 Task: Look for space in Menderes, Turkey from 14th June, 2023 to 30th June, 2023 for 5 adults in price range Rs.8000 to Rs.12000. Place can be entire place or private room with 5 bedrooms having 5 beds and 5 bathrooms. Property type can be house, flat, guest house. Amenities needed are: wifi, TV, free parkinig on premises, gym, breakfast. Booking option can be shelf check-in. Required host language is English.
Action: Mouse moved to (524, 140)
Screenshot: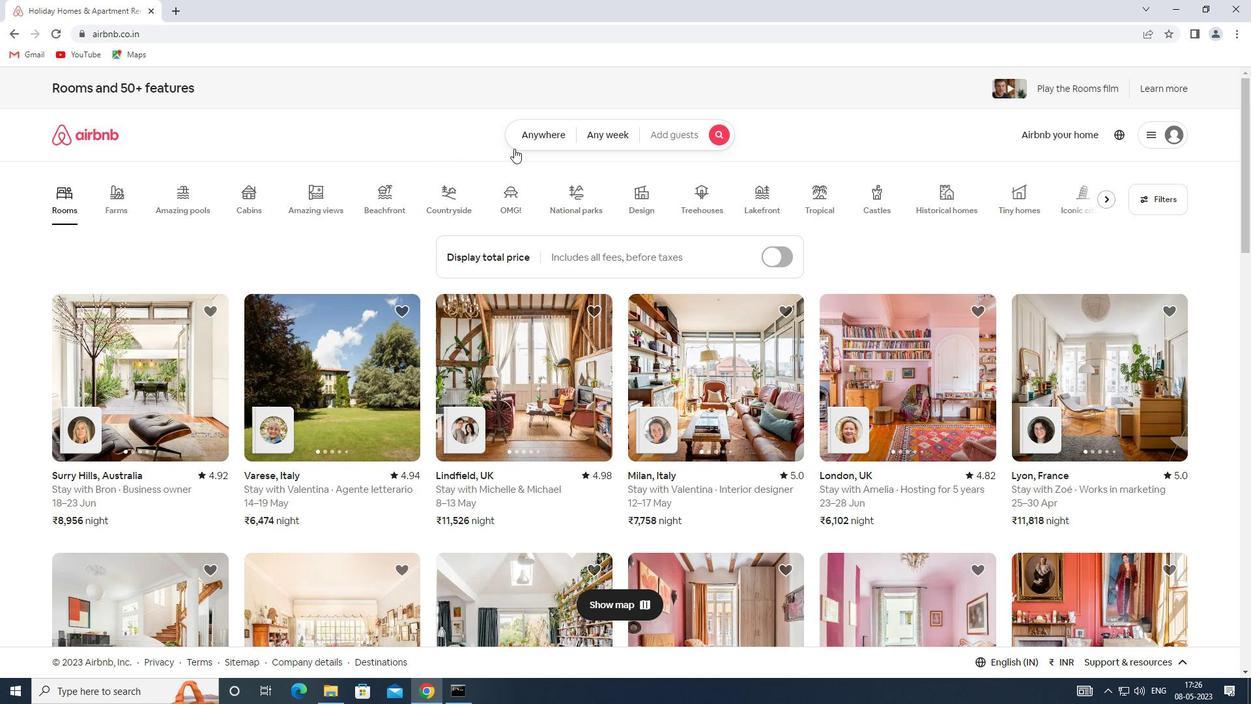 
Action: Mouse pressed left at (524, 140)
Screenshot: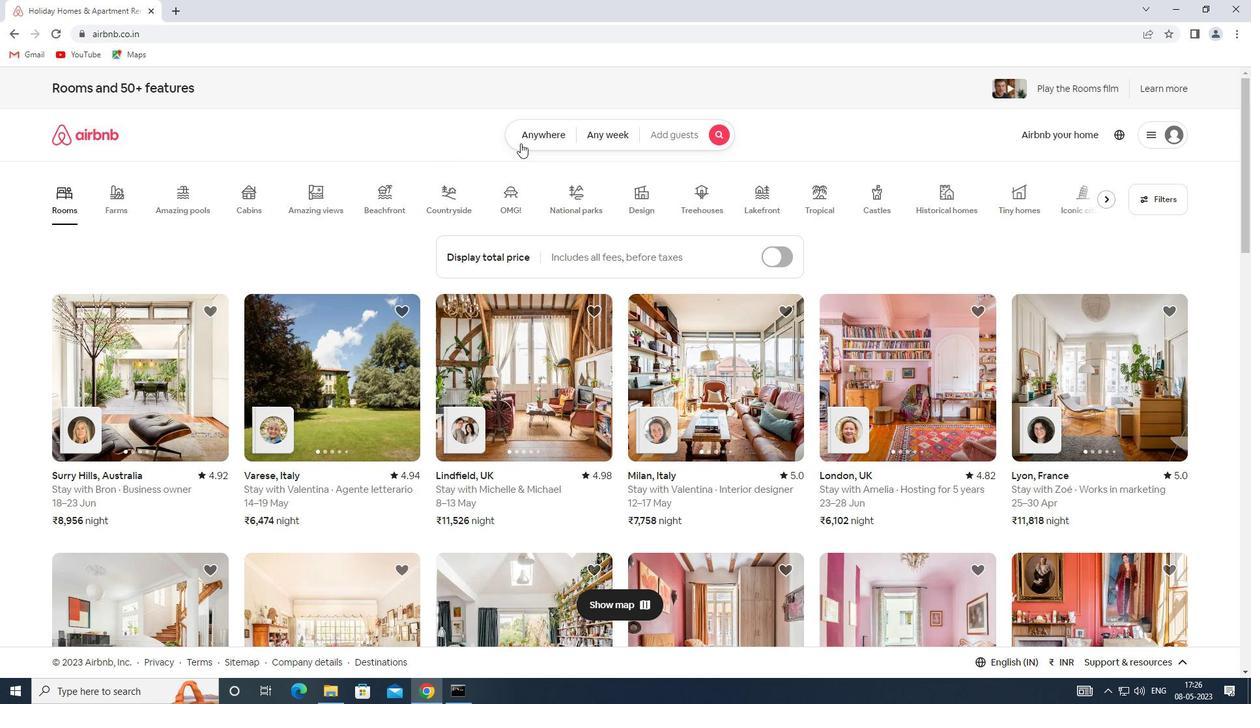 
Action: Mouse moved to (437, 182)
Screenshot: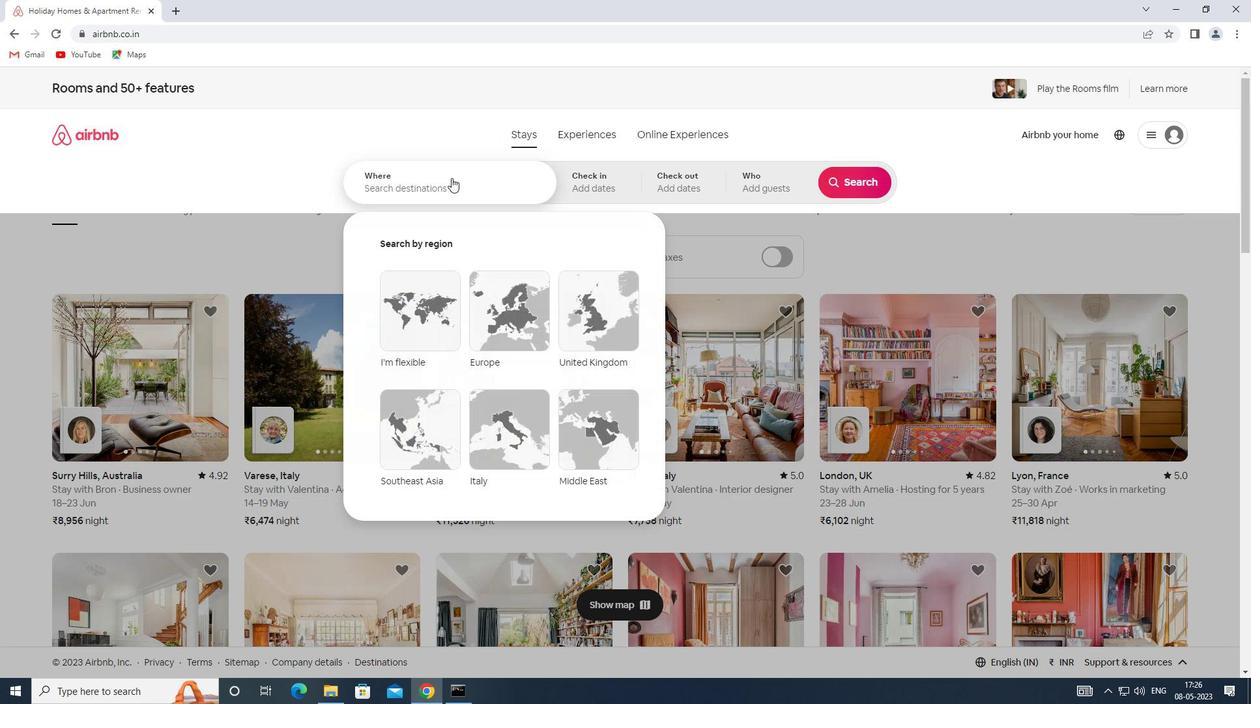 
Action: Mouse pressed left at (437, 182)
Screenshot: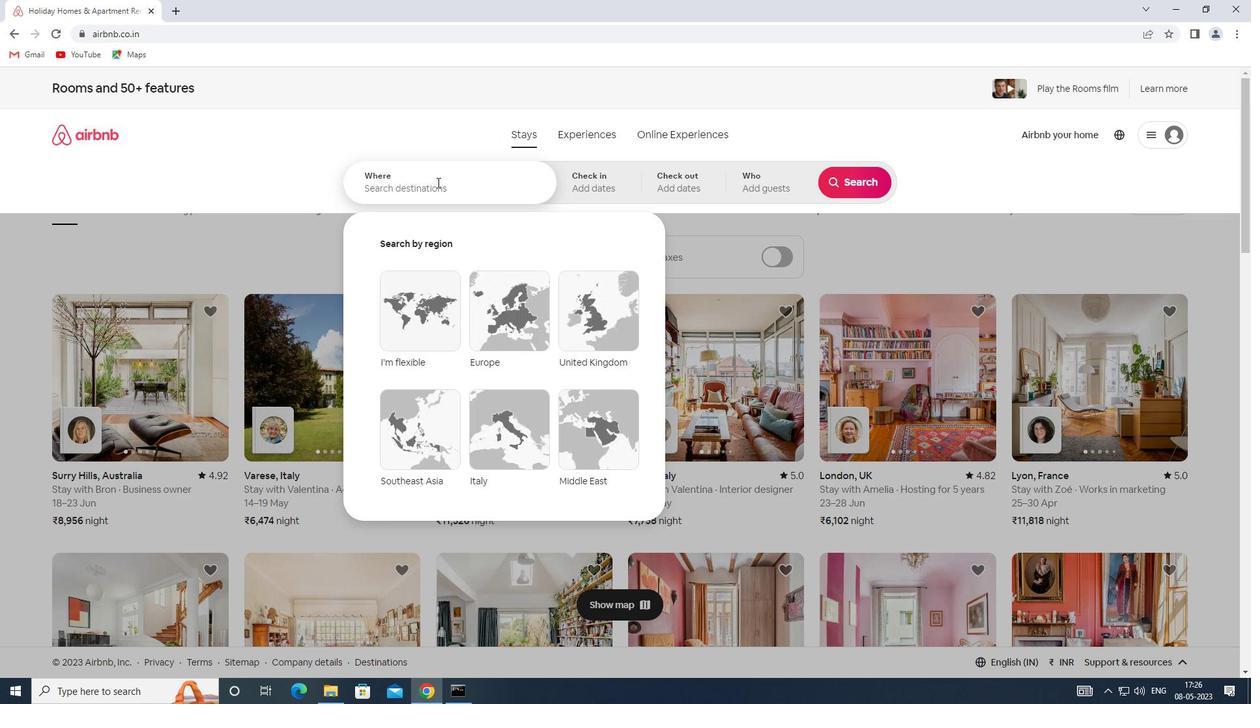 
Action: Key pressed <Key.shift>SPACE<Key.space>IN<Key.space><Key.shift><Key.shift><Key.shift><Key.shift><Key.shift><Key.shift><Key.shift><Key.shift><Key.shift><Key.shift><Key.shift><Key.shift><Key.shift><Key.shift><Key.shift><Key.shift><Key.shift><Key.shift><Key.shift>MENDERES,<Key.shift>TURKEY
Screenshot: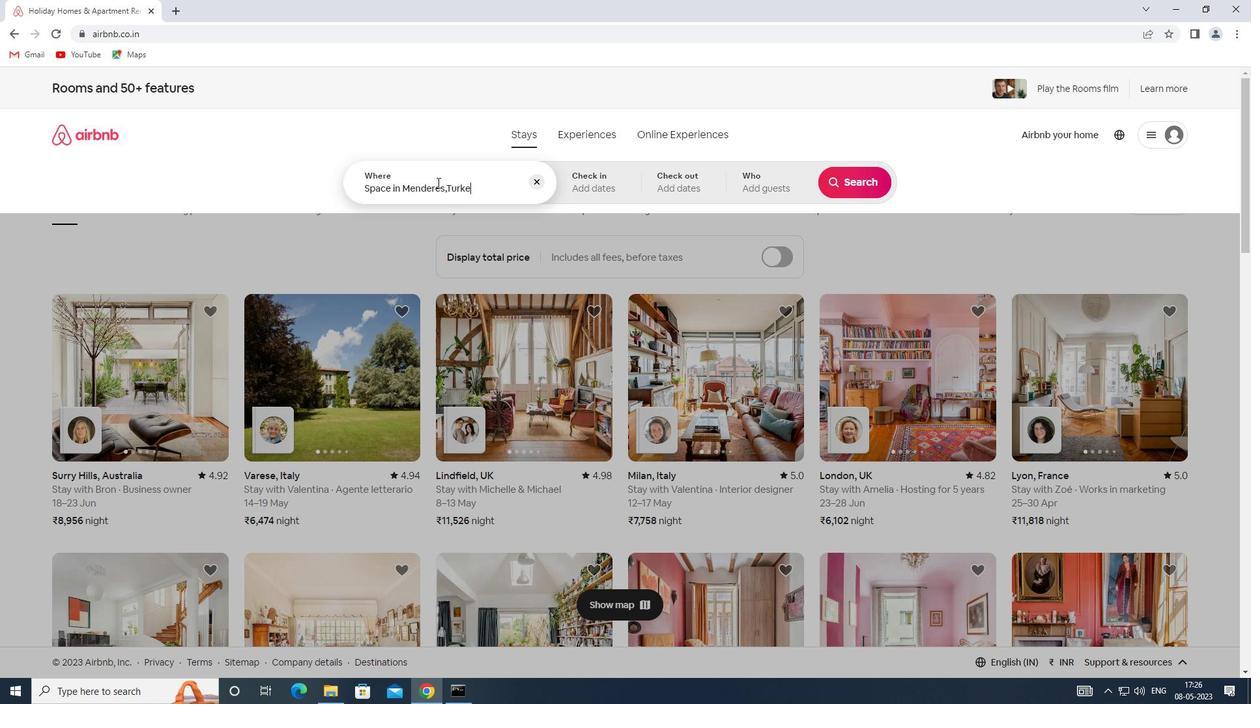 
Action: Mouse moved to (595, 183)
Screenshot: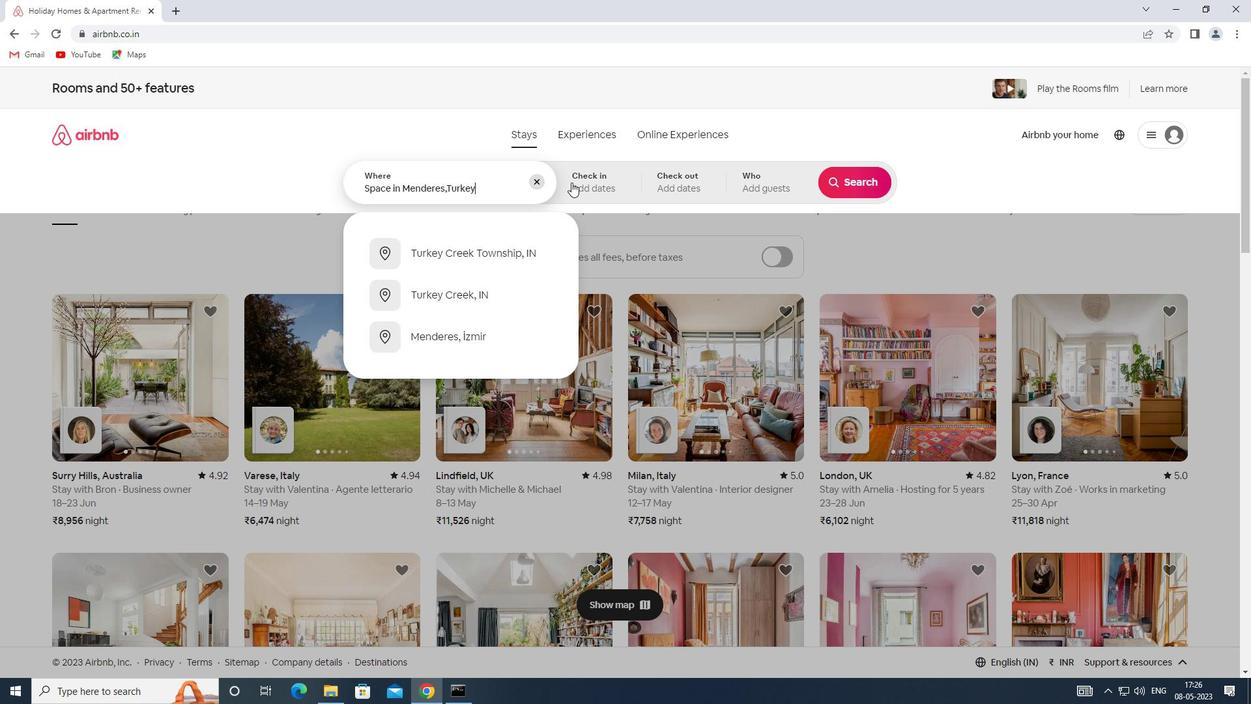 
Action: Mouse pressed left at (595, 183)
Screenshot: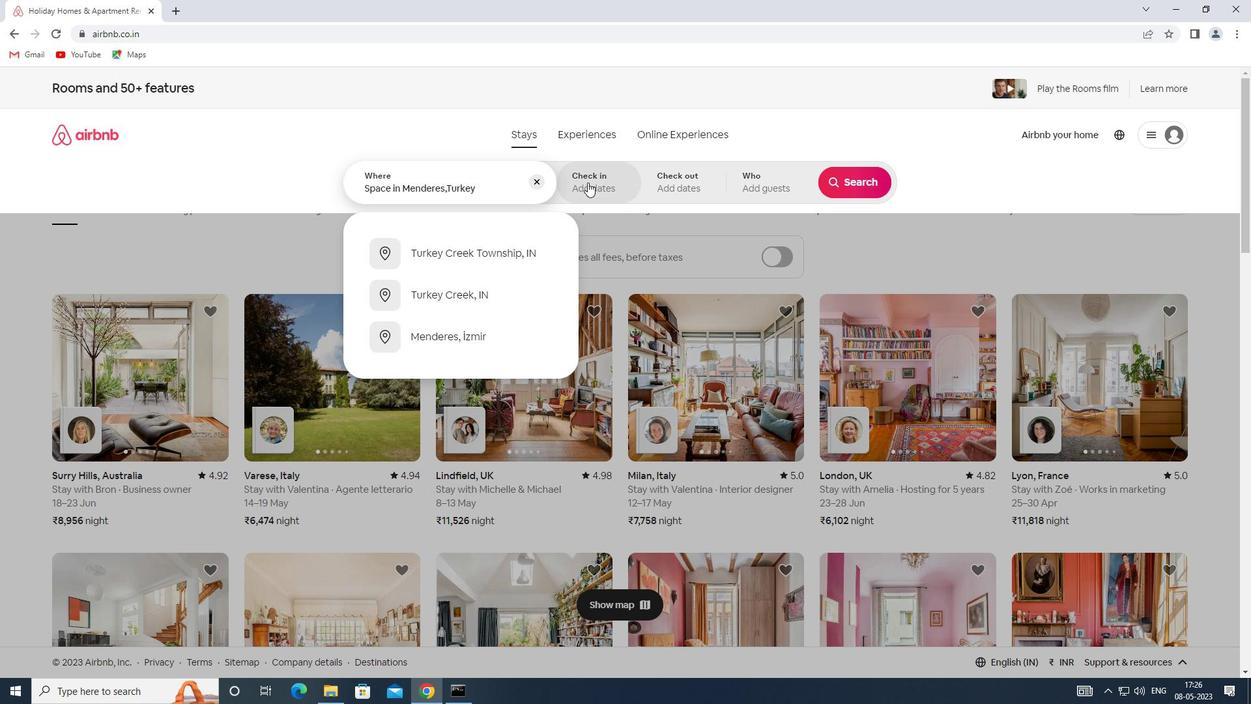 
Action: Mouse moved to (758, 404)
Screenshot: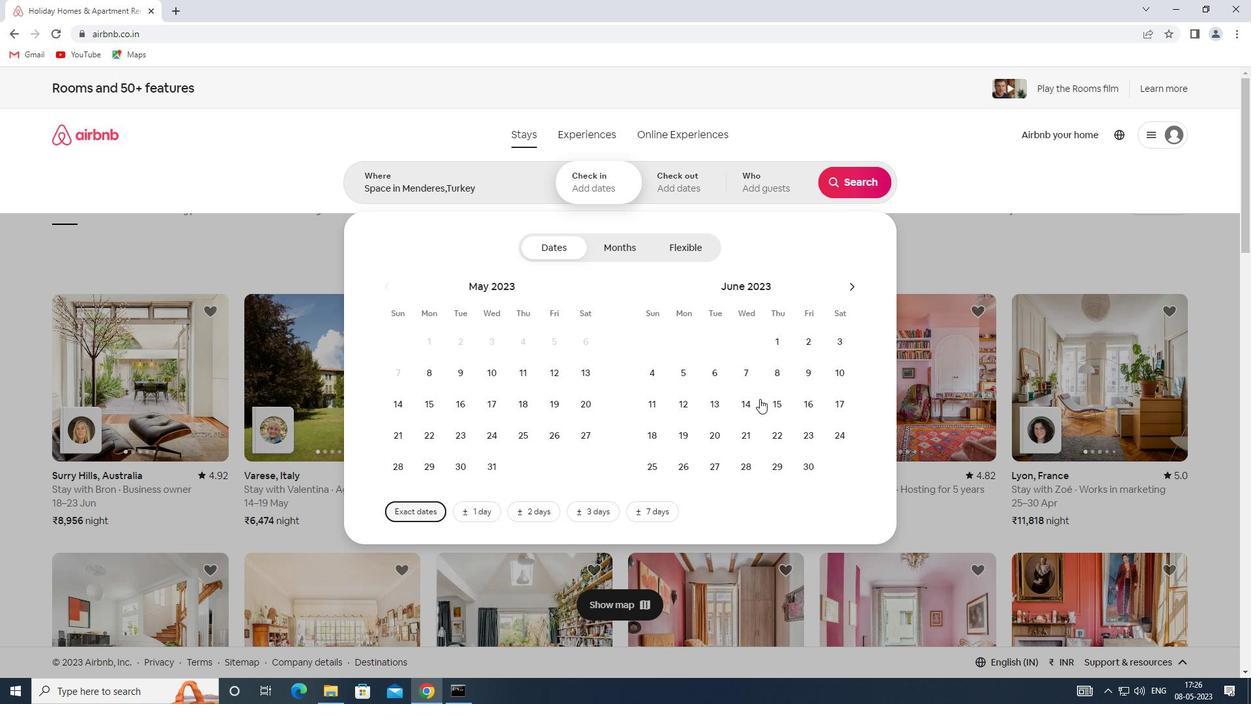 
Action: Mouse pressed left at (758, 404)
Screenshot: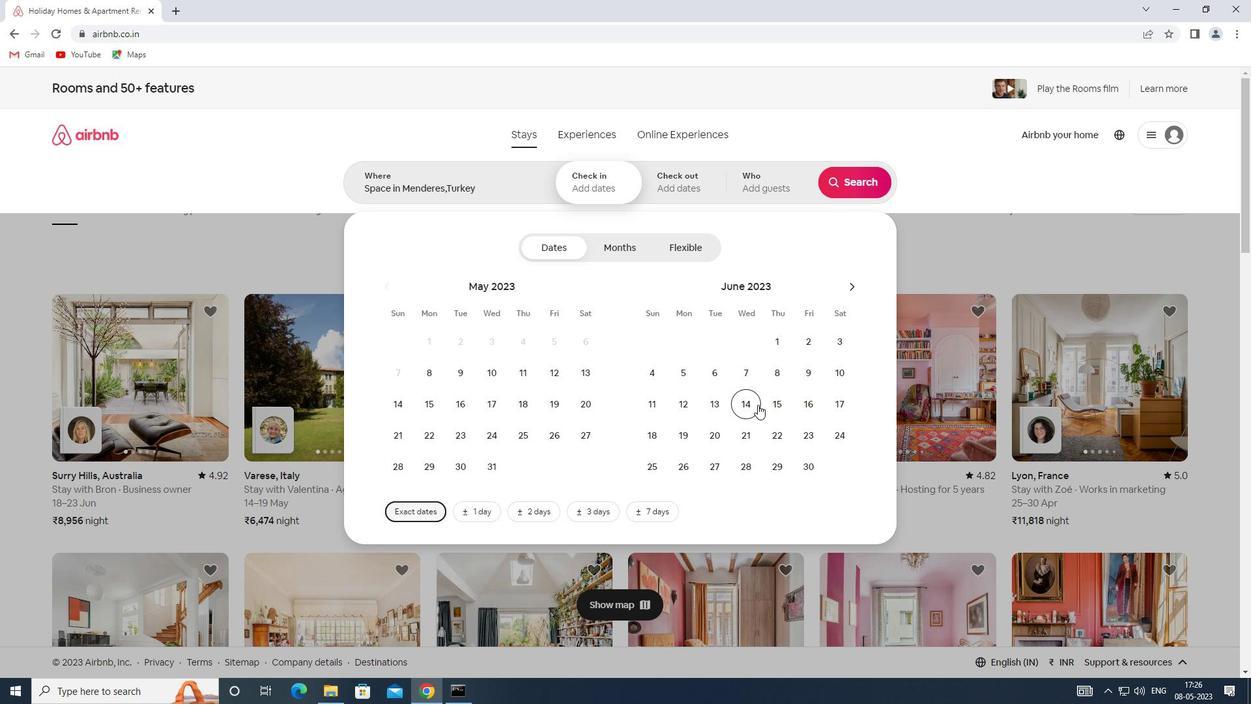 
Action: Mouse moved to (814, 461)
Screenshot: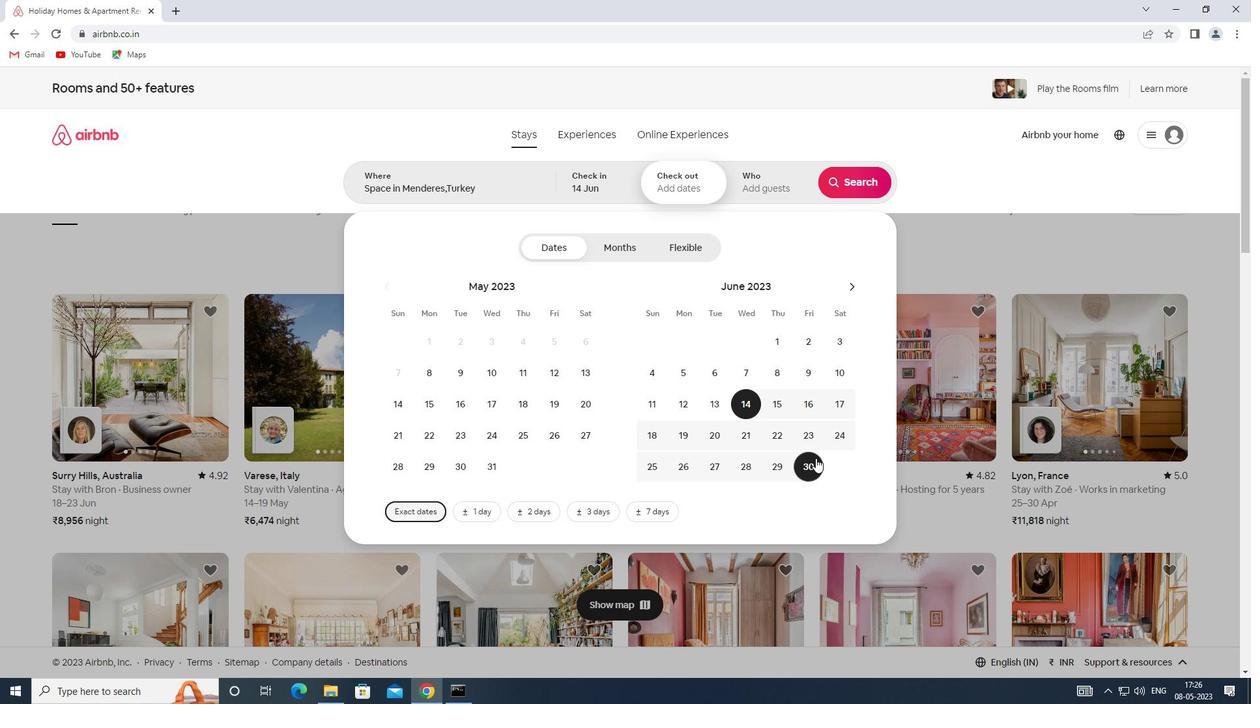 
Action: Mouse pressed left at (814, 461)
Screenshot: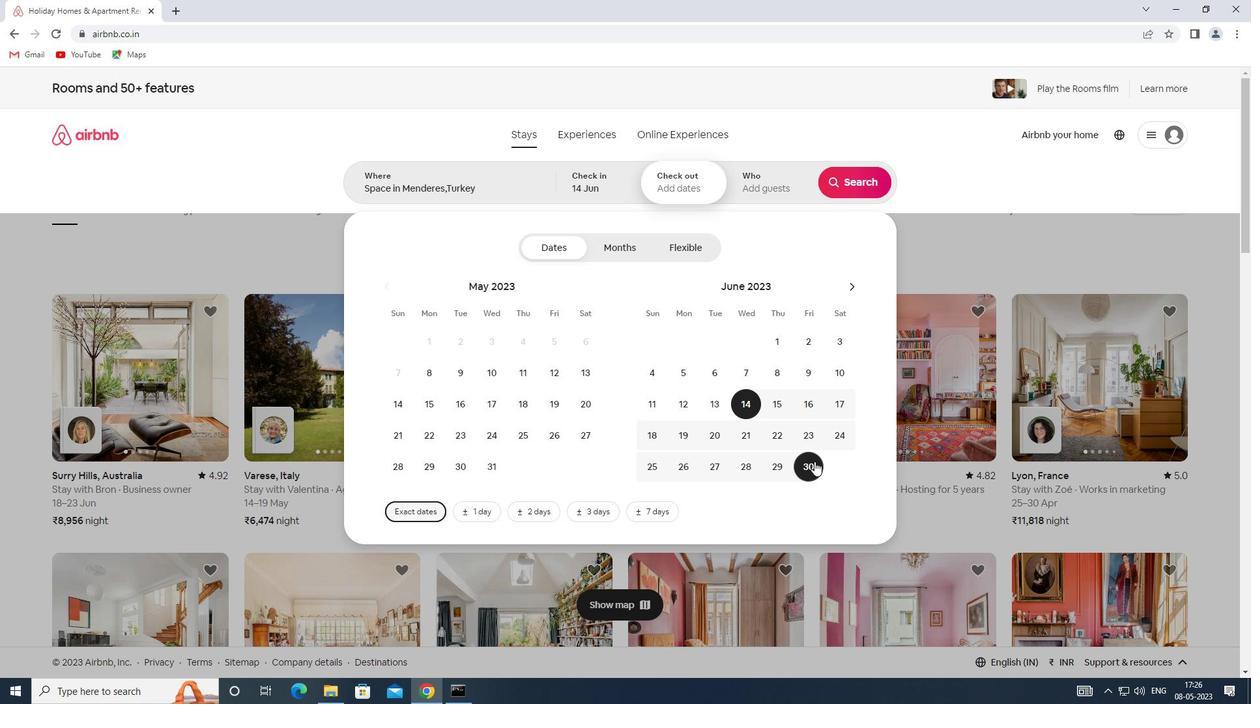 
Action: Mouse moved to (760, 200)
Screenshot: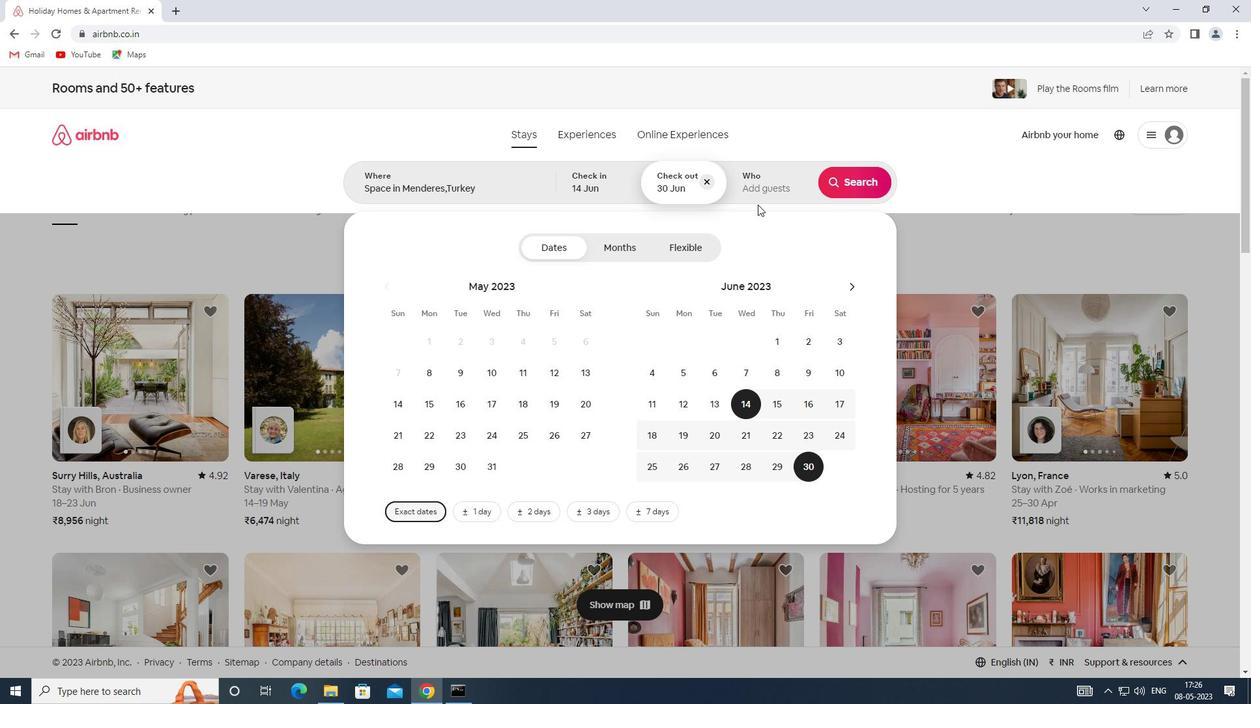 
Action: Mouse pressed left at (760, 200)
Screenshot: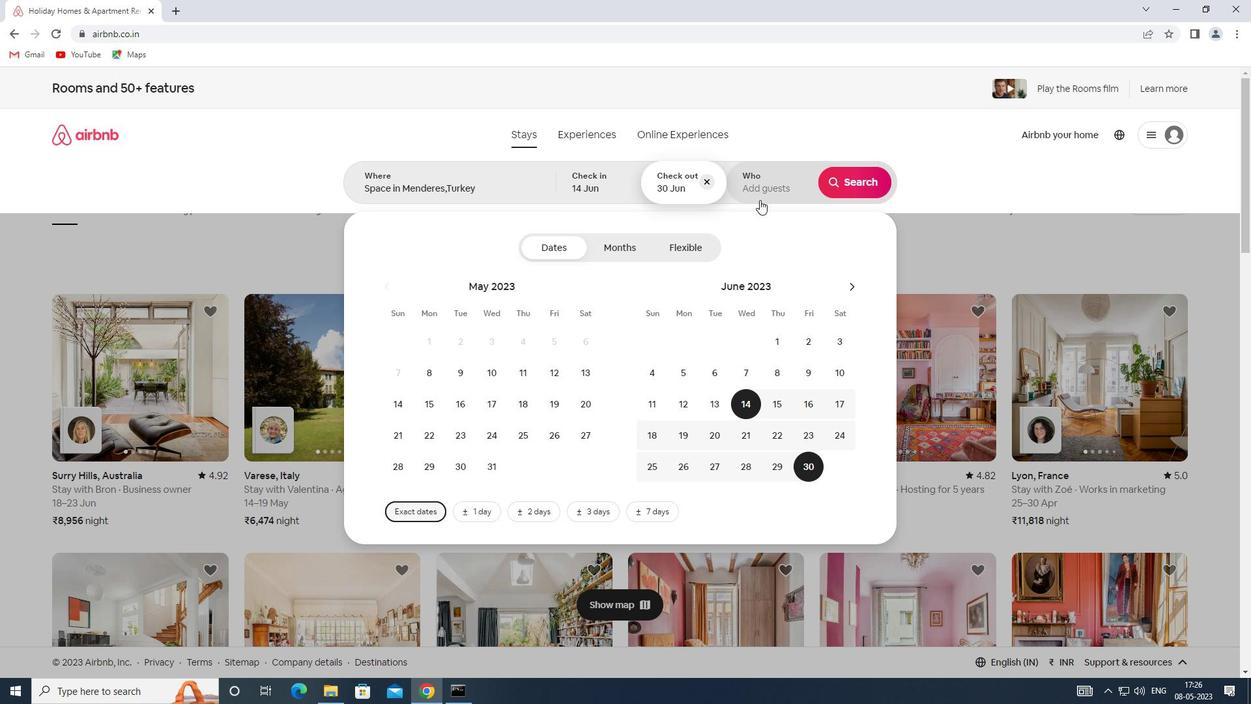 
Action: Mouse moved to (859, 248)
Screenshot: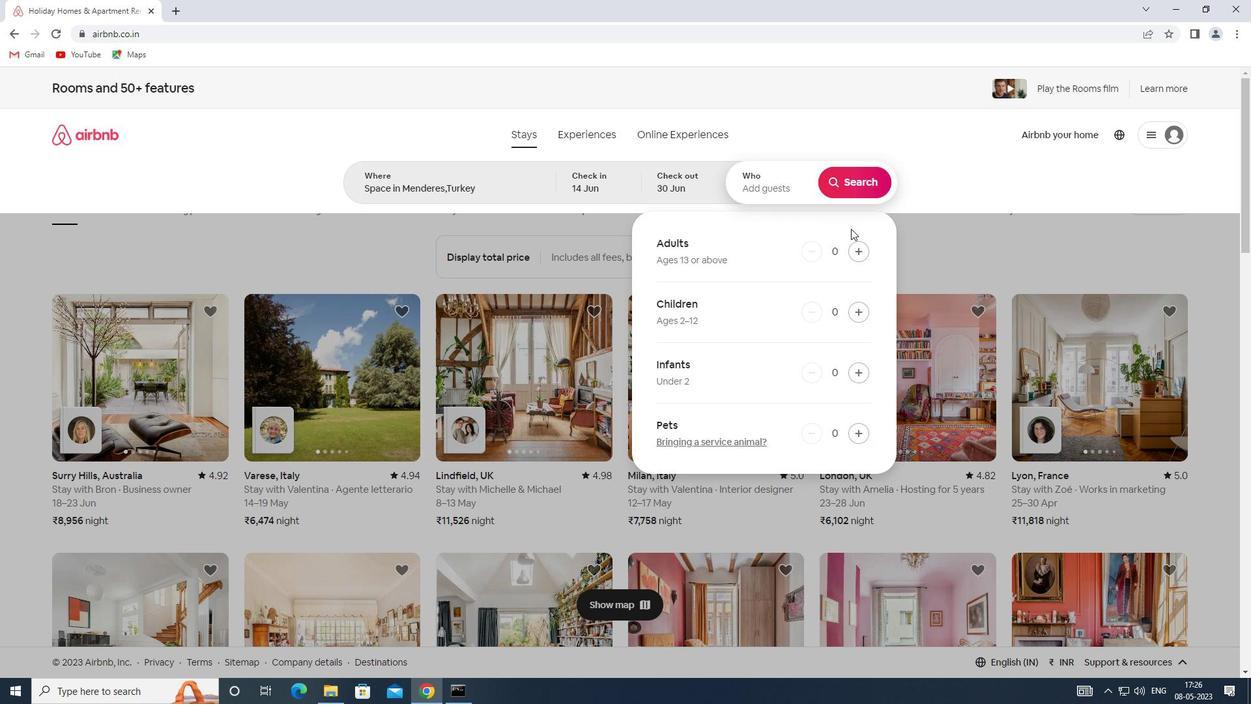 
Action: Mouse pressed left at (859, 248)
Screenshot: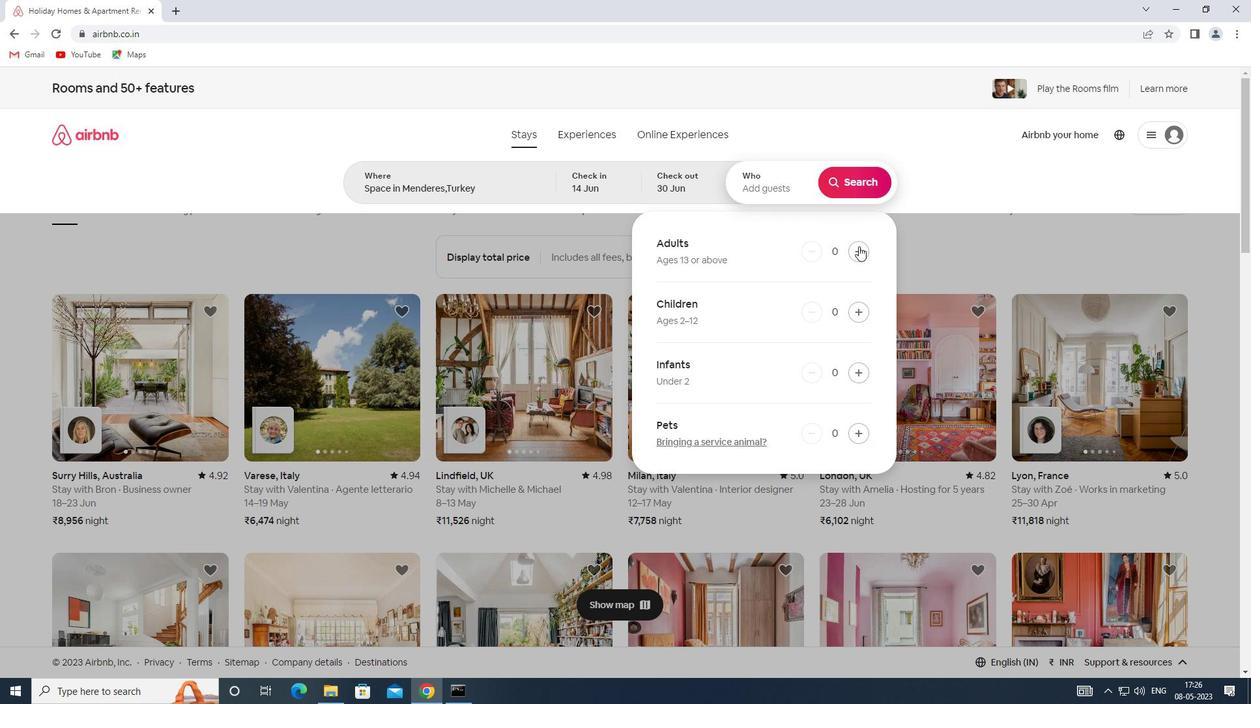 
Action: Mouse pressed left at (859, 248)
Screenshot: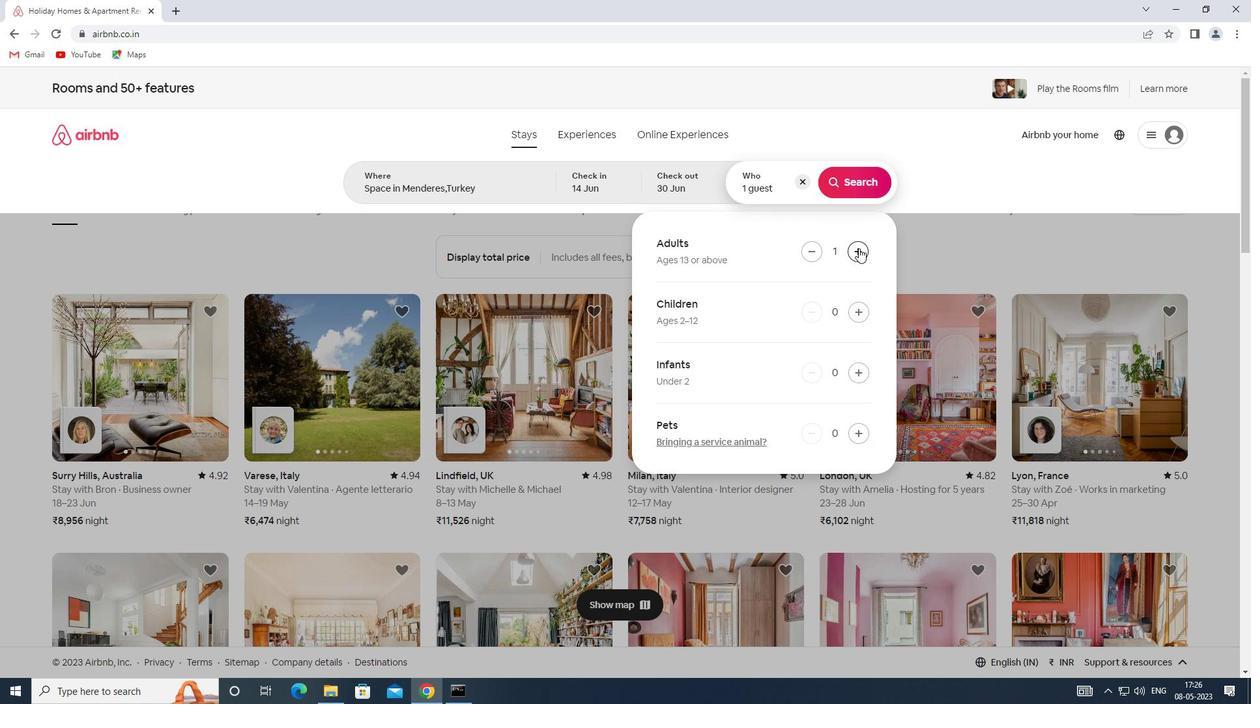 
Action: Mouse pressed left at (859, 248)
Screenshot: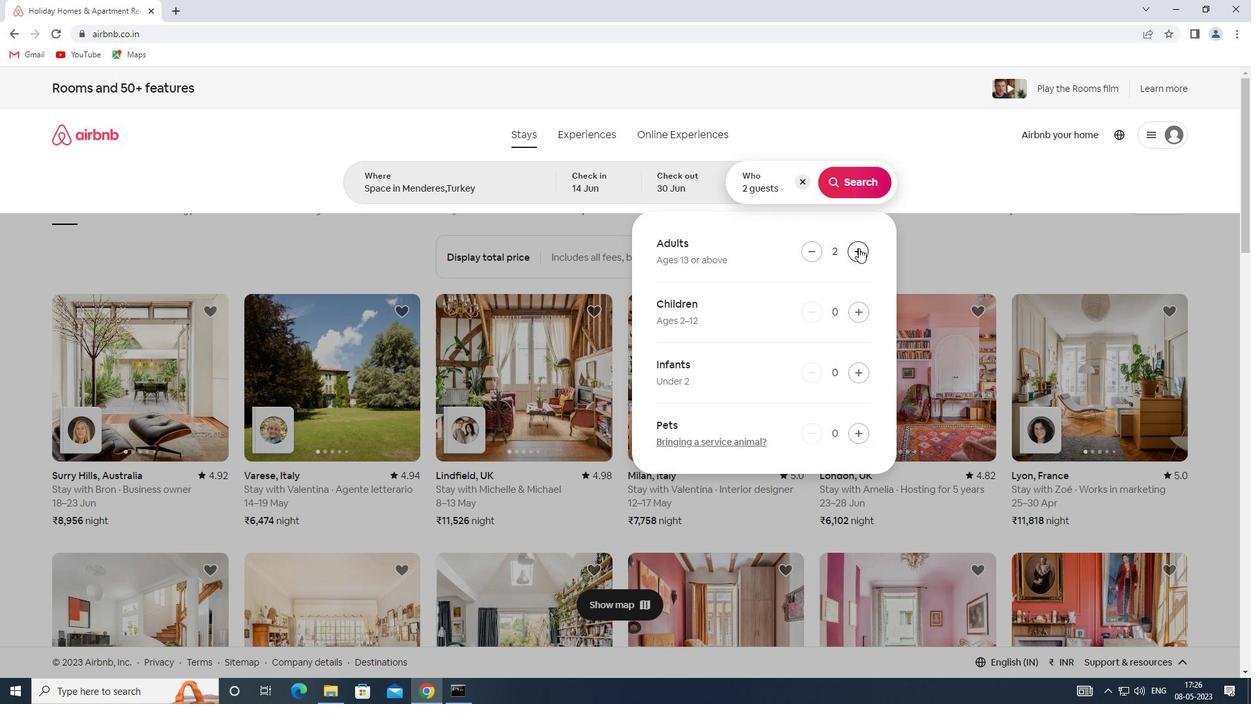
Action: Mouse pressed left at (859, 248)
Screenshot: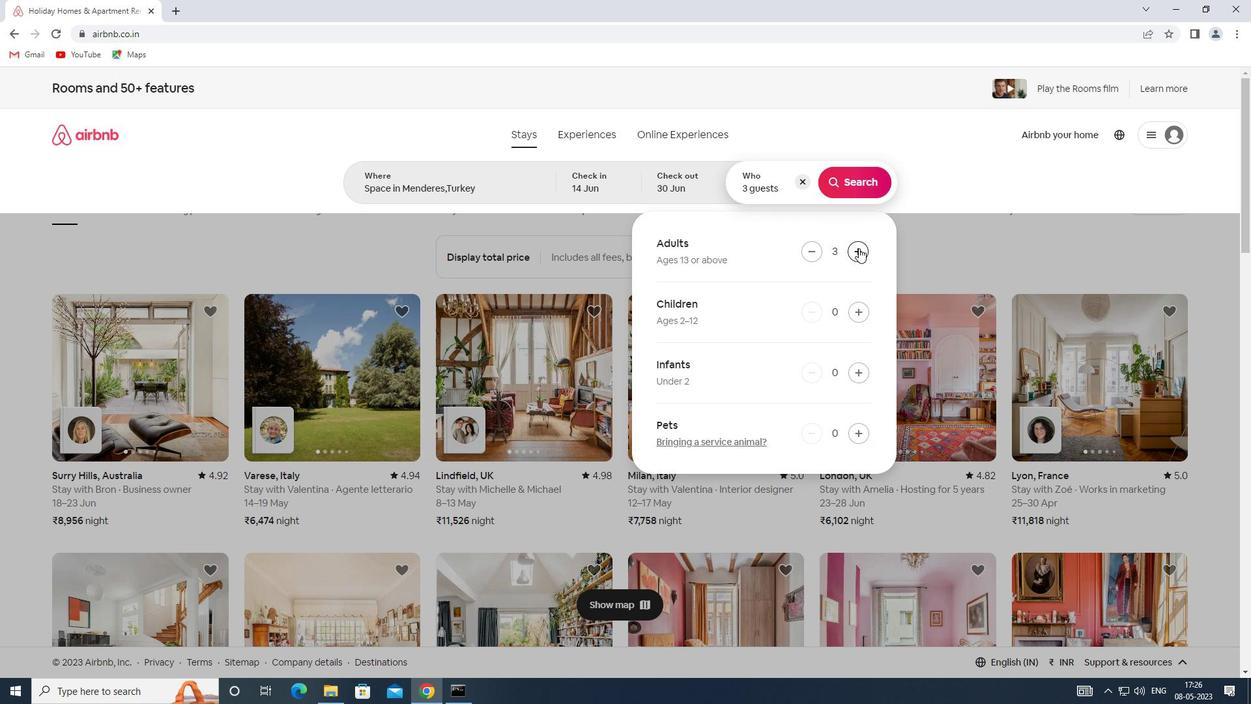 
Action: Mouse pressed left at (859, 248)
Screenshot: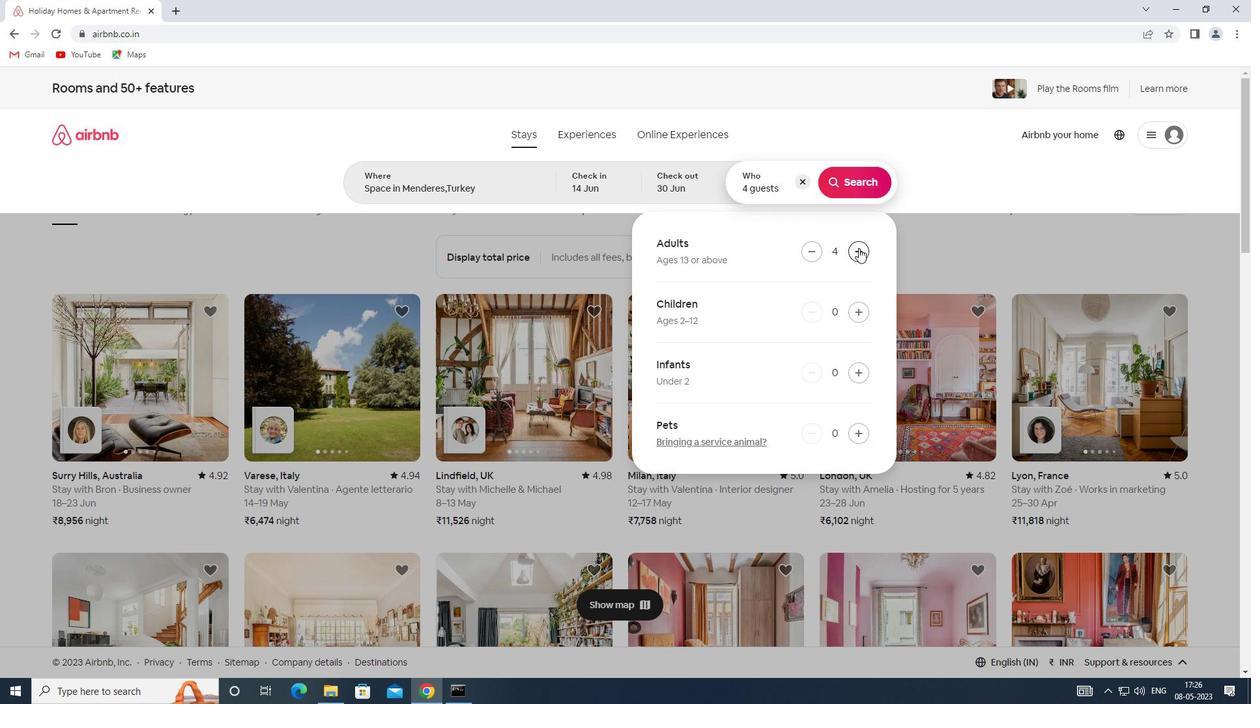 
Action: Mouse moved to (852, 181)
Screenshot: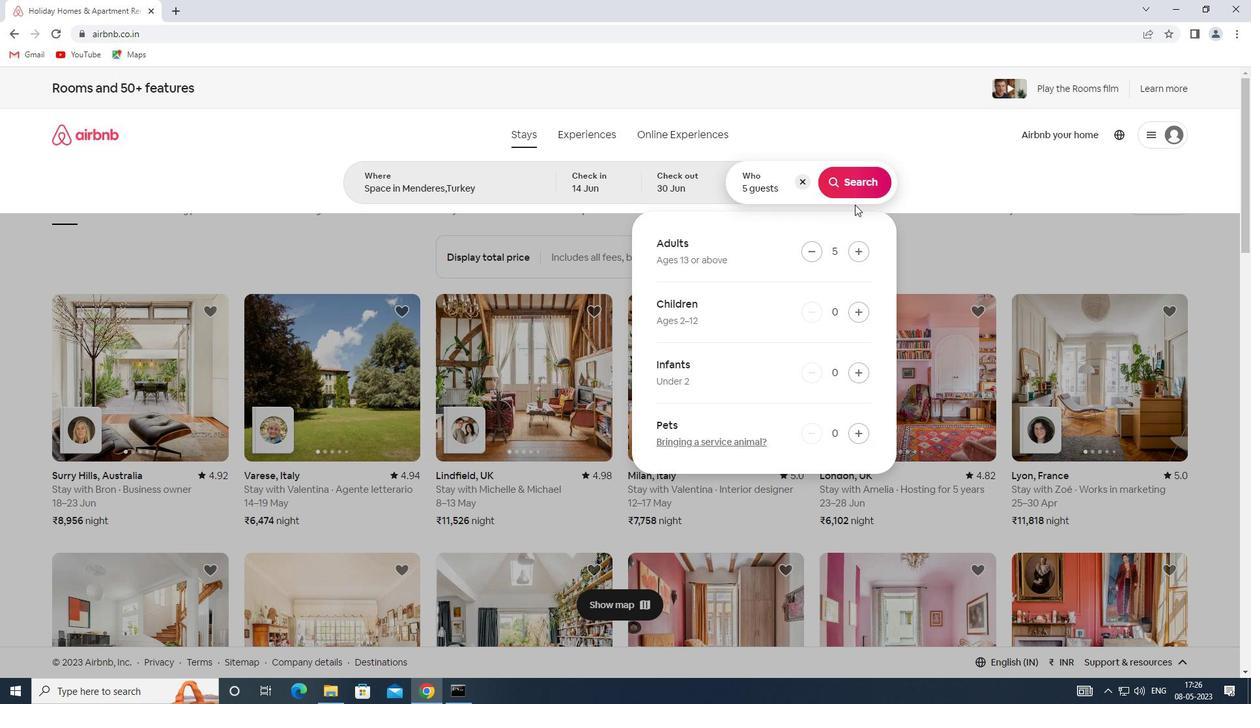 
Action: Mouse pressed left at (852, 181)
Screenshot: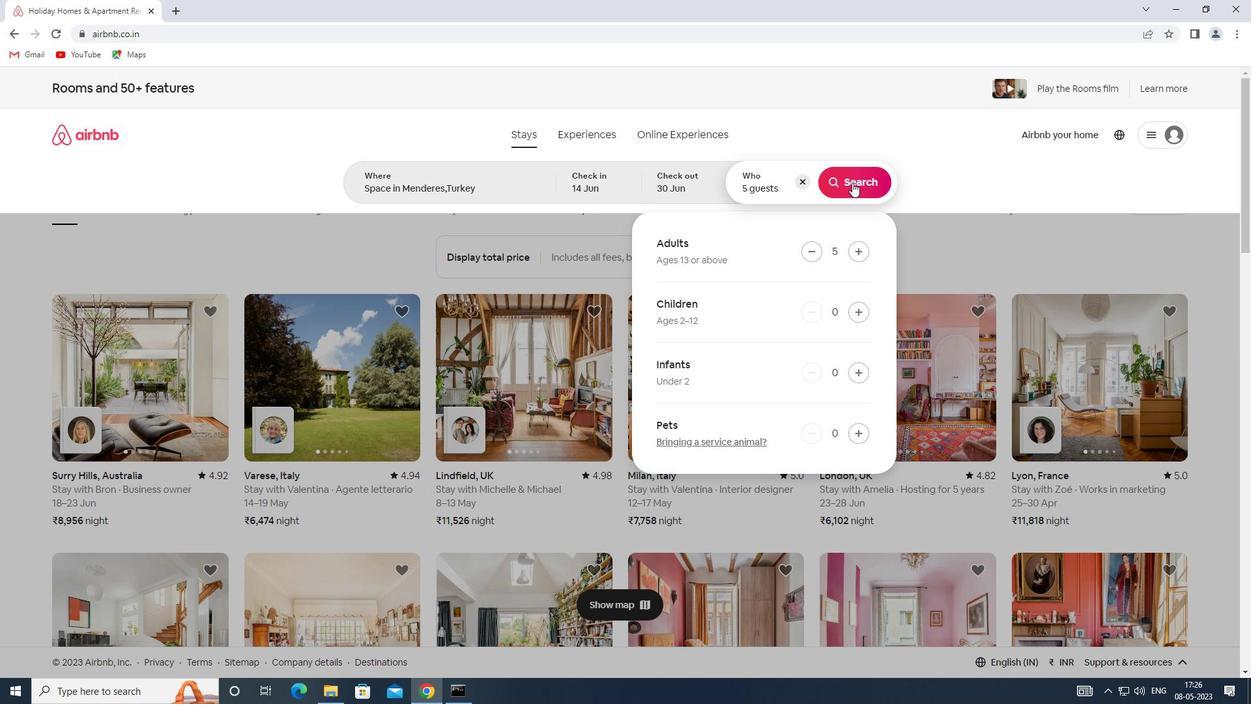 
Action: Mouse moved to (1207, 144)
Screenshot: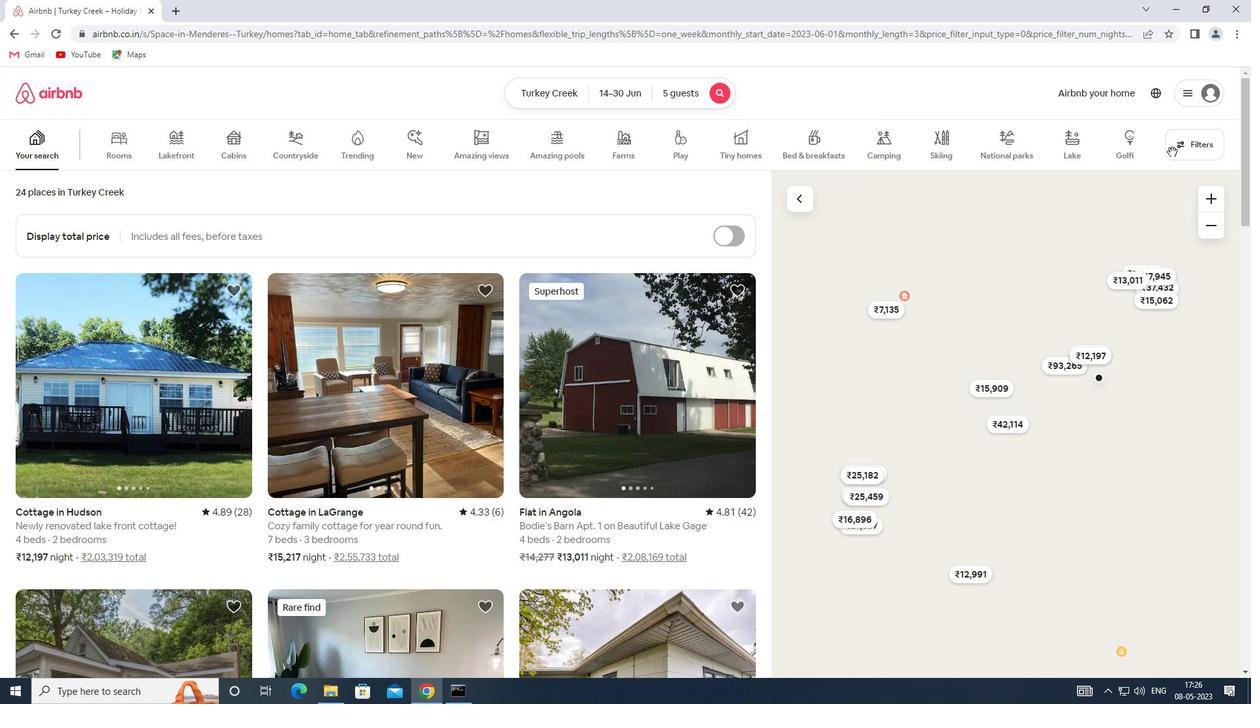 
Action: Mouse pressed left at (1207, 144)
Screenshot: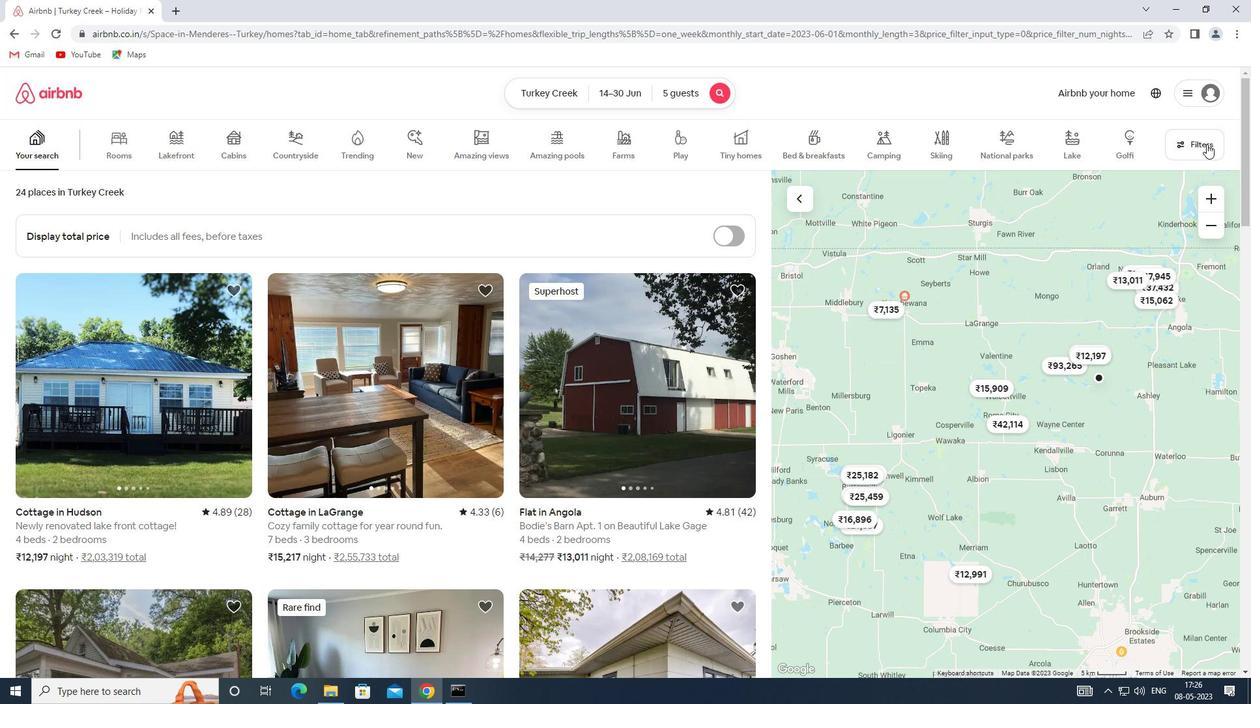 
Action: Mouse moved to (447, 466)
Screenshot: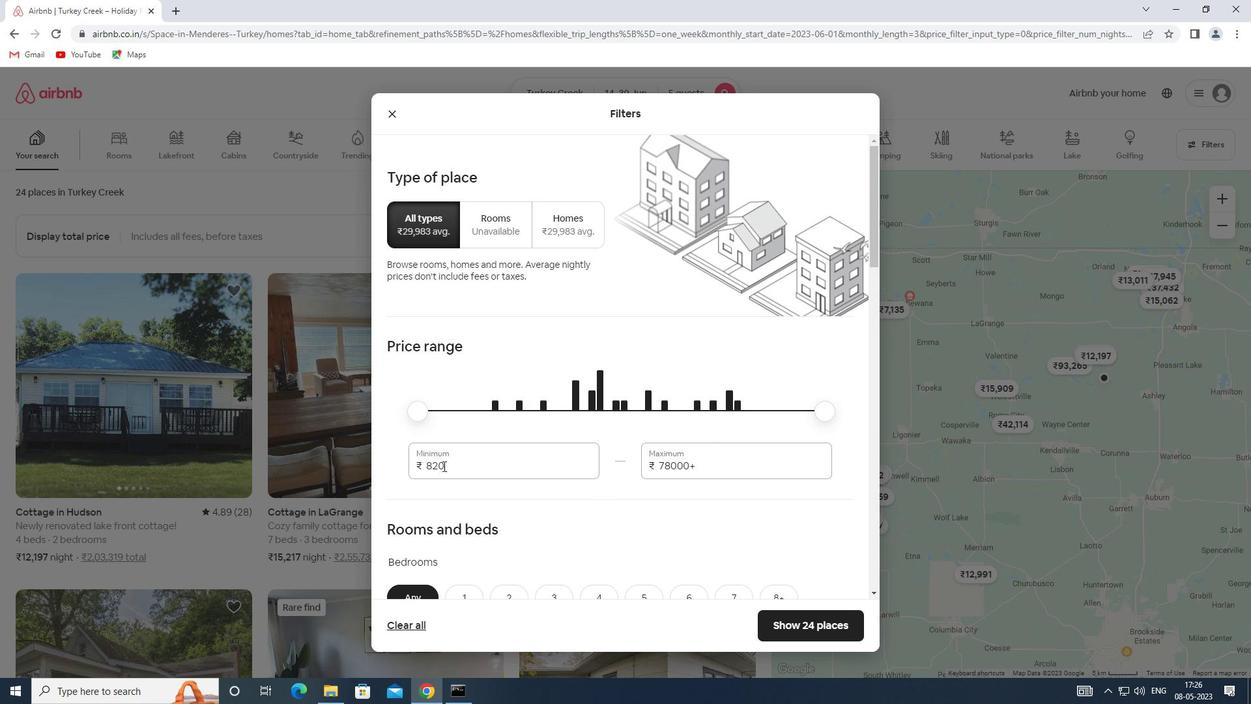
Action: Mouse pressed left at (447, 466)
Screenshot: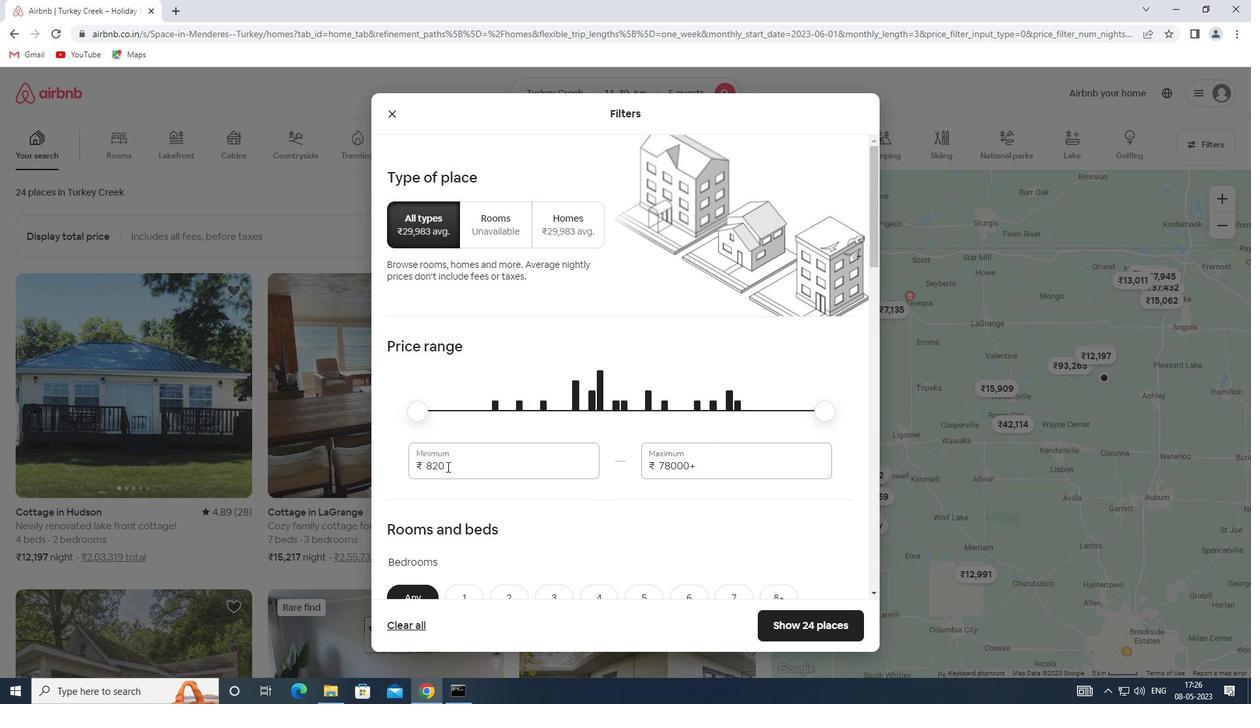 
Action: Mouse moved to (394, 466)
Screenshot: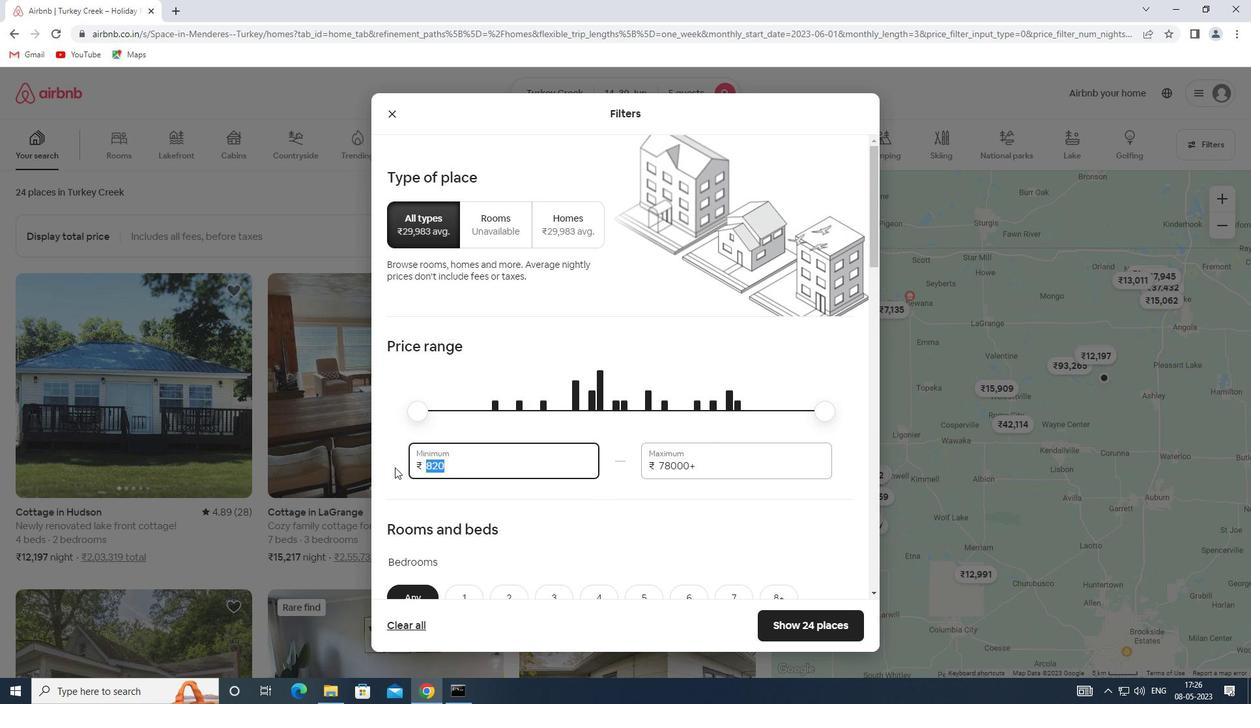 
Action: Key pressed 8000
Screenshot: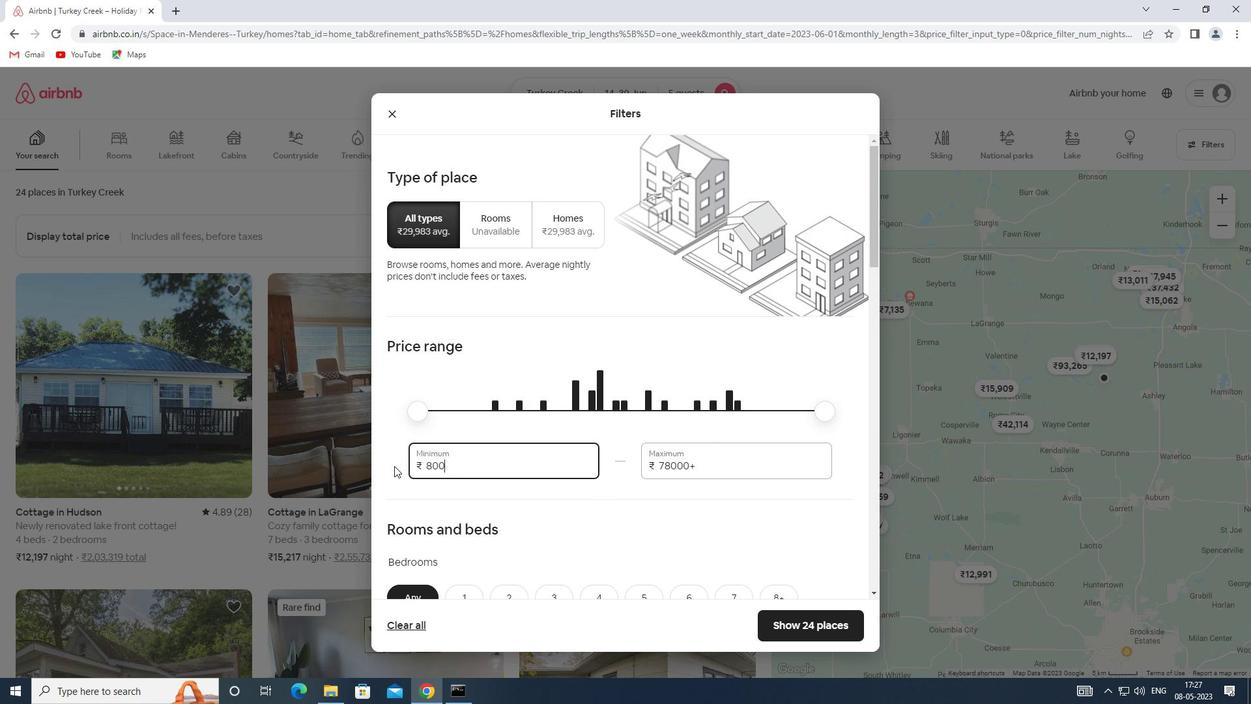 
Action: Mouse moved to (708, 469)
Screenshot: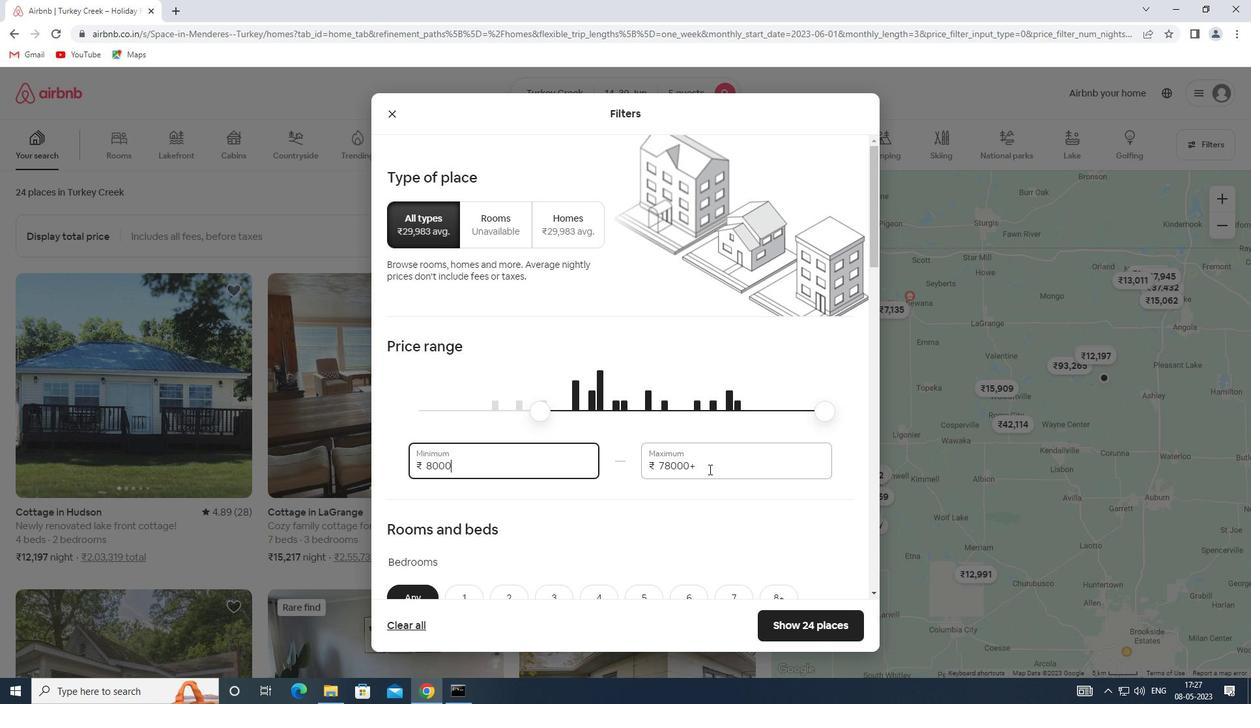
Action: Mouse pressed left at (708, 469)
Screenshot: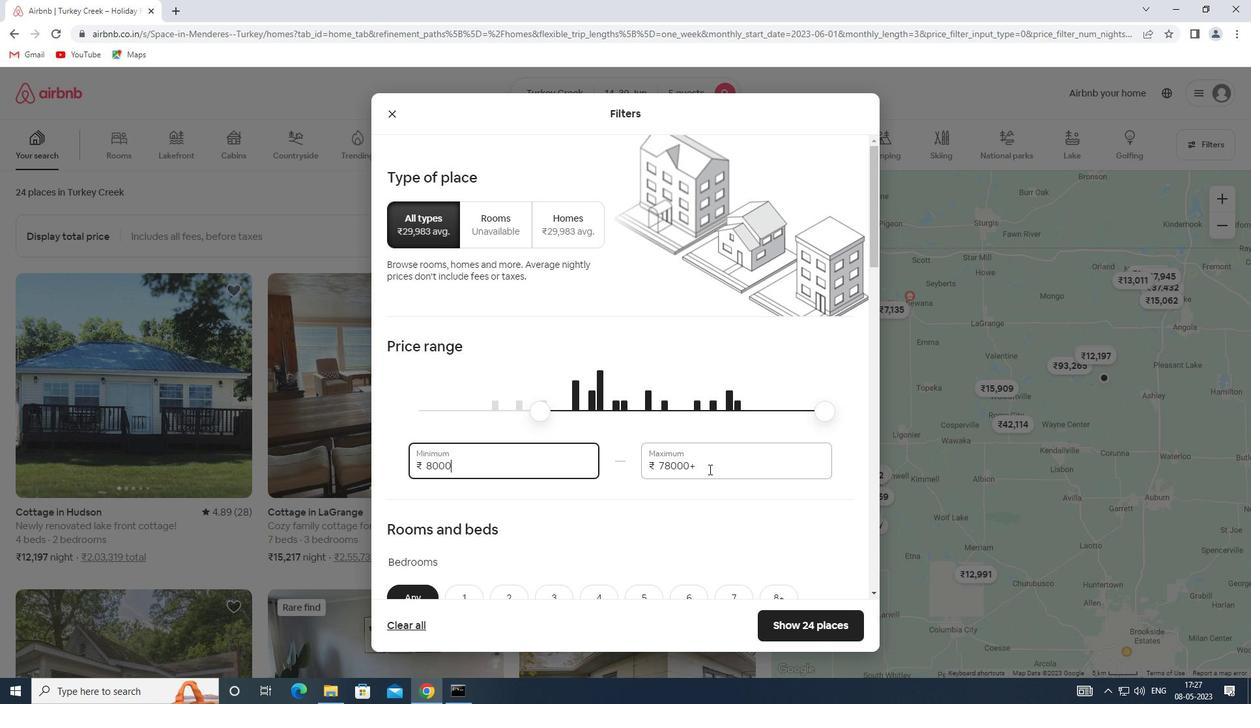 
Action: Mouse moved to (600, 468)
Screenshot: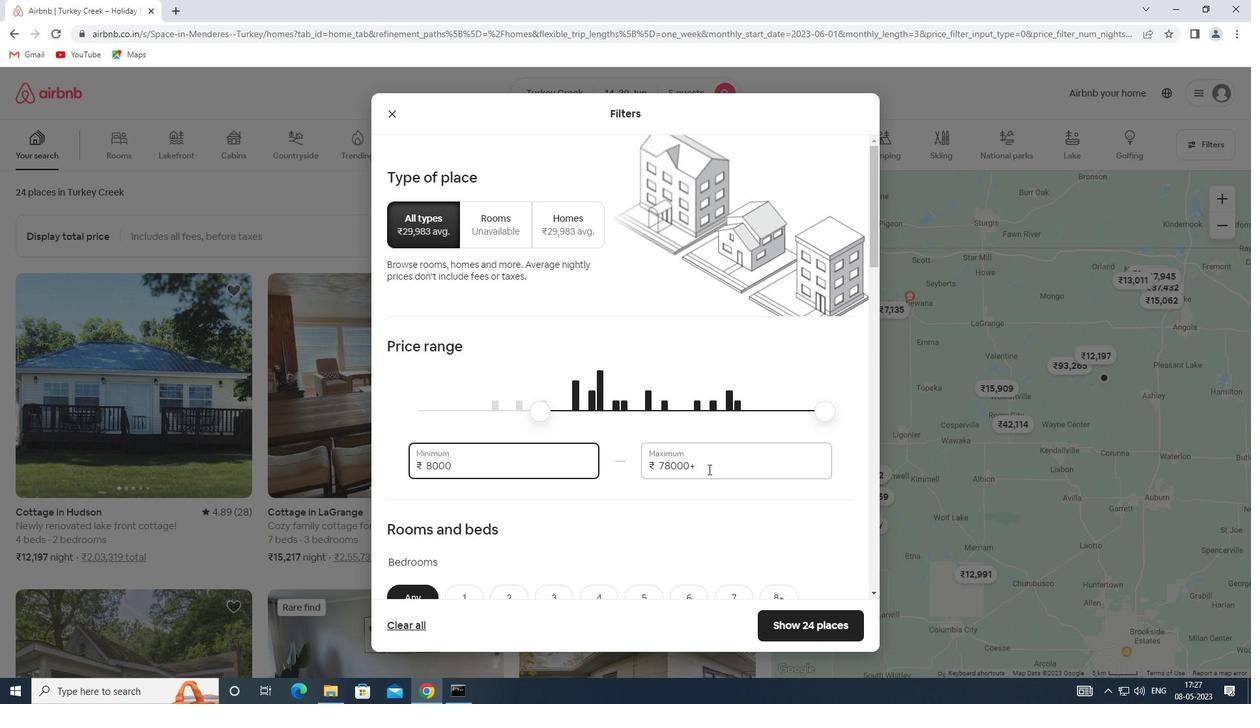 
Action: Key pressed 12000
Screenshot: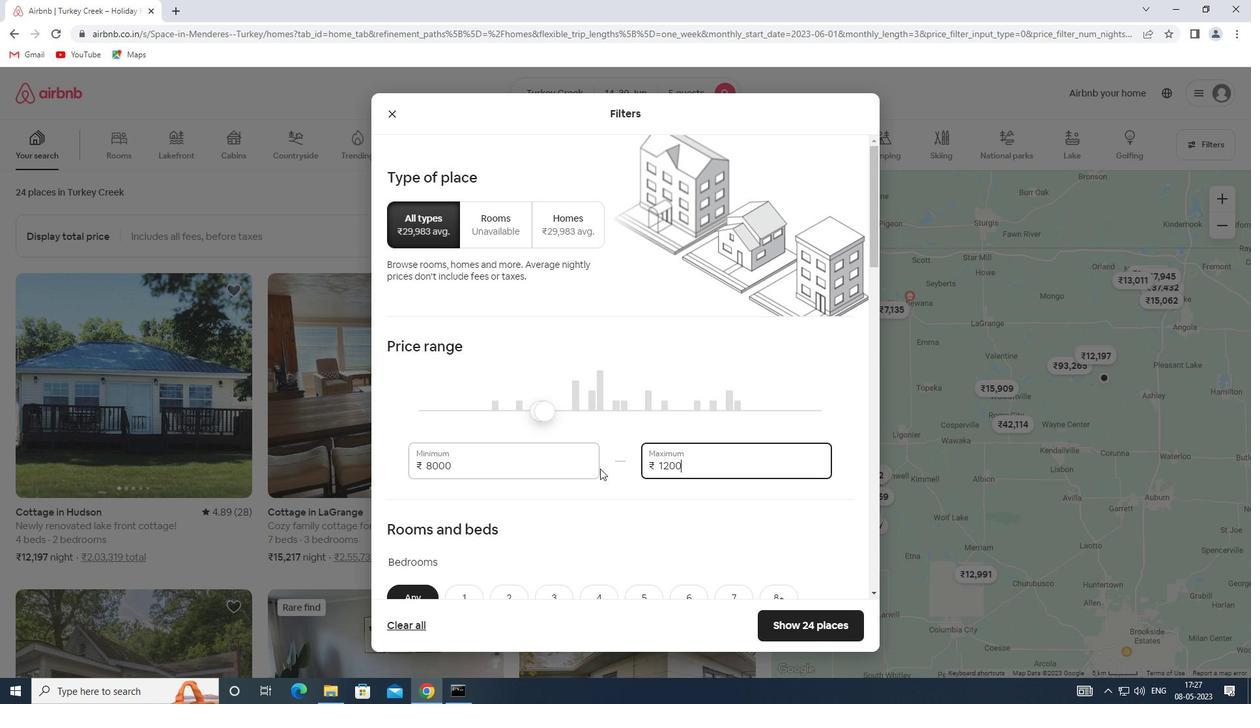 
Action: Mouse moved to (598, 468)
Screenshot: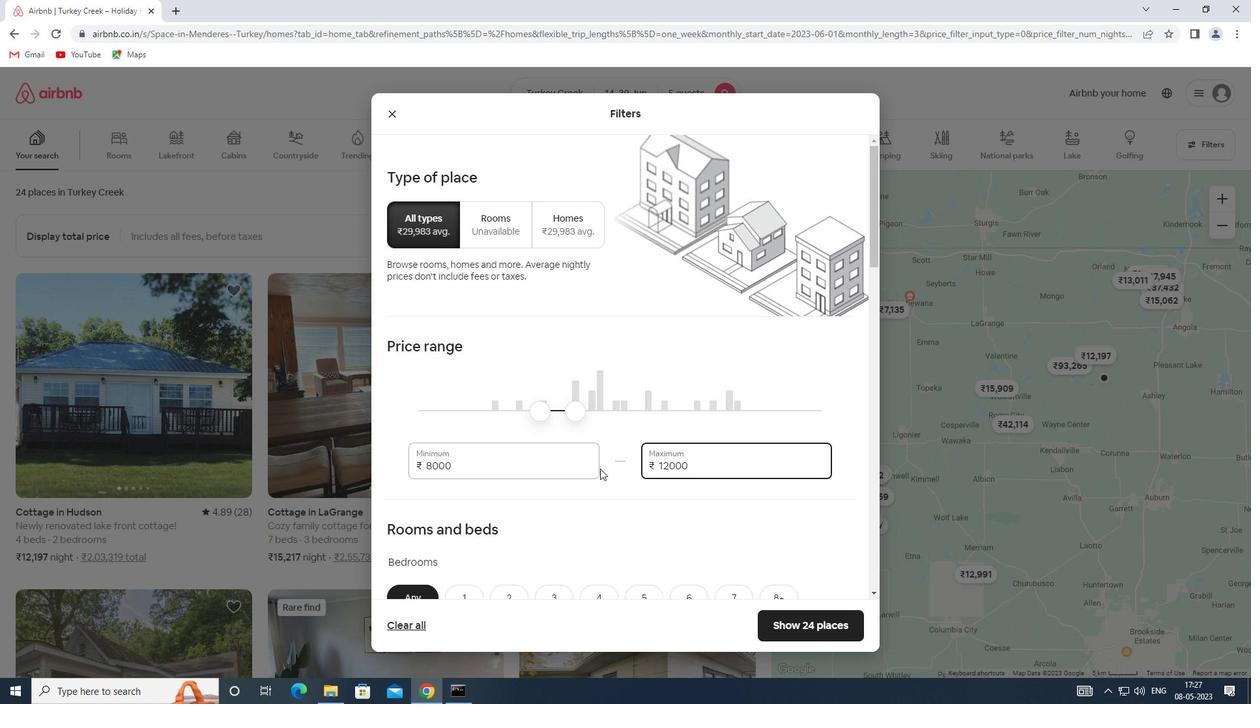 
Action: Mouse scrolled (598, 468) with delta (0, 0)
Screenshot: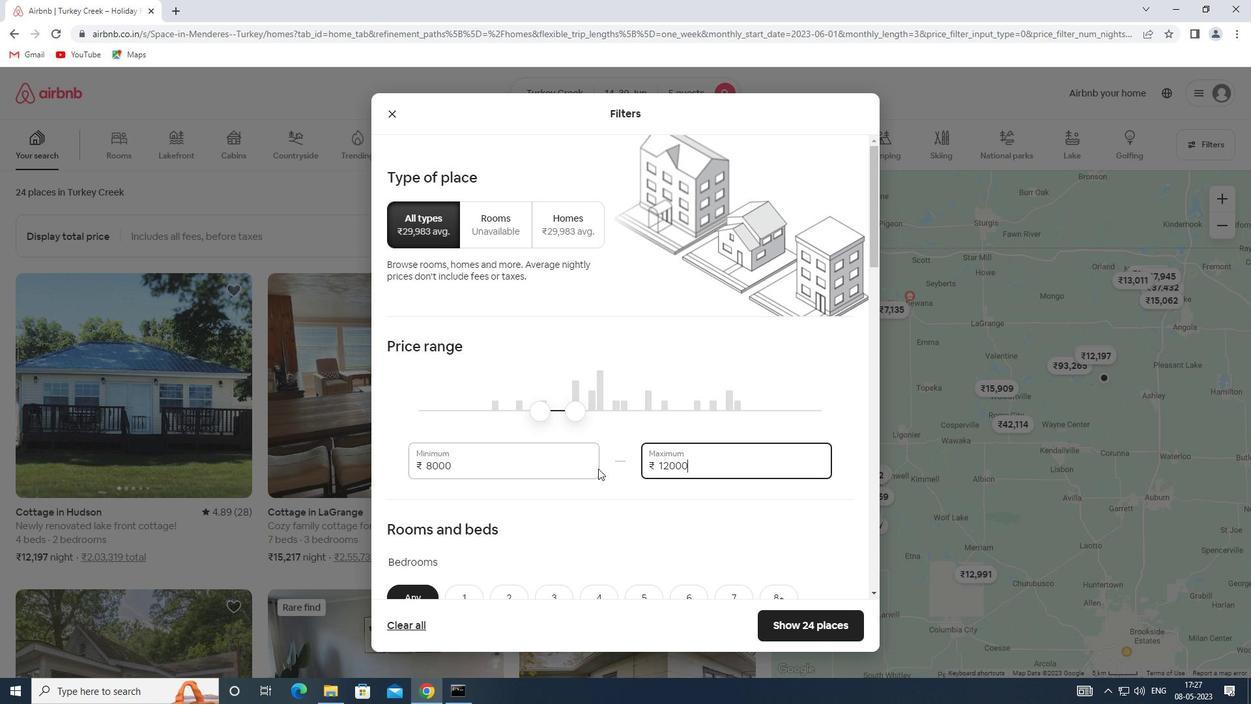 
Action: Mouse moved to (587, 464)
Screenshot: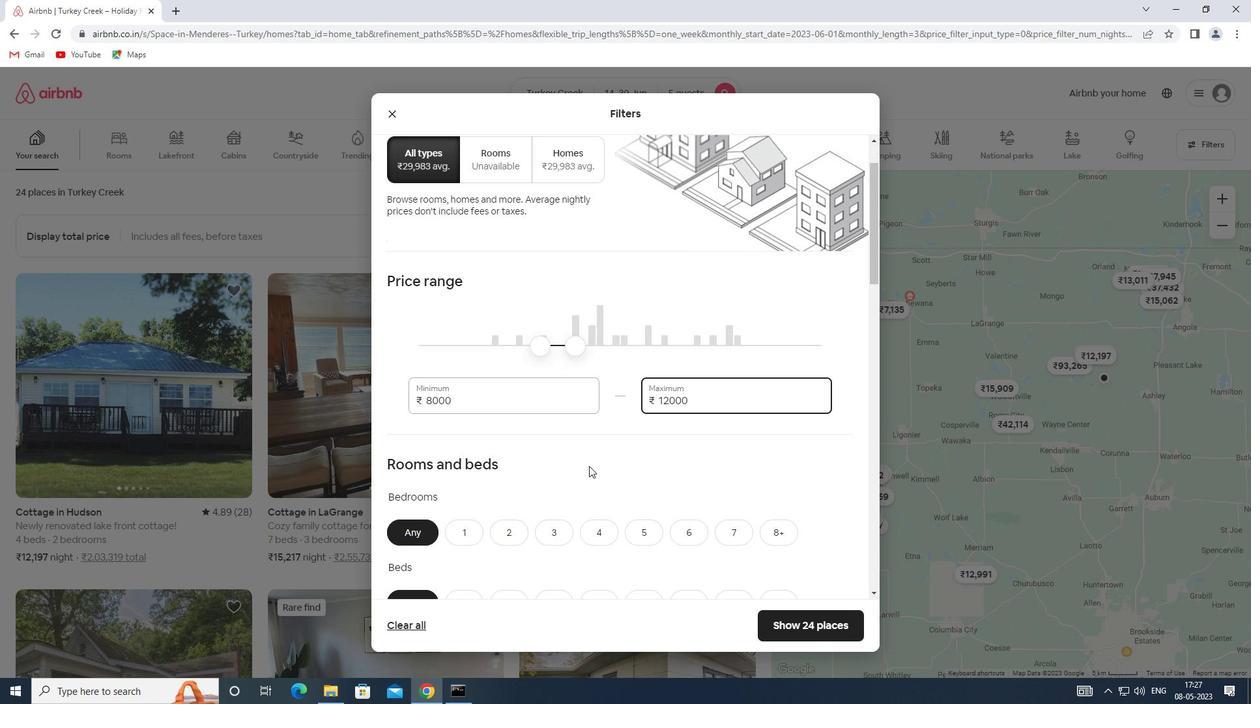 
Action: Mouse scrolled (587, 464) with delta (0, 0)
Screenshot: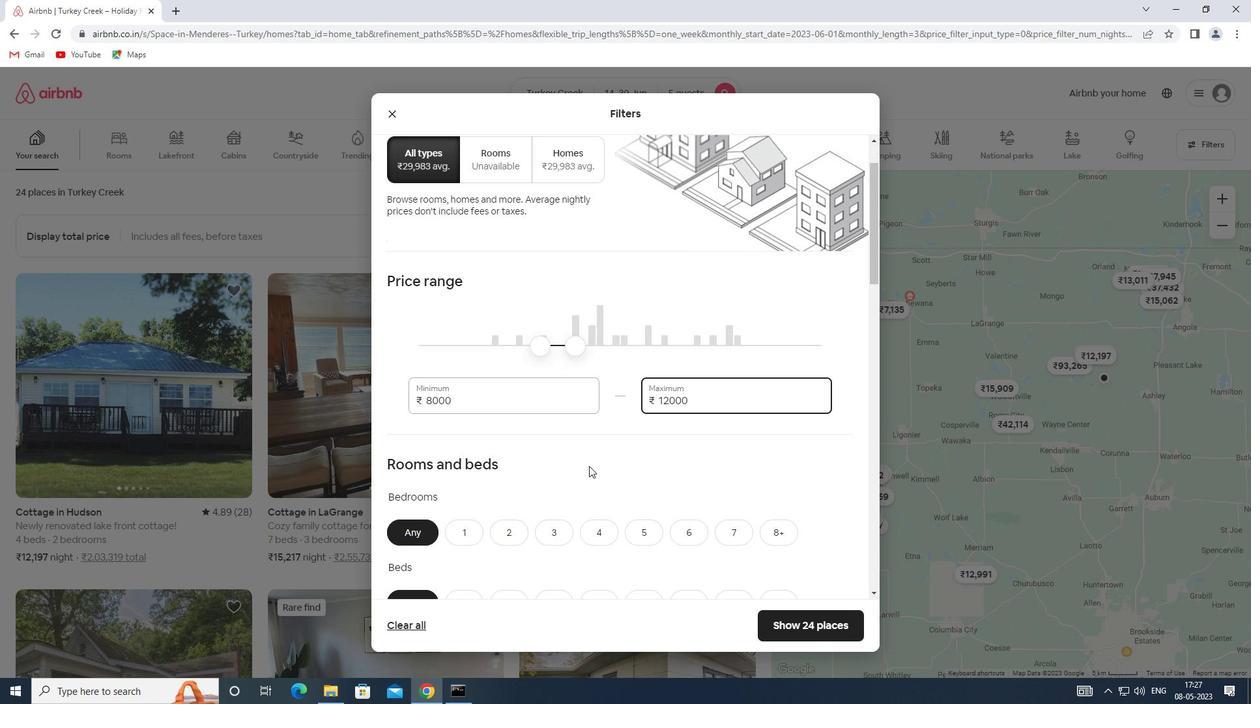 
Action: Mouse moved to (572, 460)
Screenshot: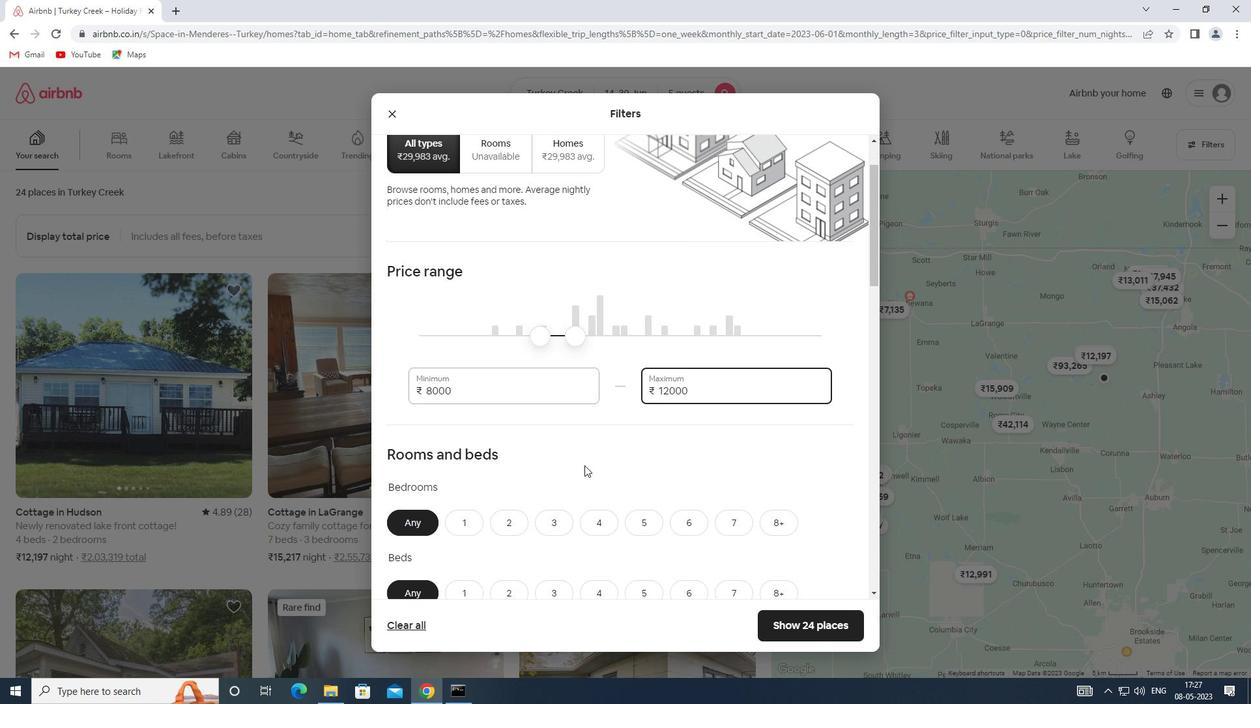 
Action: Mouse scrolled (572, 459) with delta (0, 0)
Screenshot: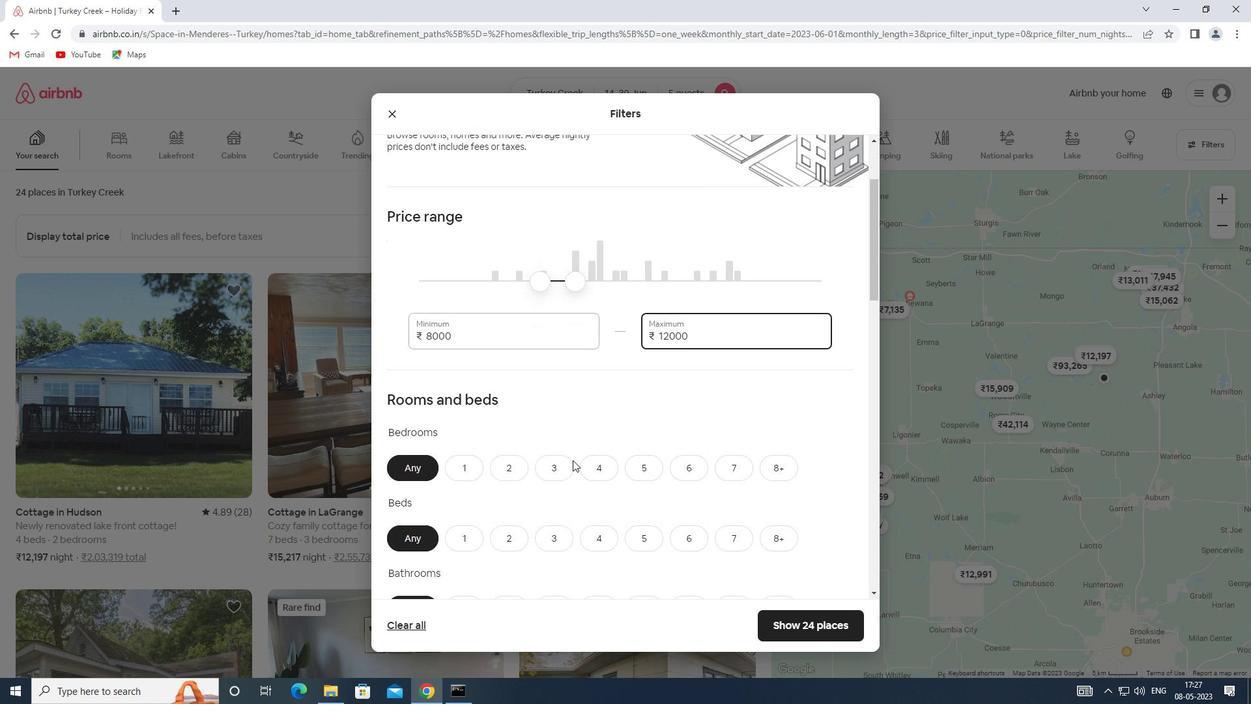 
Action: Mouse moved to (571, 458)
Screenshot: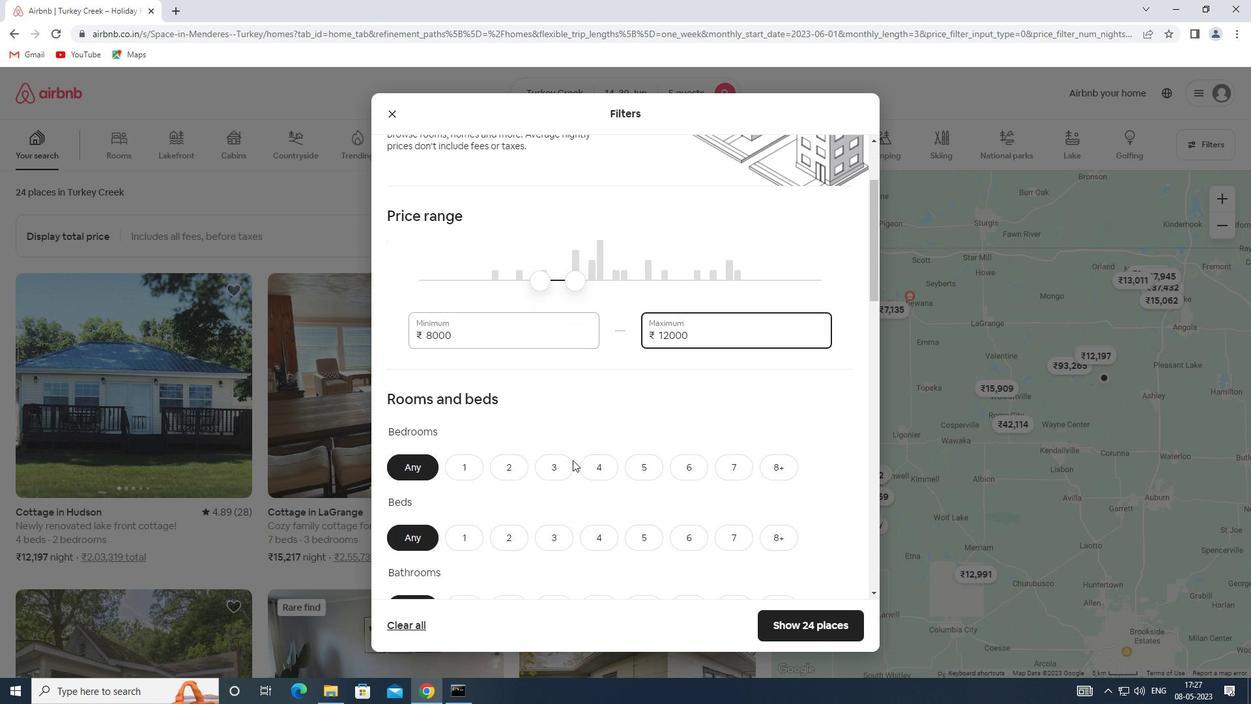 
Action: Mouse scrolled (571, 458) with delta (0, 0)
Screenshot: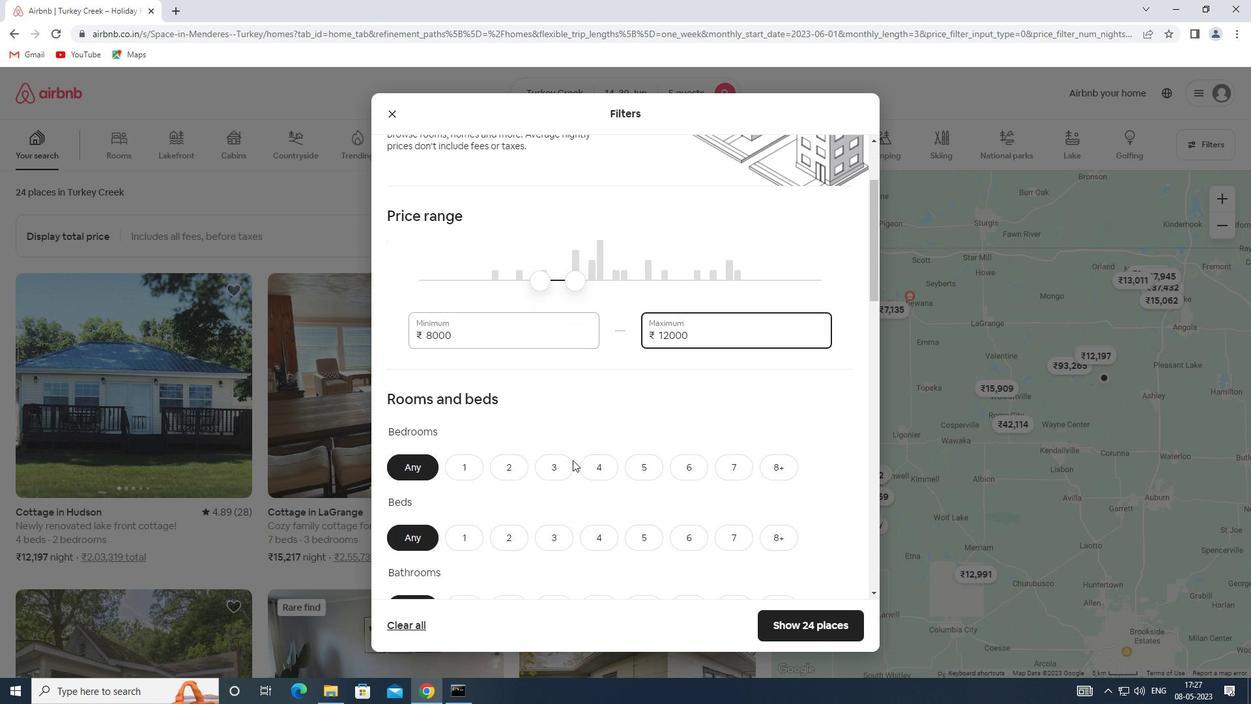 
Action: Mouse moved to (641, 338)
Screenshot: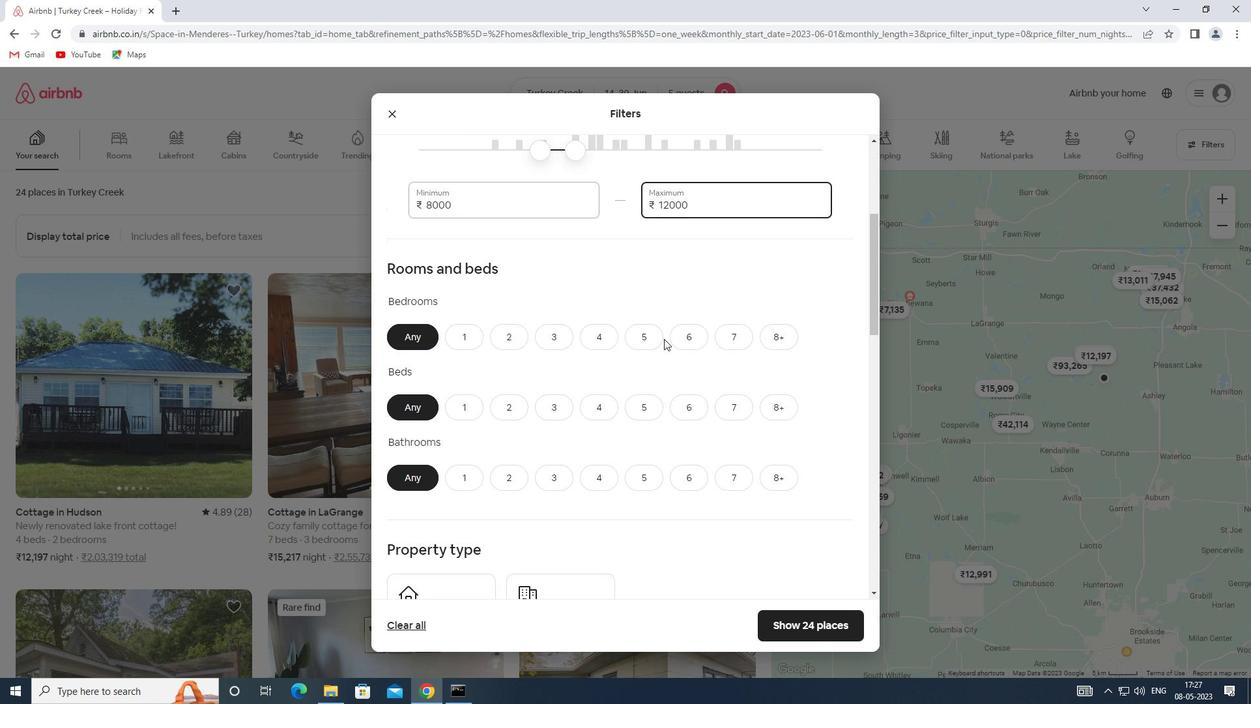 
Action: Mouse pressed left at (641, 338)
Screenshot: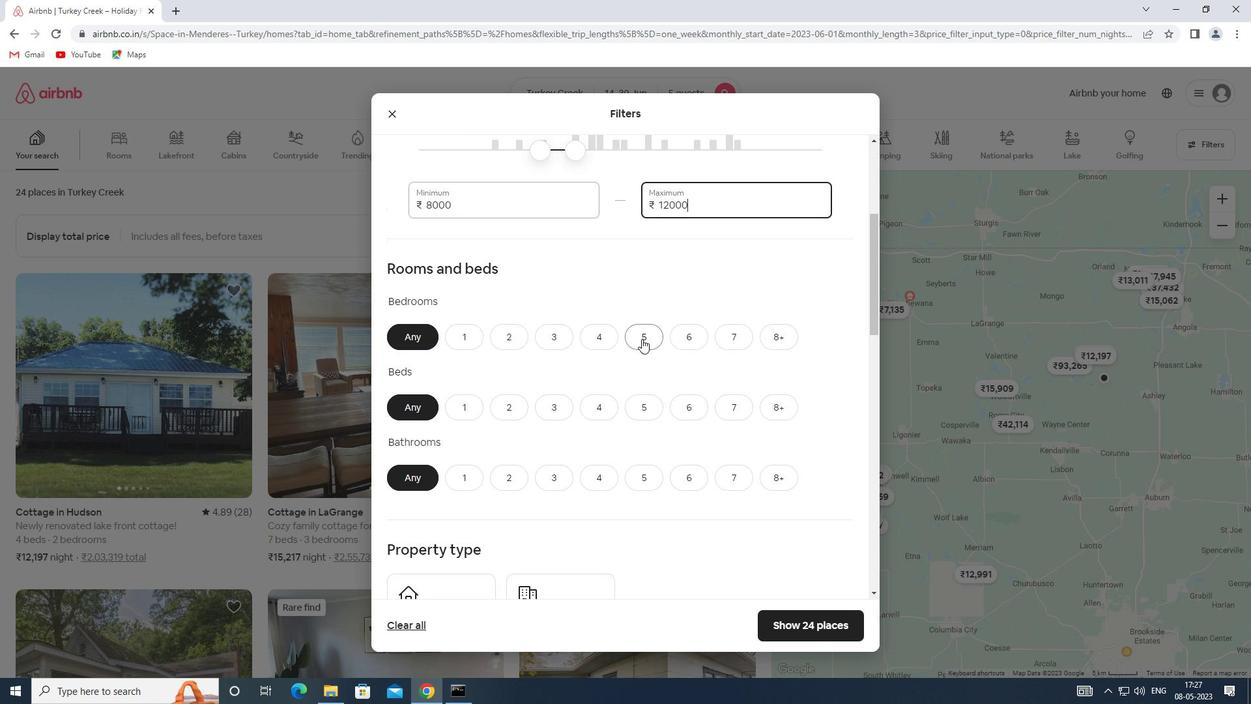 
Action: Mouse moved to (640, 400)
Screenshot: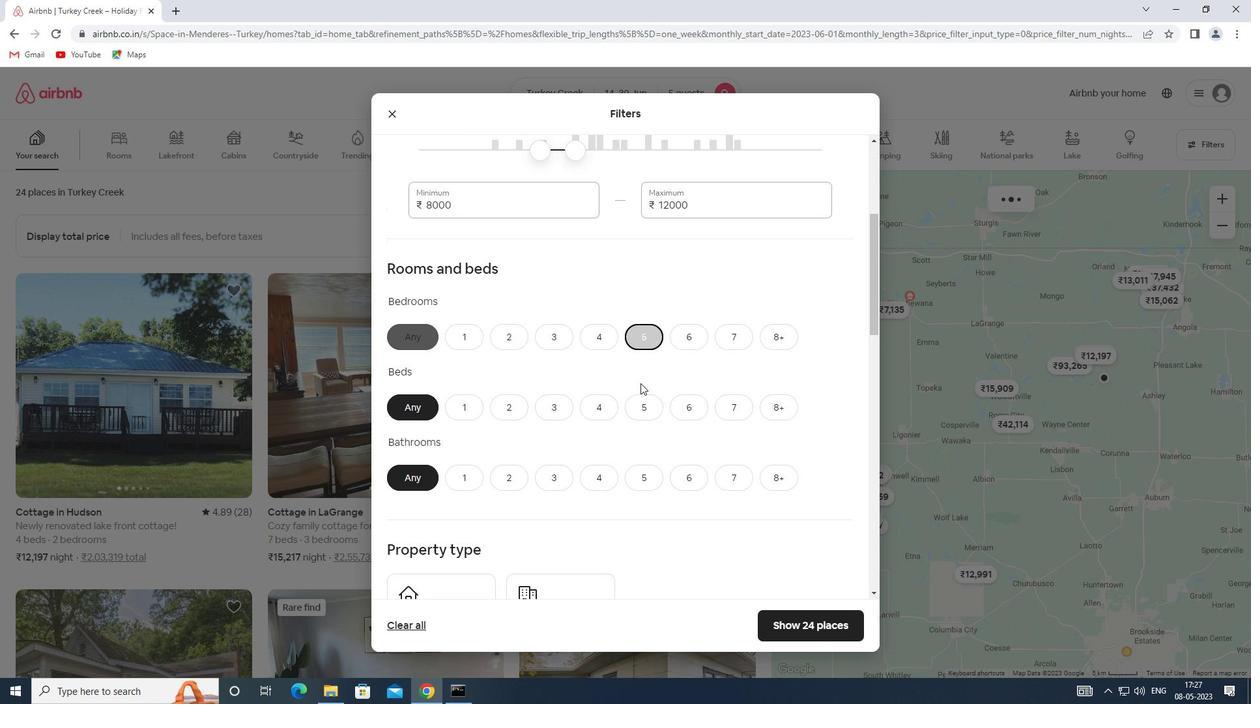 
Action: Mouse pressed left at (640, 400)
Screenshot: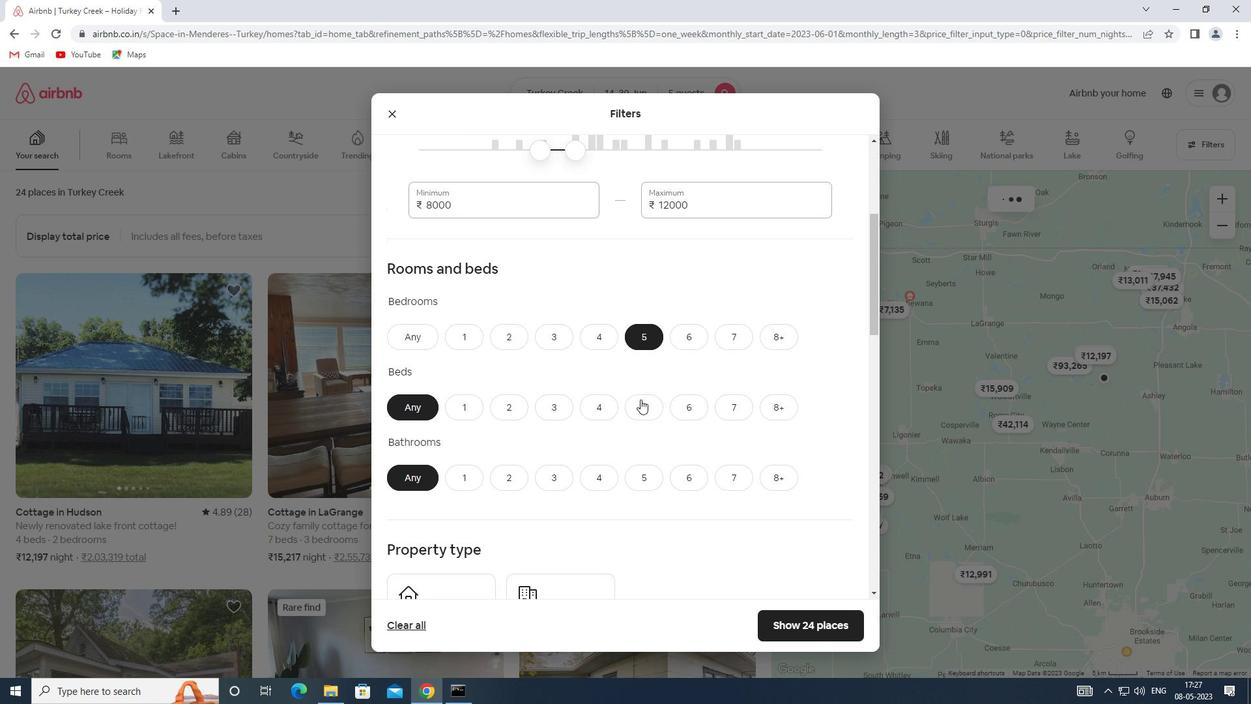 
Action: Mouse moved to (640, 480)
Screenshot: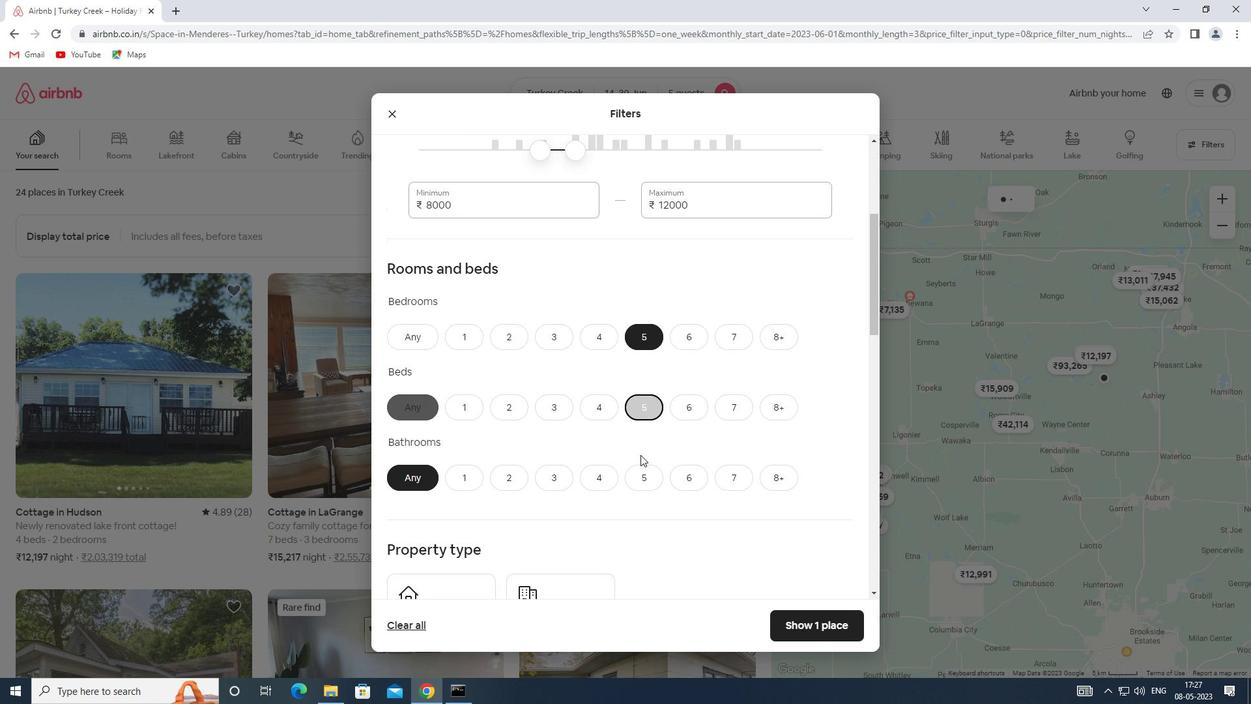 
Action: Mouse pressed left at (640, 480)
Screenshot: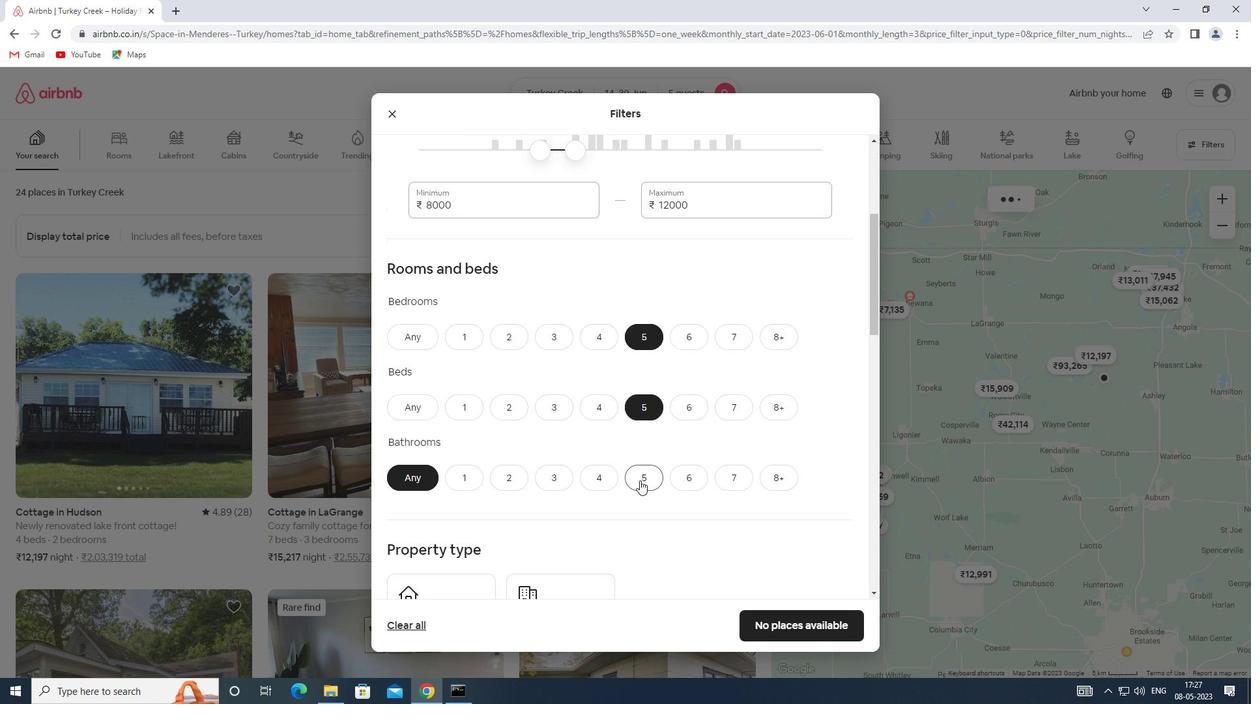 
Action: Mouse moved to (629, 456)
Screenshot: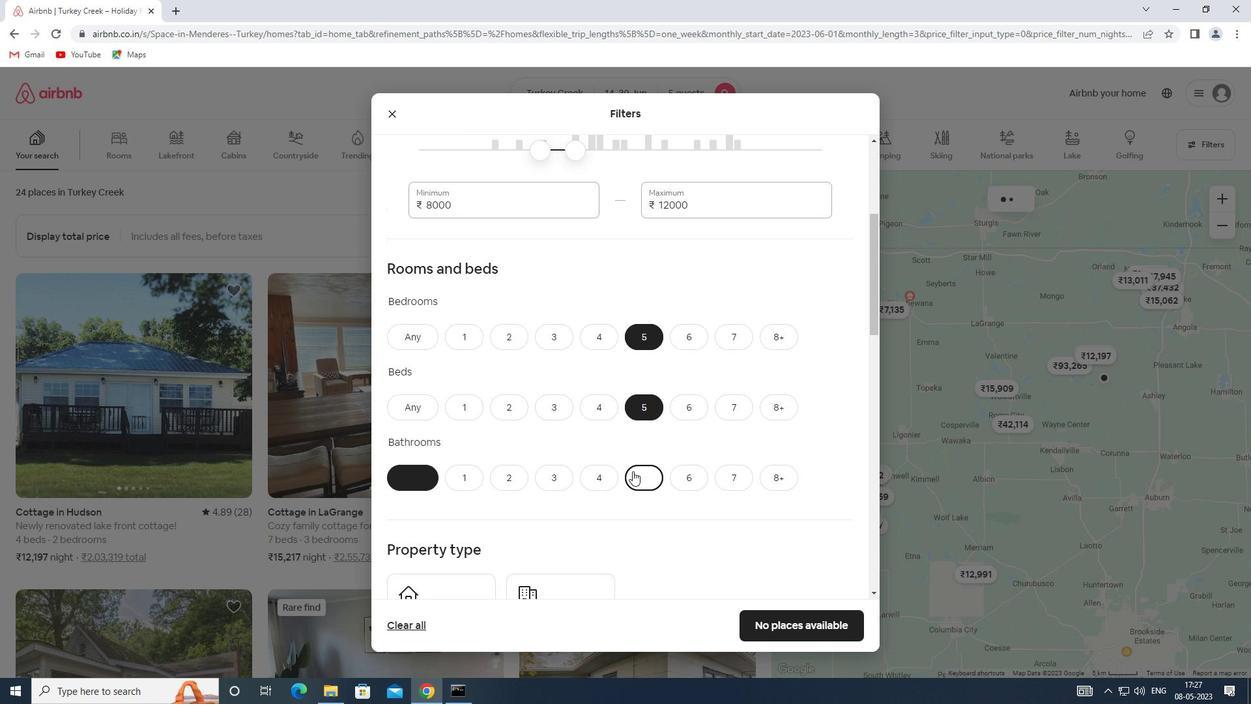 
Action: Mouse scrolled (629, 455) with delta (0, 0)
Screenshot: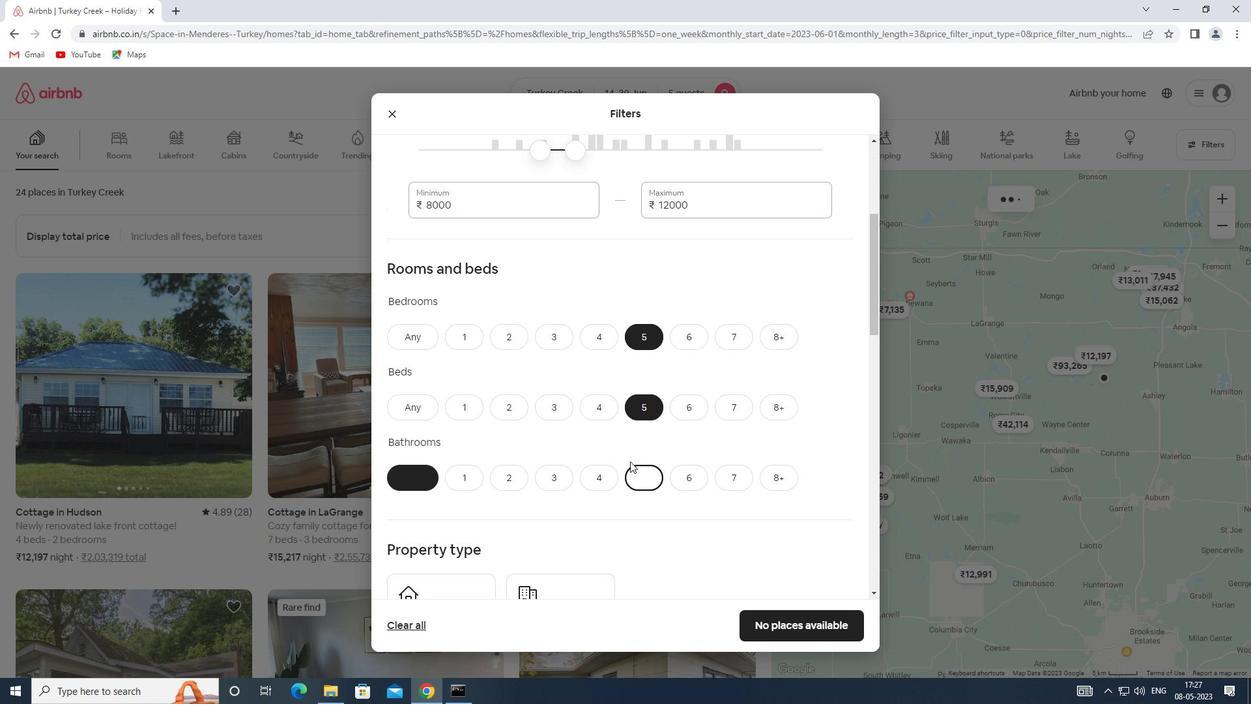 
Action: Mouse scrolled (629, 455) with delta (0, 0)
Screenshot: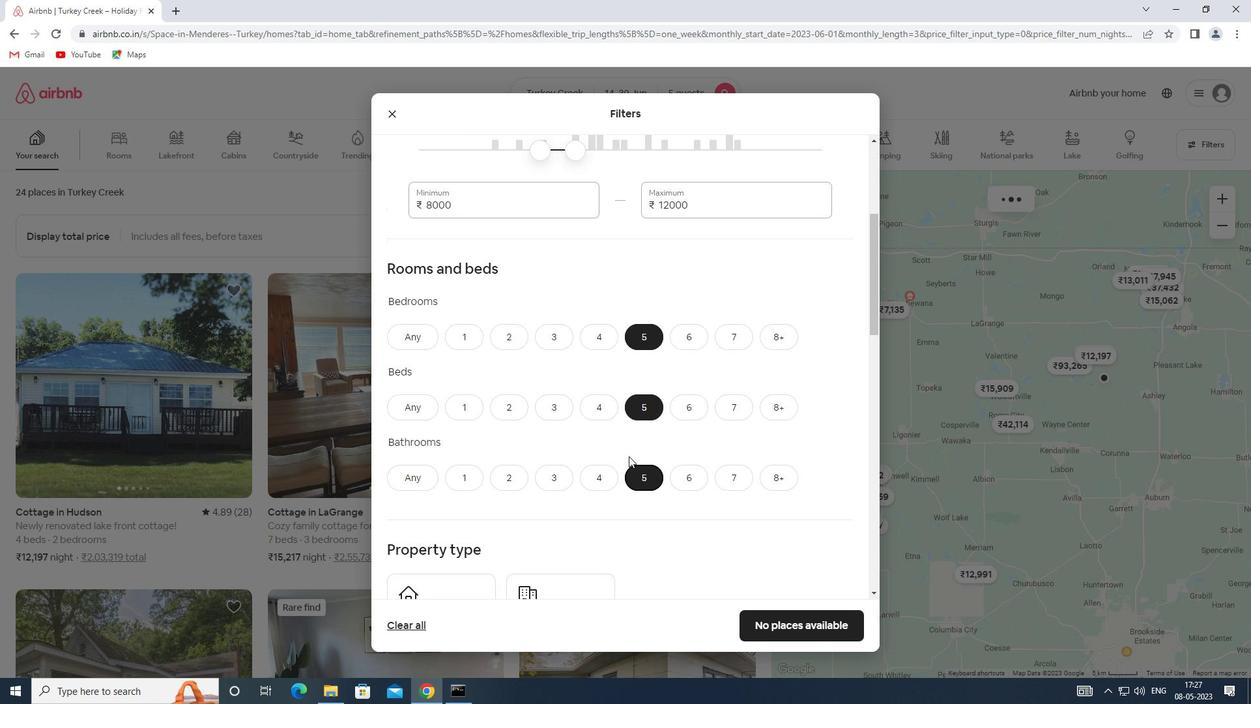 
Action: Mouse moved to (619, 452)
Screenshot: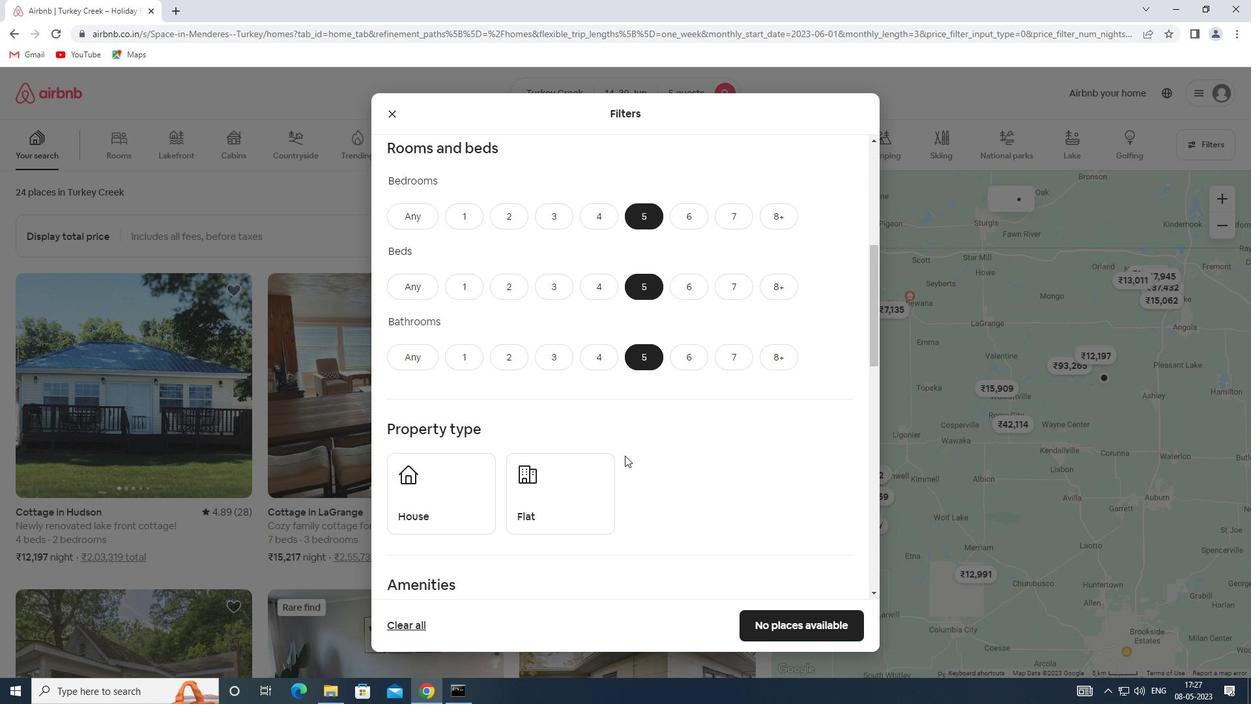 
Action: Mouse scrolled (619, 451) with delta (0, 0)
Screenshot: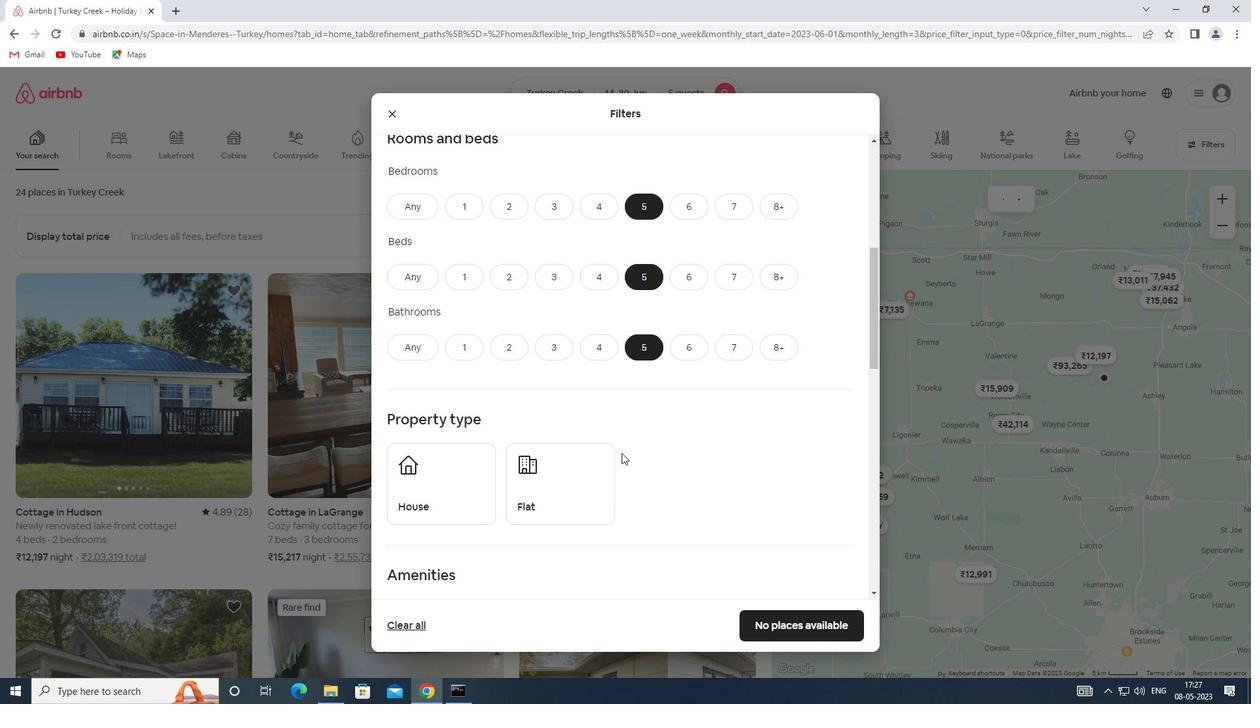 
Action: Mouse scrolled (619, 451) with delta (0, 0)
Screenshot: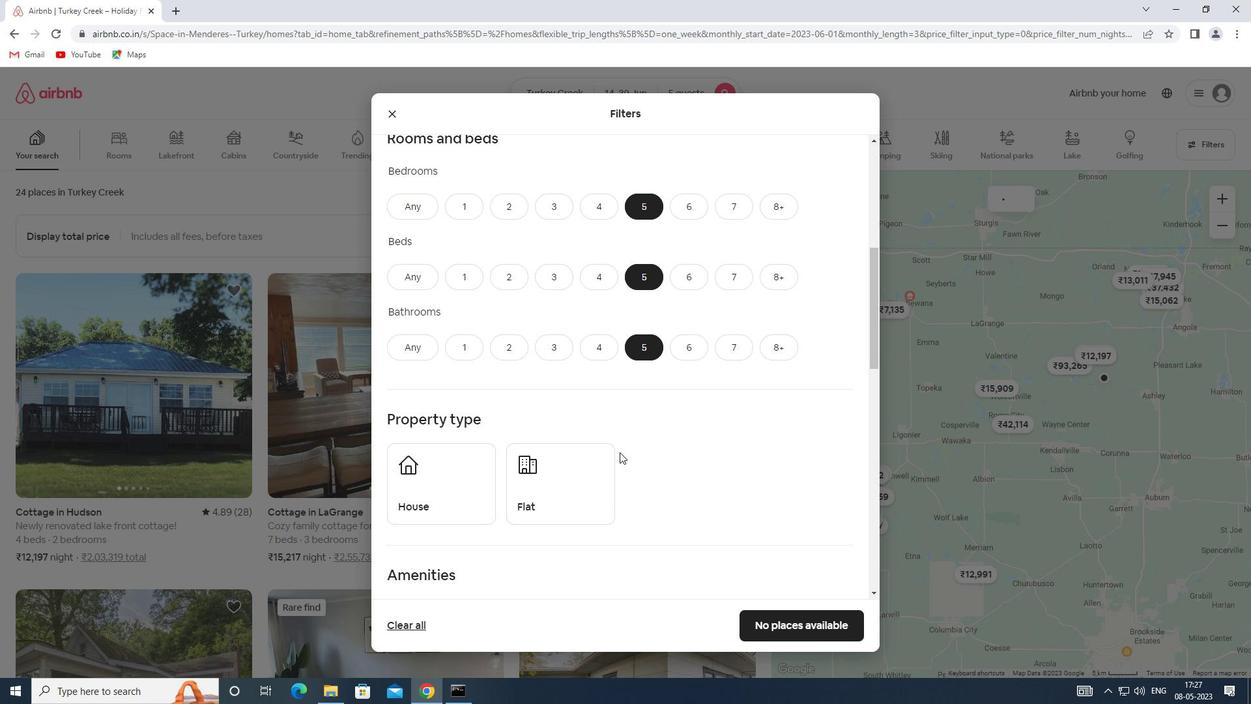 
Action: Mouse moved to (463, 376)
Screenshot: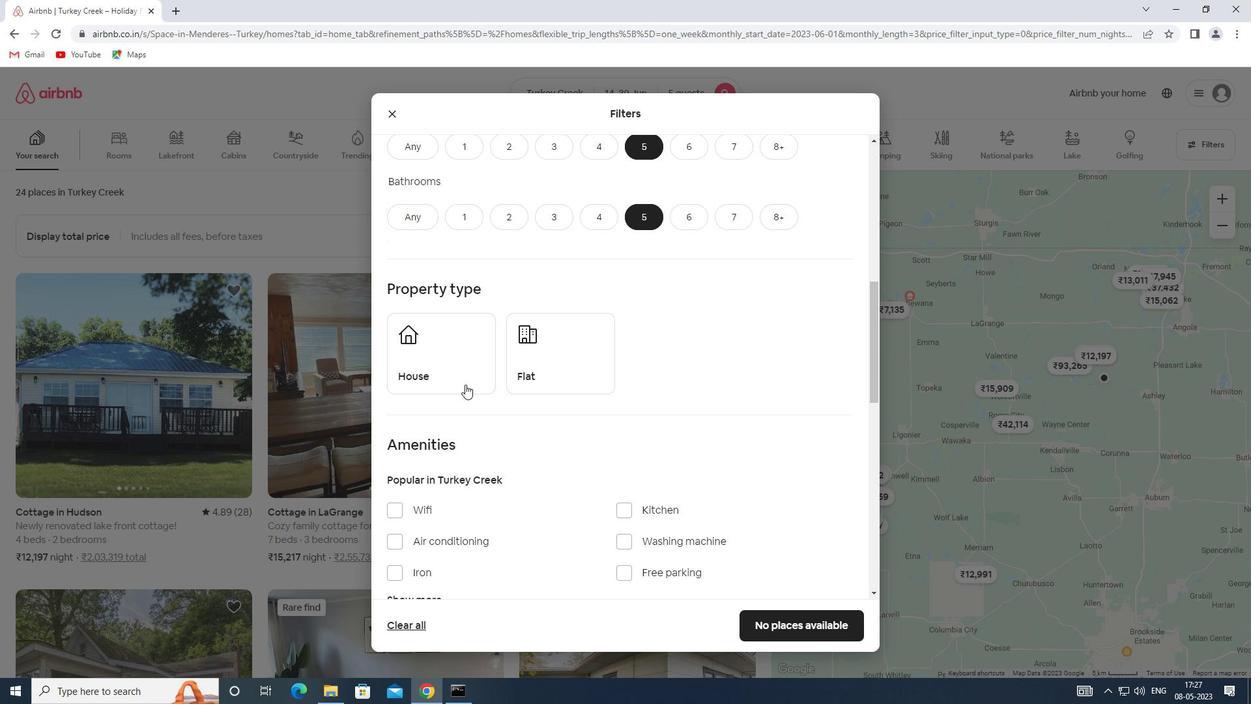 
Action: Mouse pressed left at (463, 376)
Screenshot: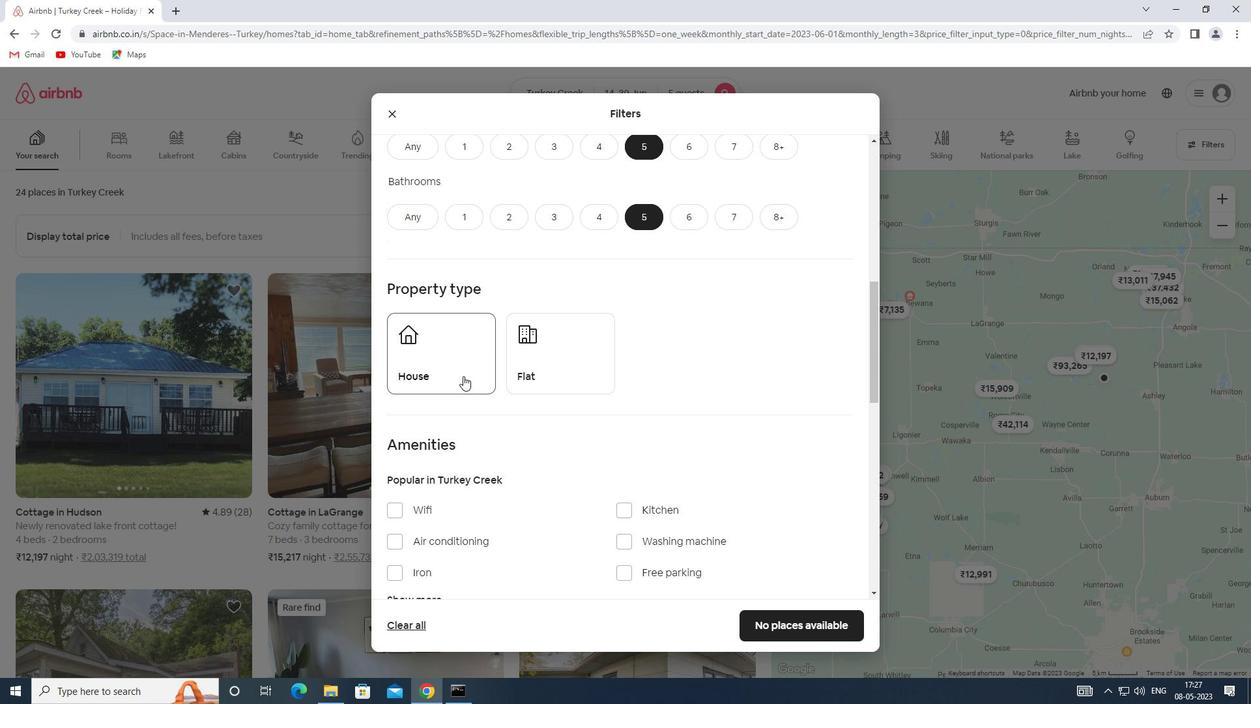 
Action: Mouse moved to (544, 370)
Screenshot: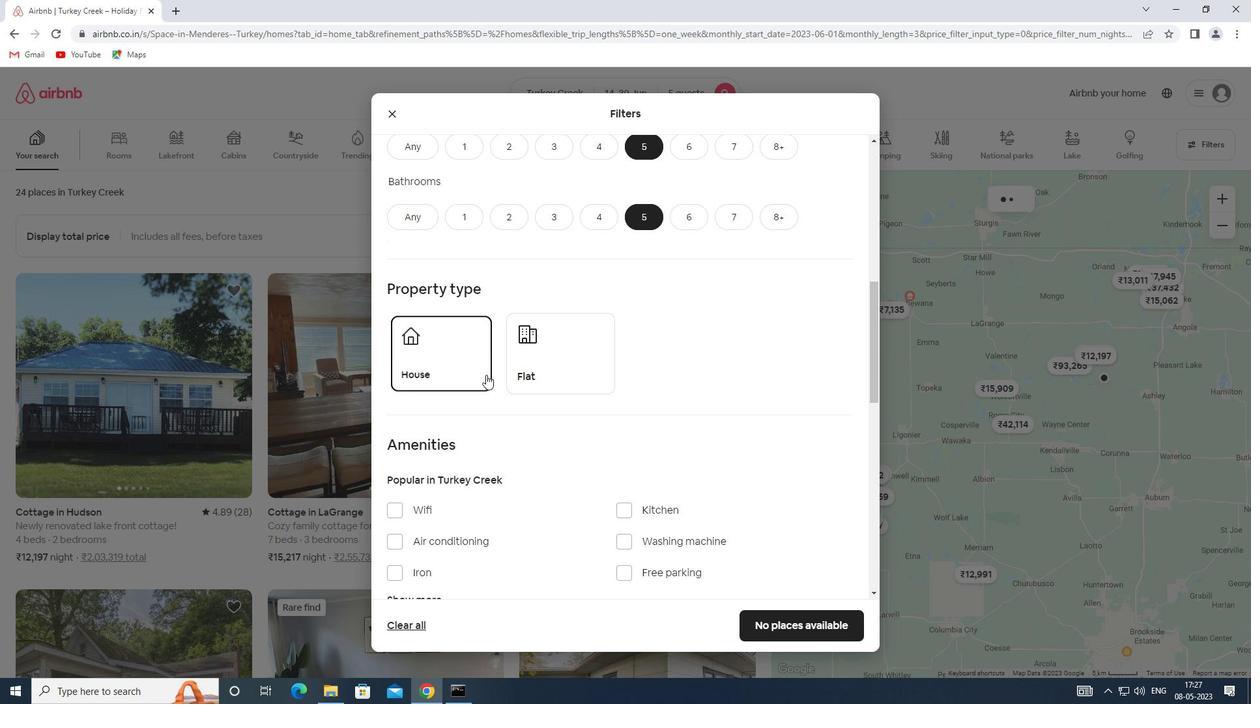 
Action: Mouse pressed left at (544, 370)
Screenshot: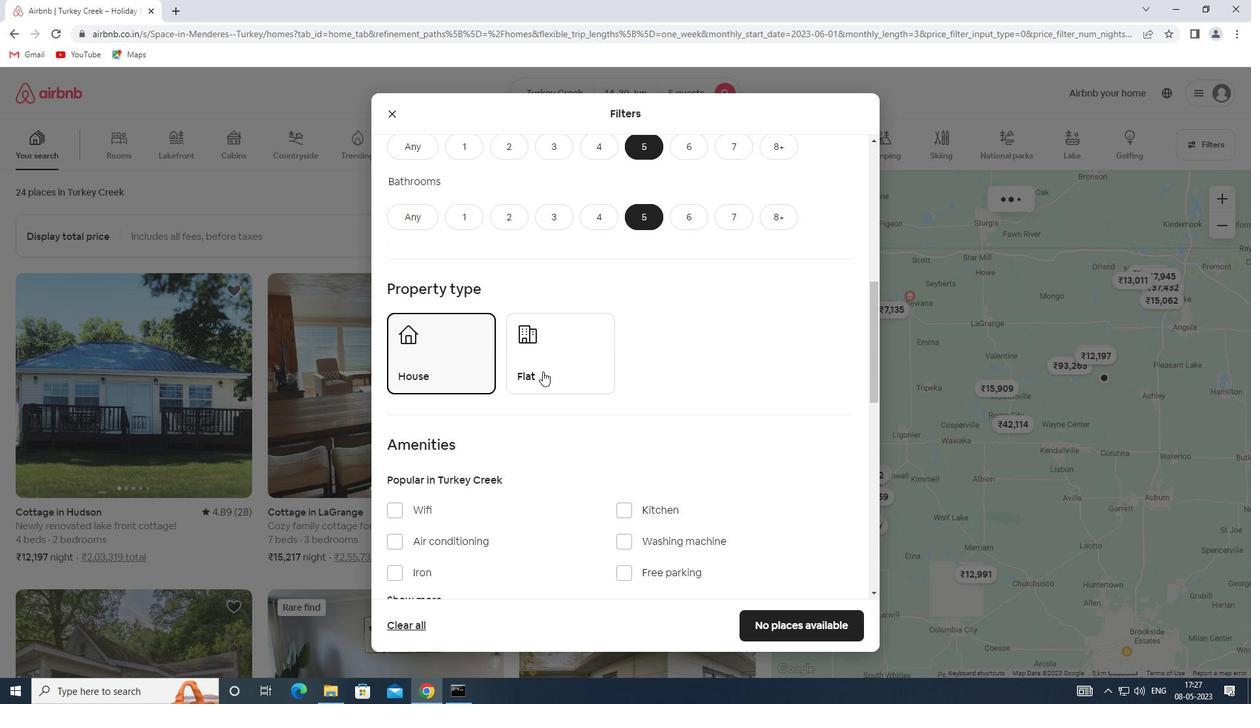 
Action: Mouse moved to (544, 370)
Screenshot: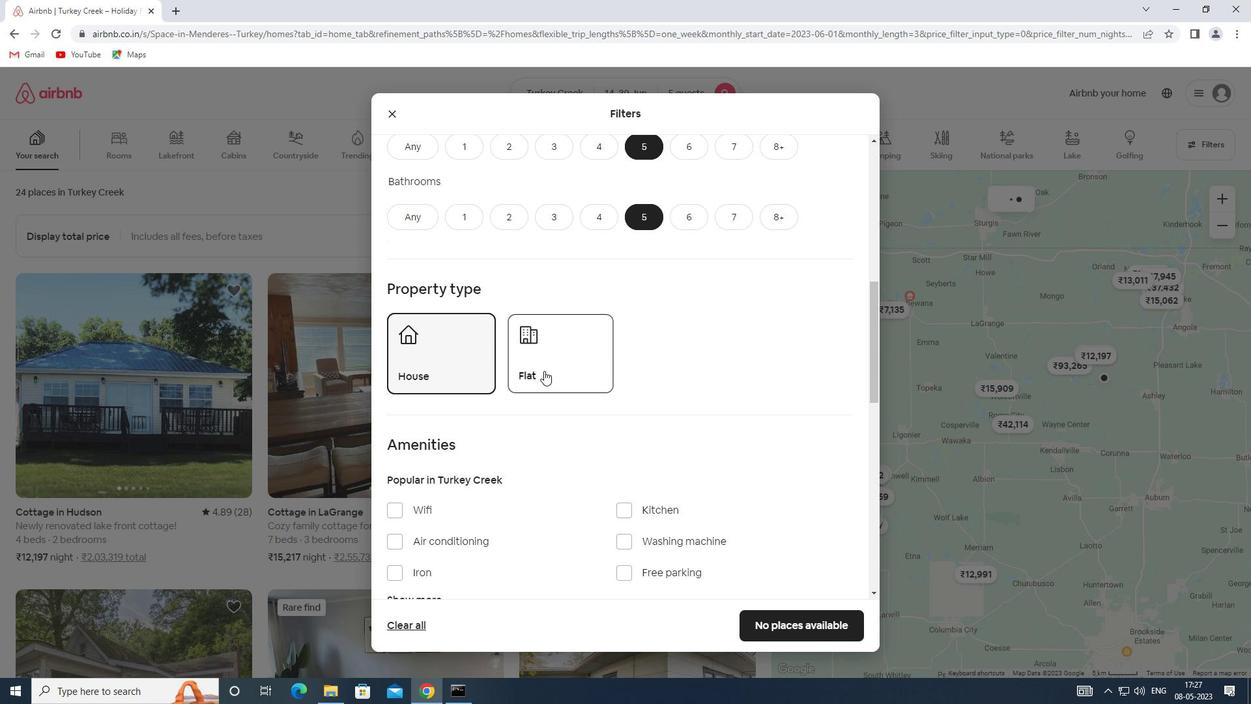 
Action: Mouse scrolled (544, 370) with delta (0, 0)
Screenshot: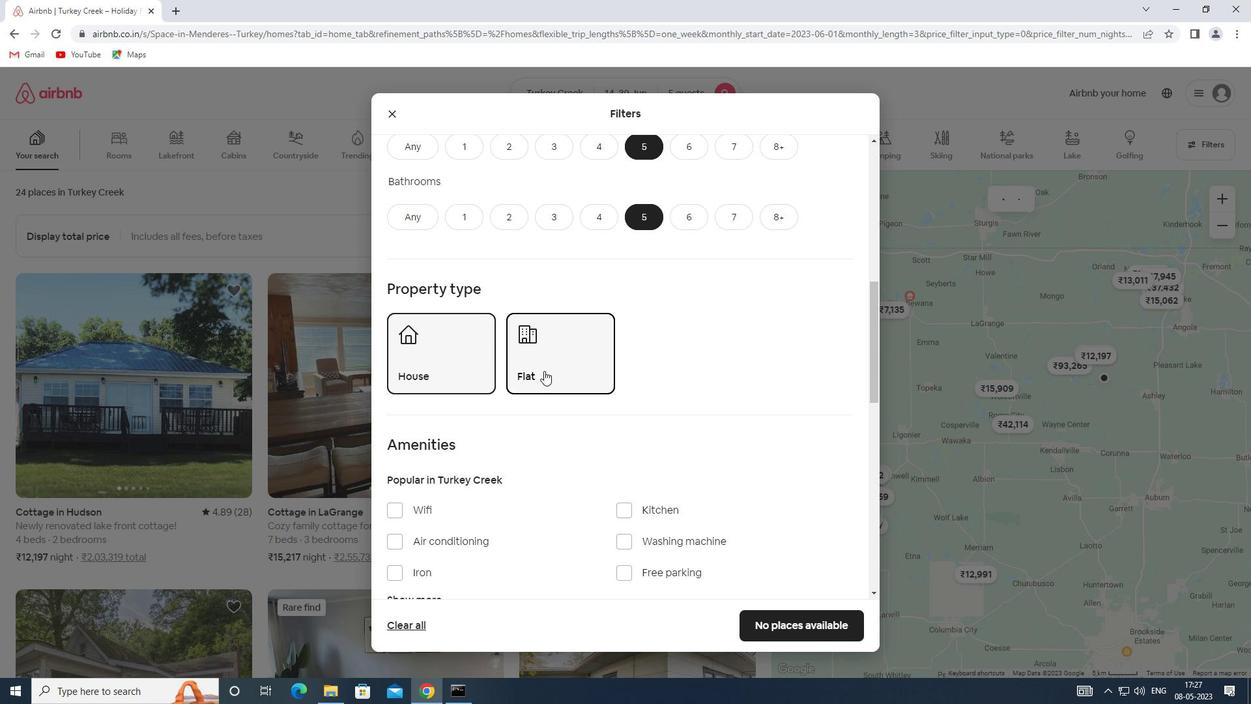 
Action: Mouse scrolled (544, 370) with delta (0, 0)
Screenshot: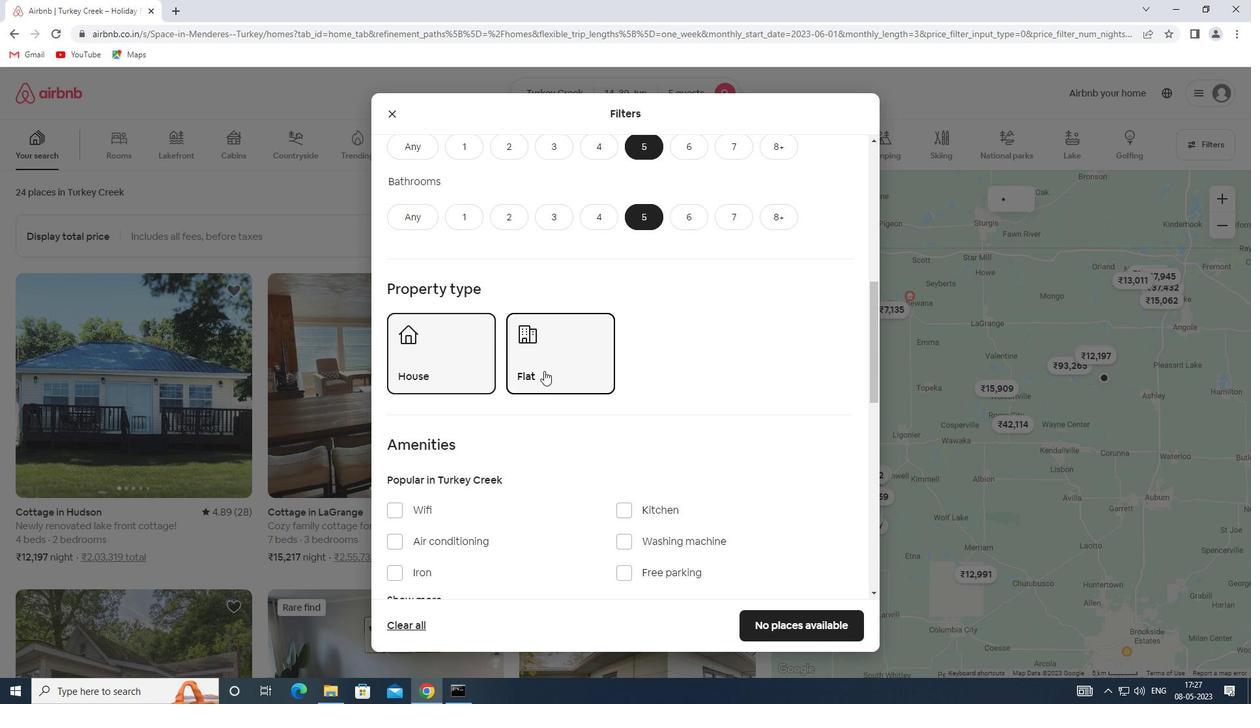 
Action: Mouse moved to (417, 467)
Screenshot: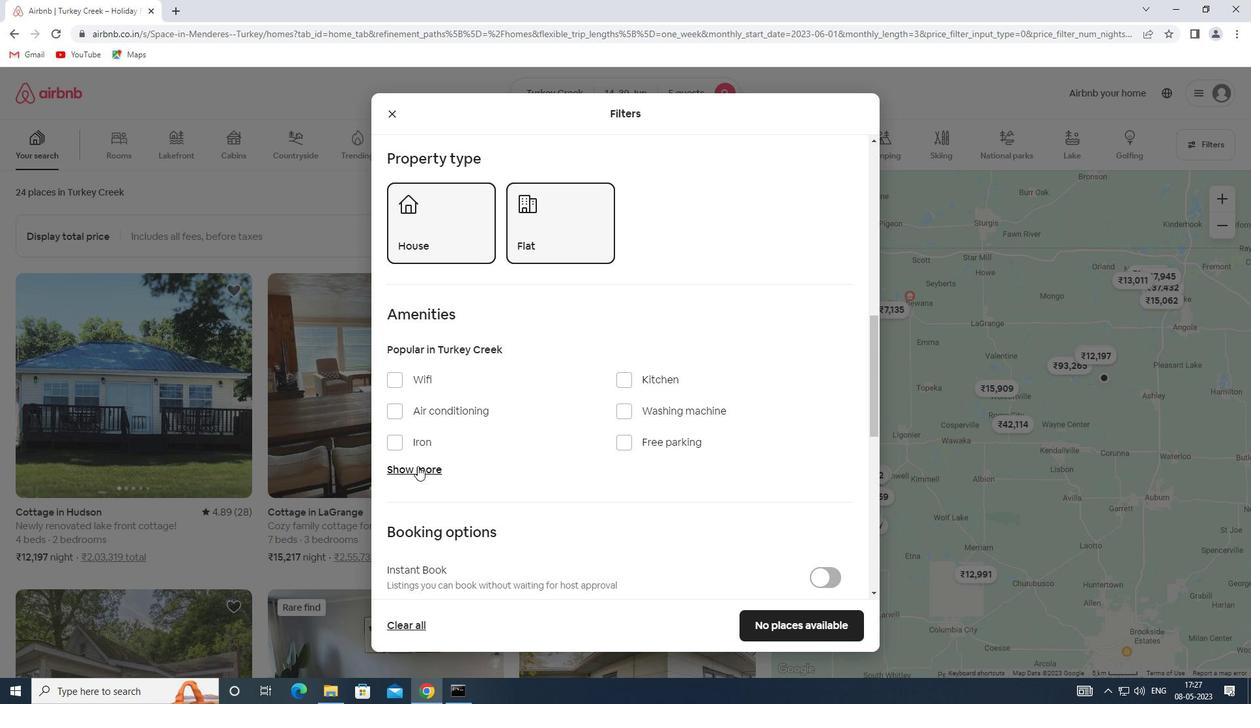 
Action: Mouse pressed left at (417, 467)
Screenshot: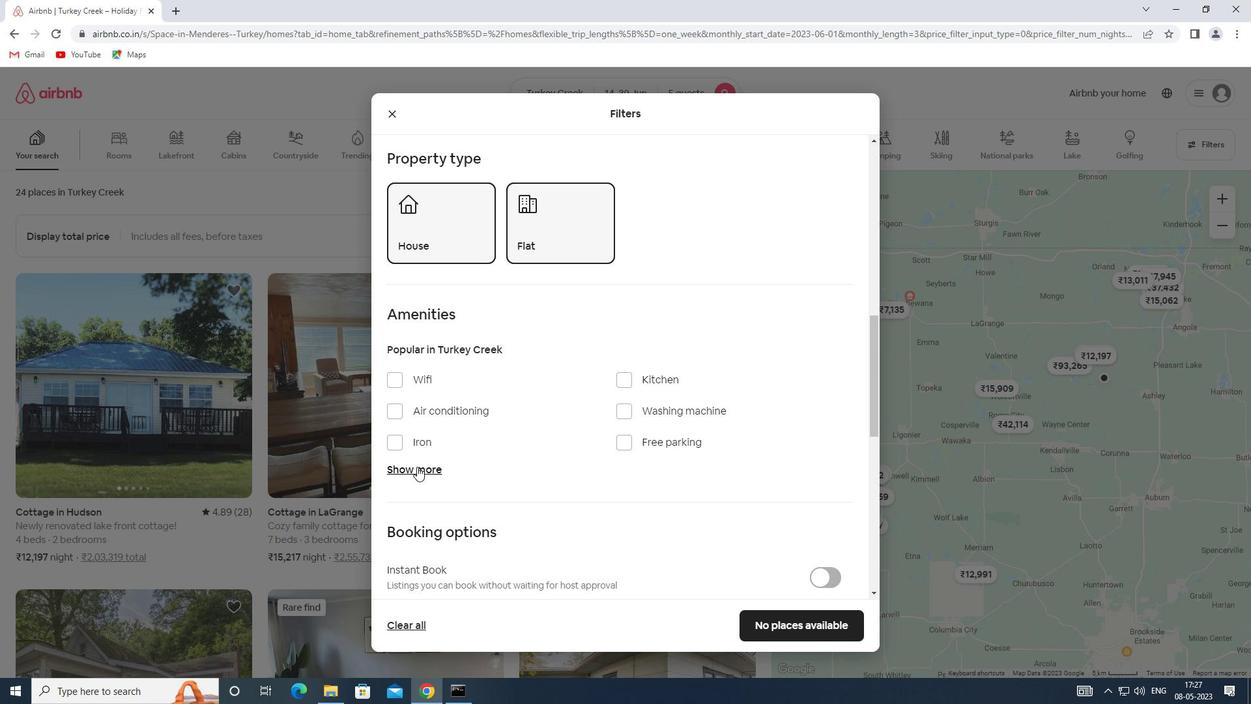 
Action: Mouse moved to (395, 380)
Screenshot: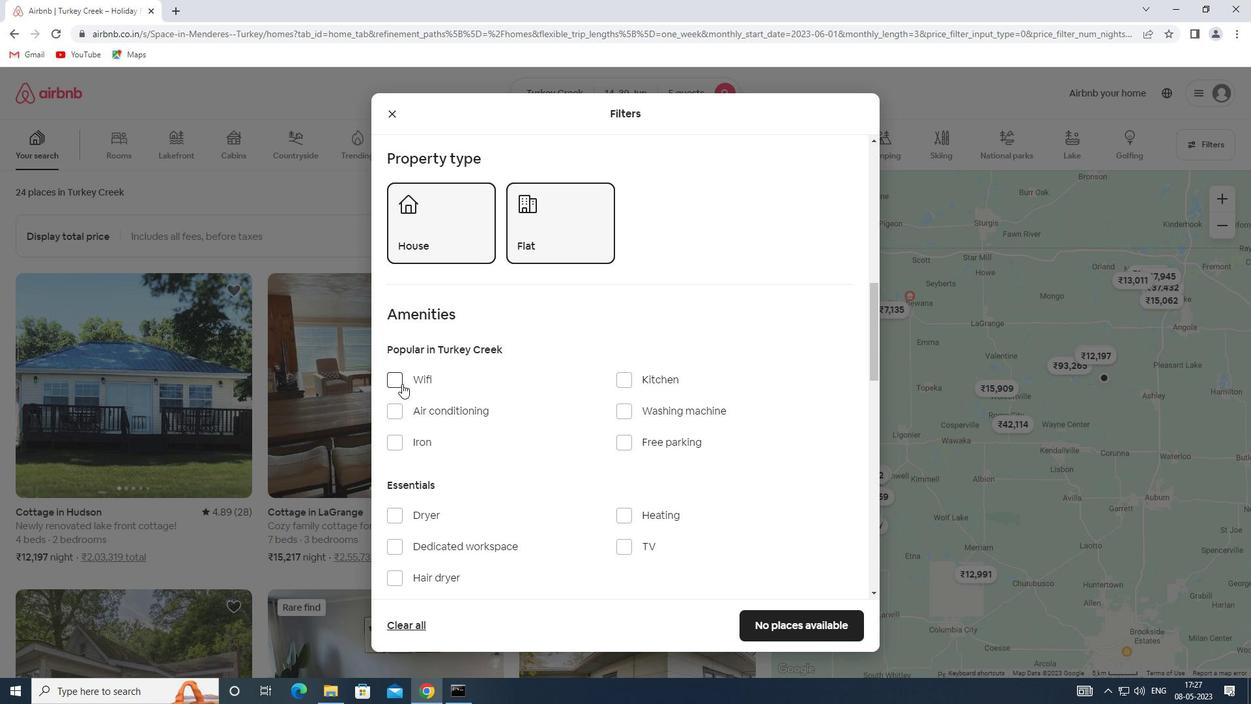 
Action: Mouse pressed left at (395, 380)
Screenshot: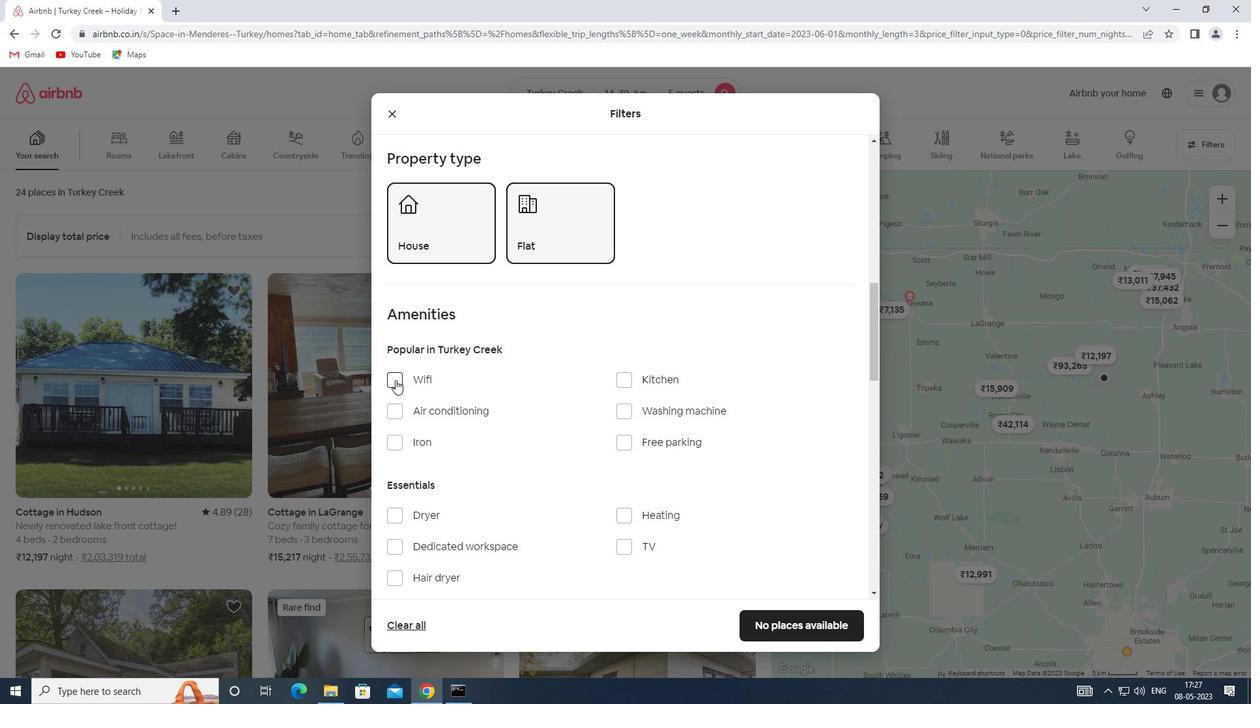 
Action: Mouse moved to (622, 544)
Screenshot: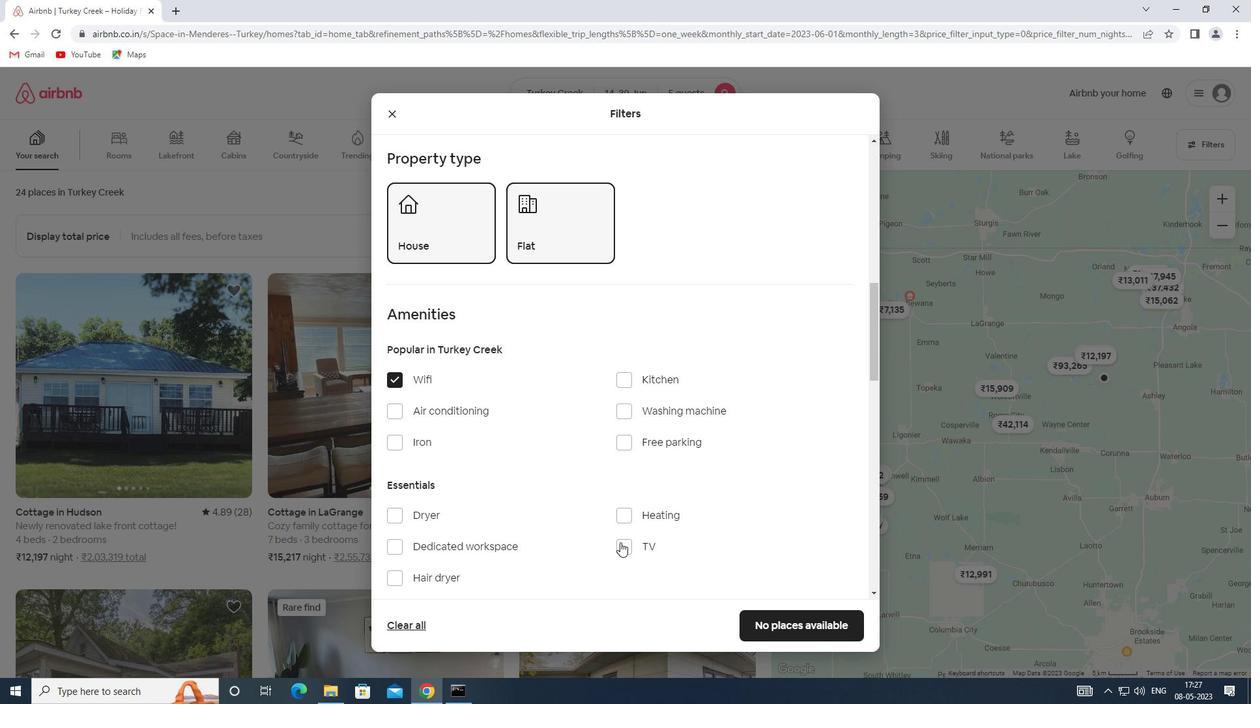 
Action: Mouse pressed left at (622, 544)
Screenshot: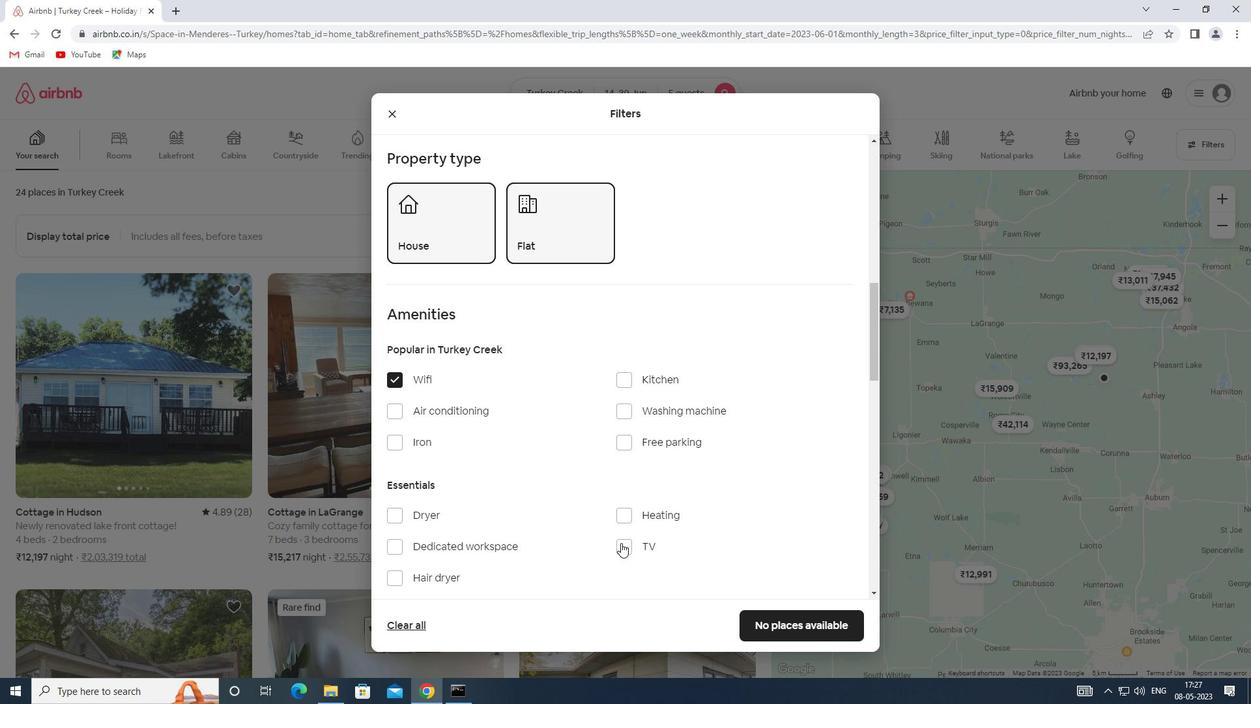 
Action: Mouse moved to (620, 442)
Screenshot: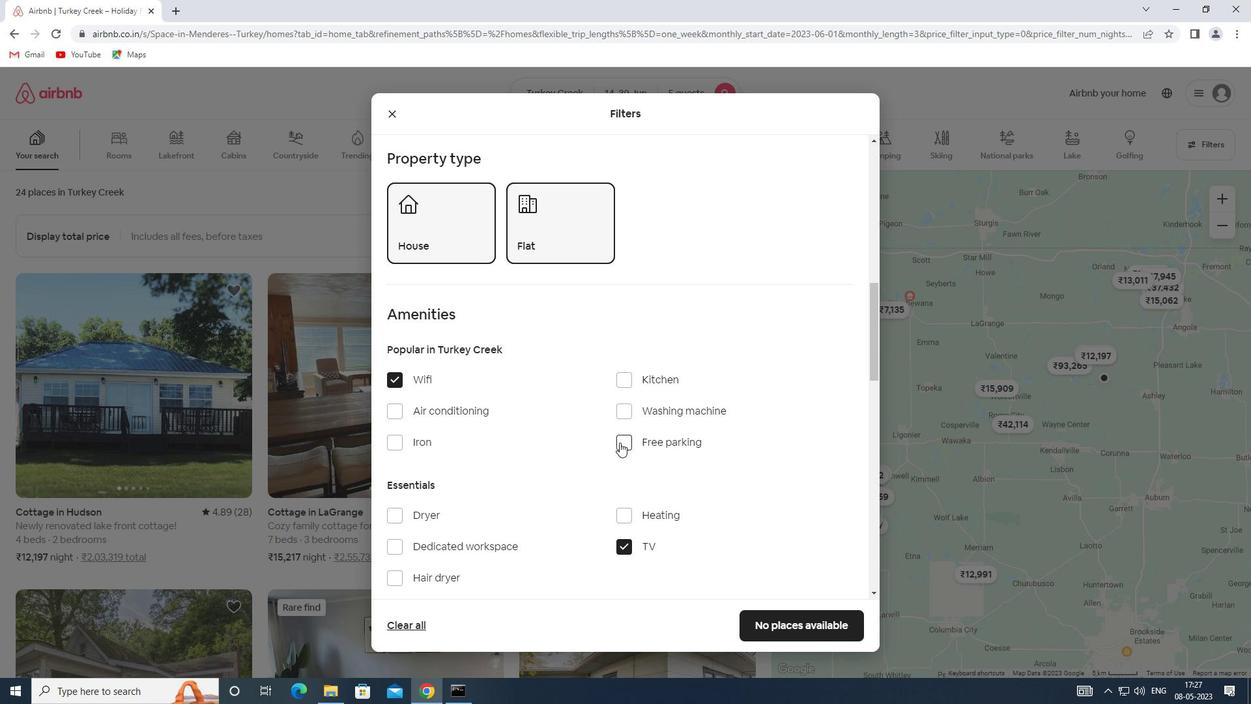 
Action: Mouse pressed left at (620, 442)
Screenshot: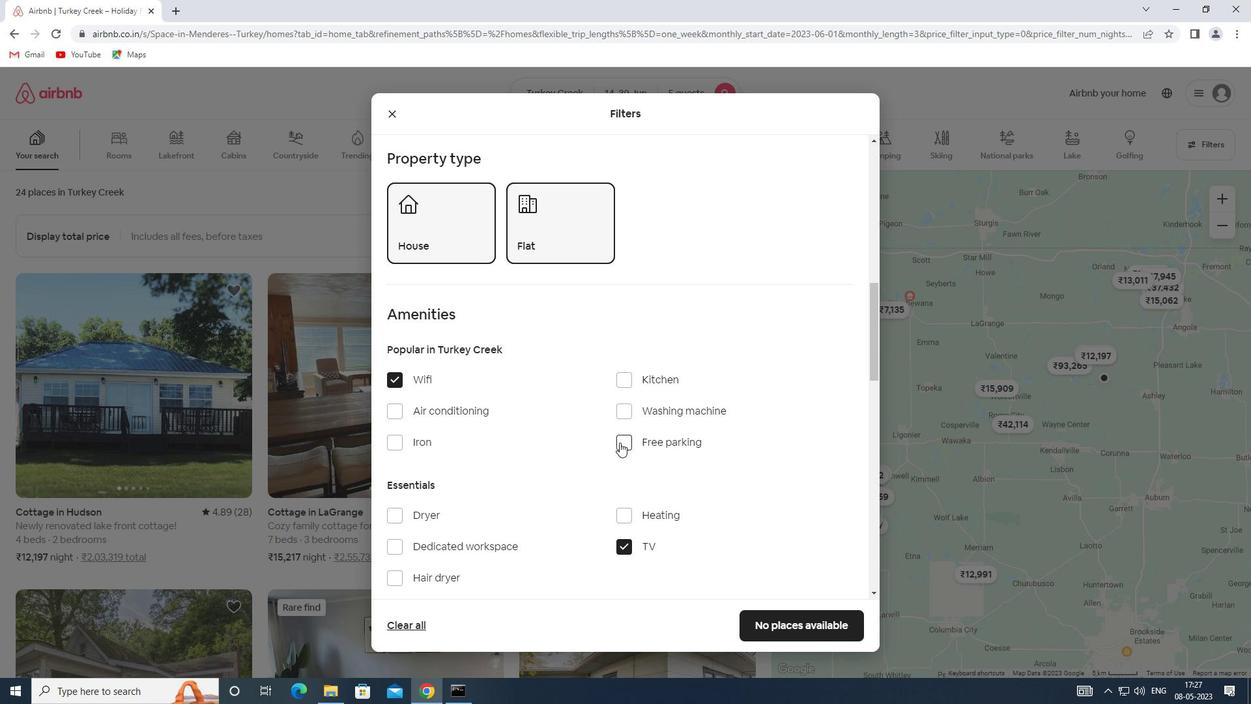 
Action: Mouse moved to (513, 457)
Screenshot: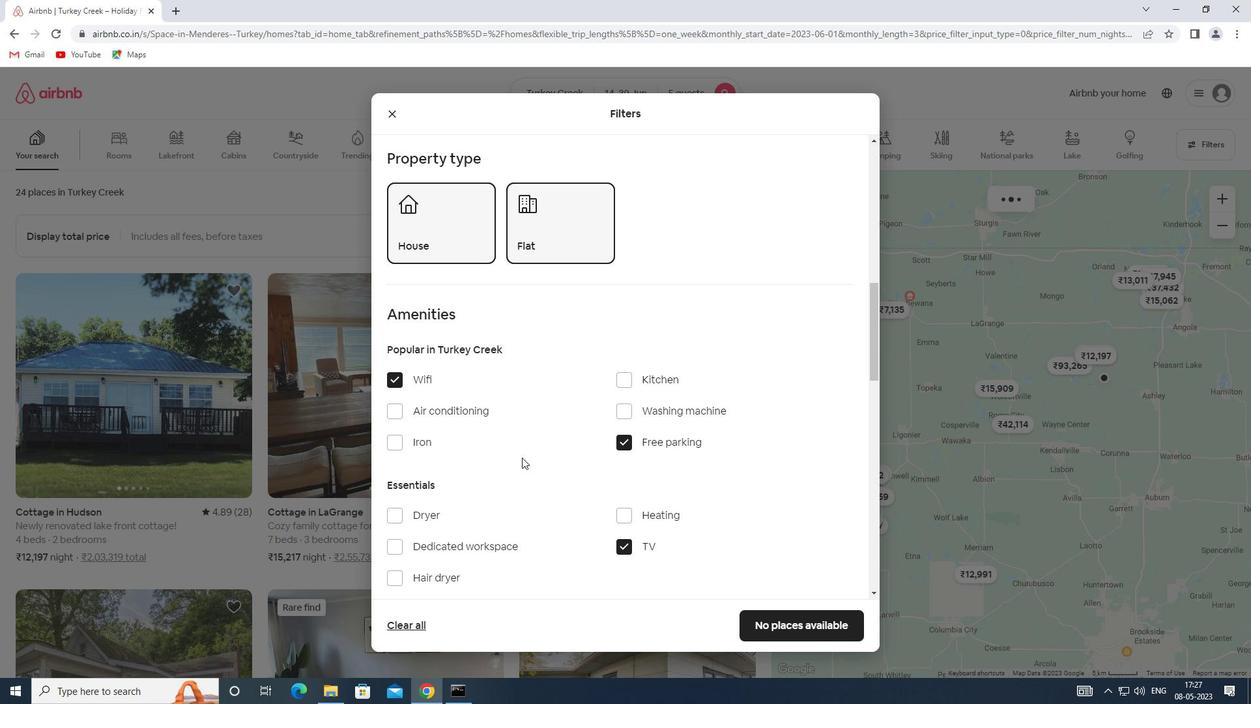 
Action: Mouse scrolled (513, 456) with delta (0, 0)
Screenshot: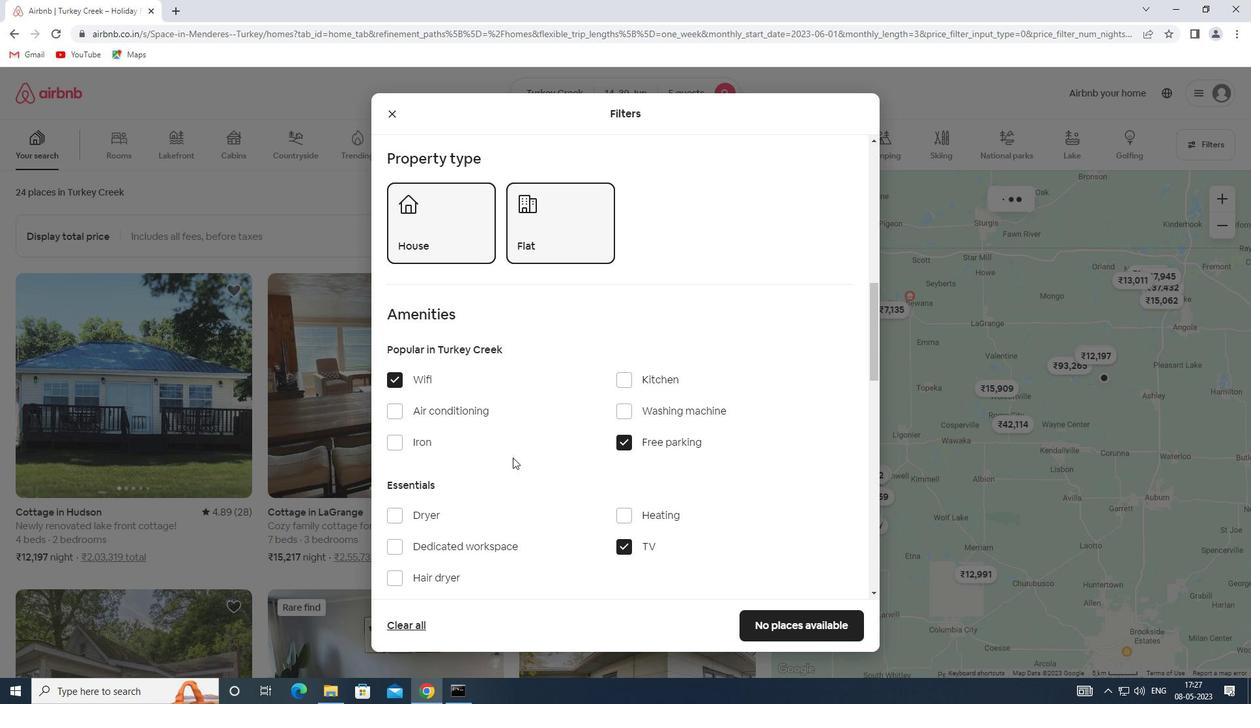 
Action: Mouse moved to (510, 457)
Screenshot: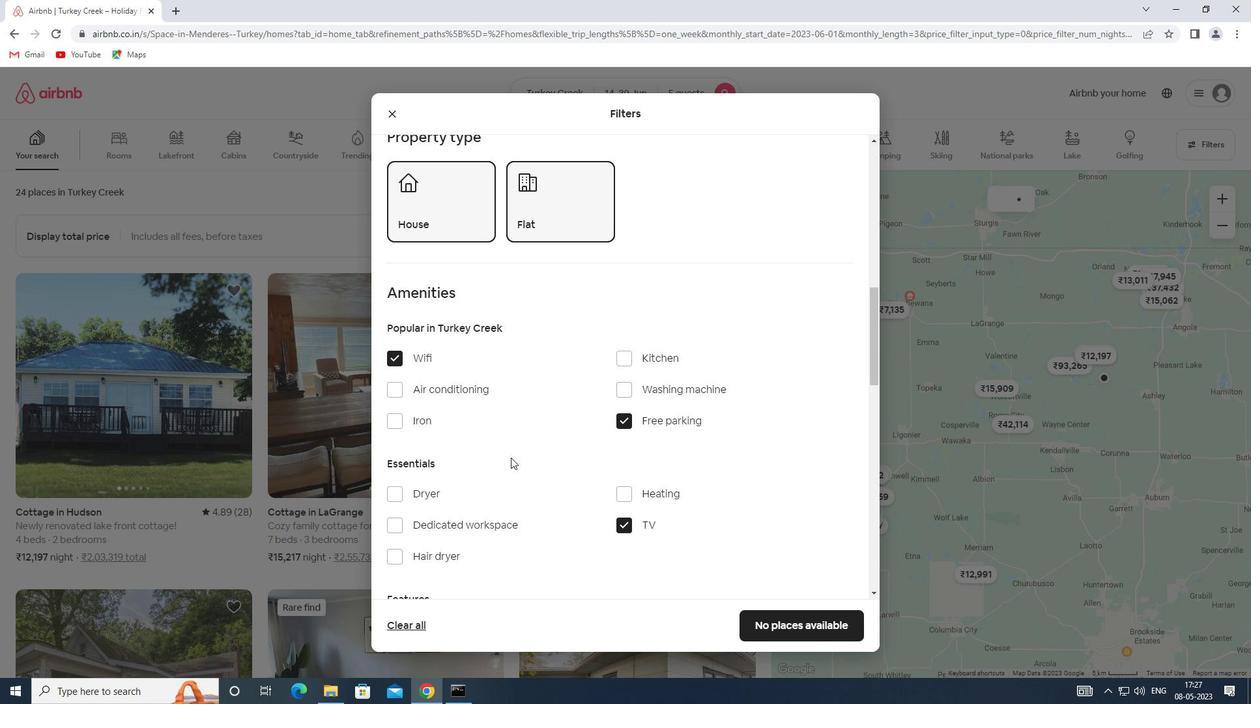 
Action: Mouse scrolled (510, 456) with delta (0, 0)
Screenshot: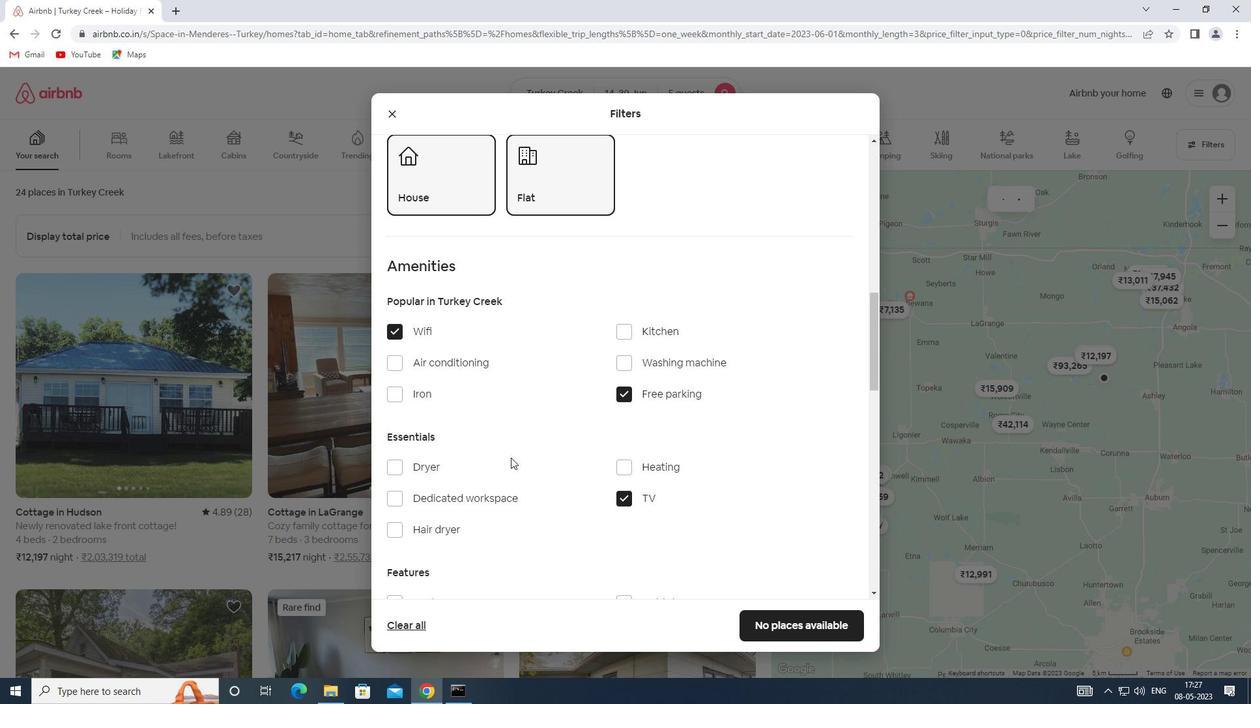 
Action: Mouse scrolled (510, 456) with delta (0, 0)
Screenshot: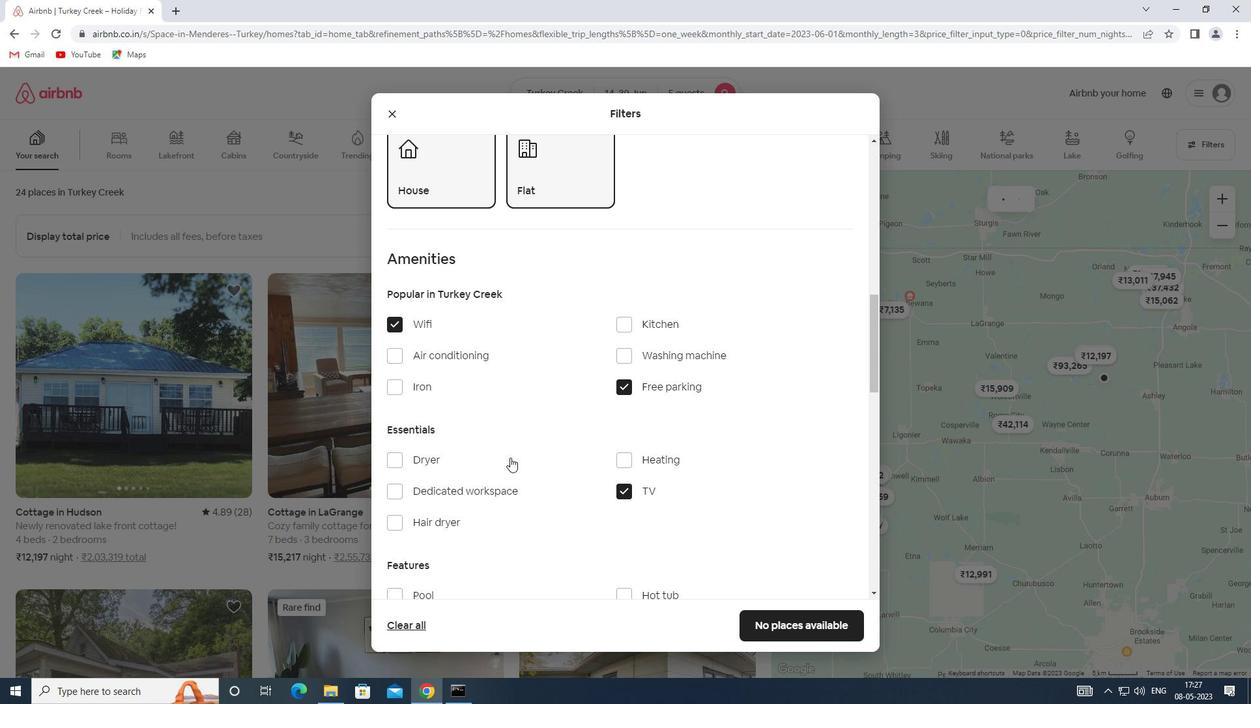 
Action: Mouse scrolled (510, 456) with delta (0, 0)
Screenshot: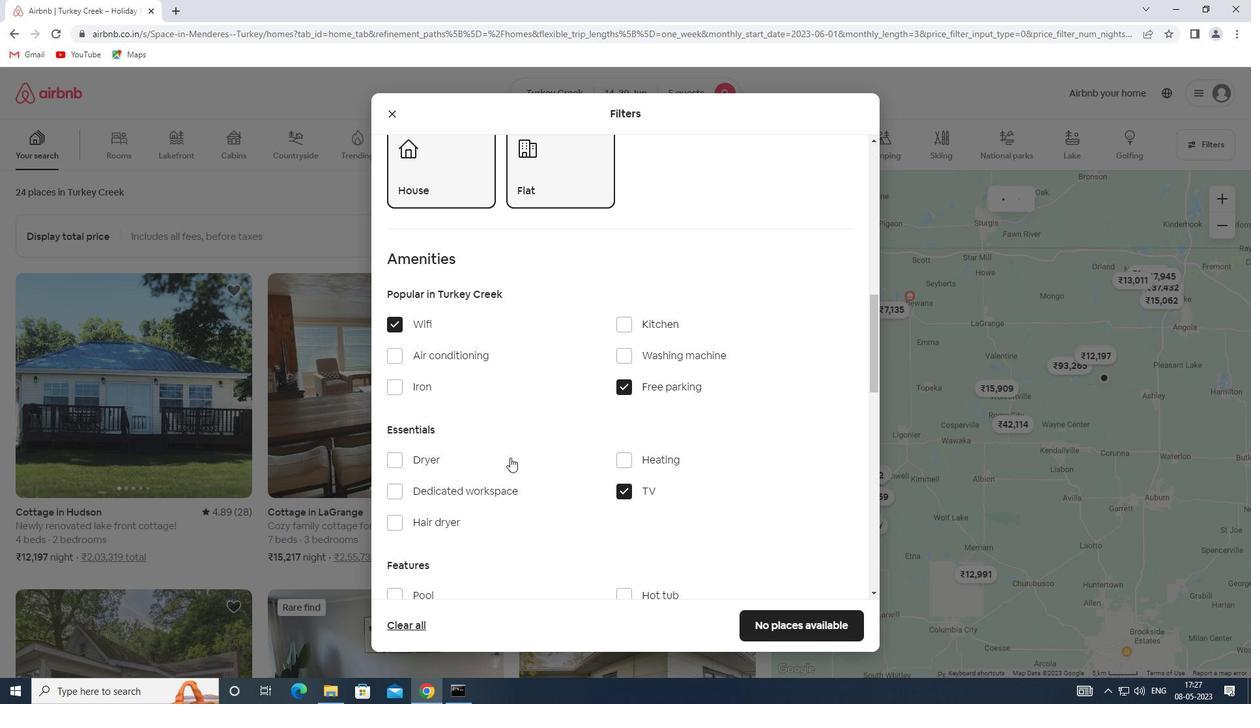 
Action: Mouse scrolled (510, 456) with delta (0, 0)
Screenshot: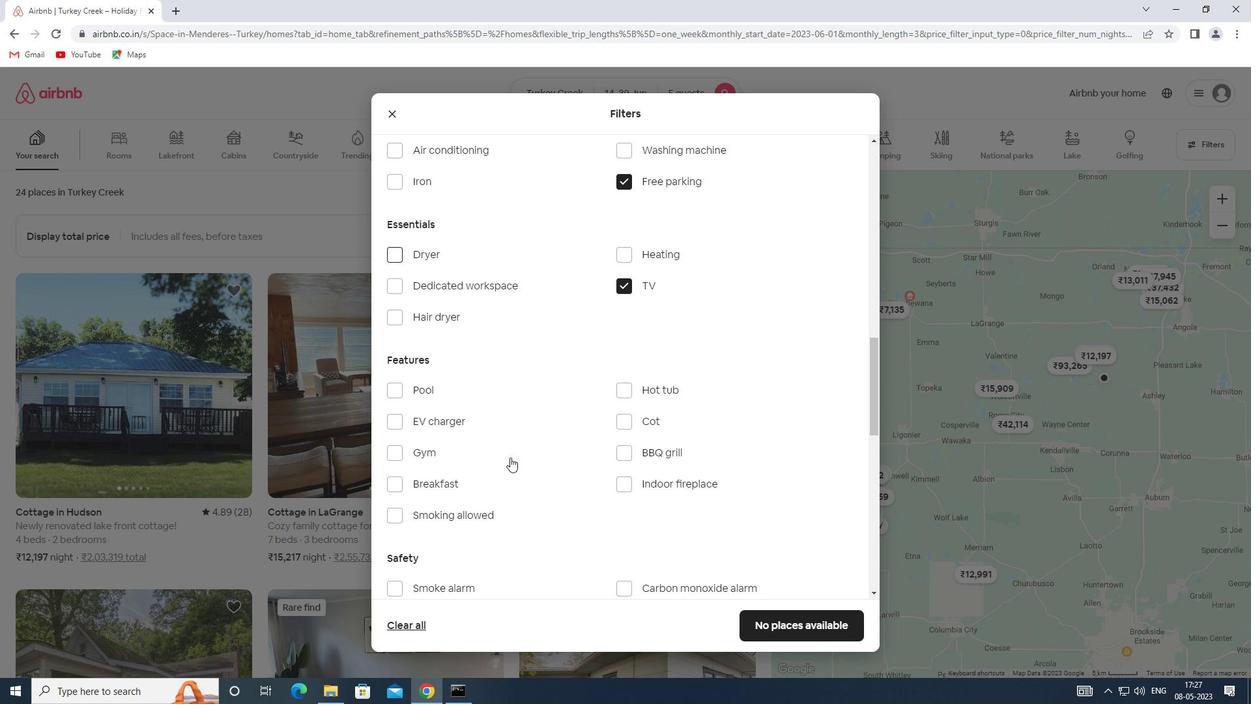 
Action: Mouse moved to (424, 384)
Screenshot: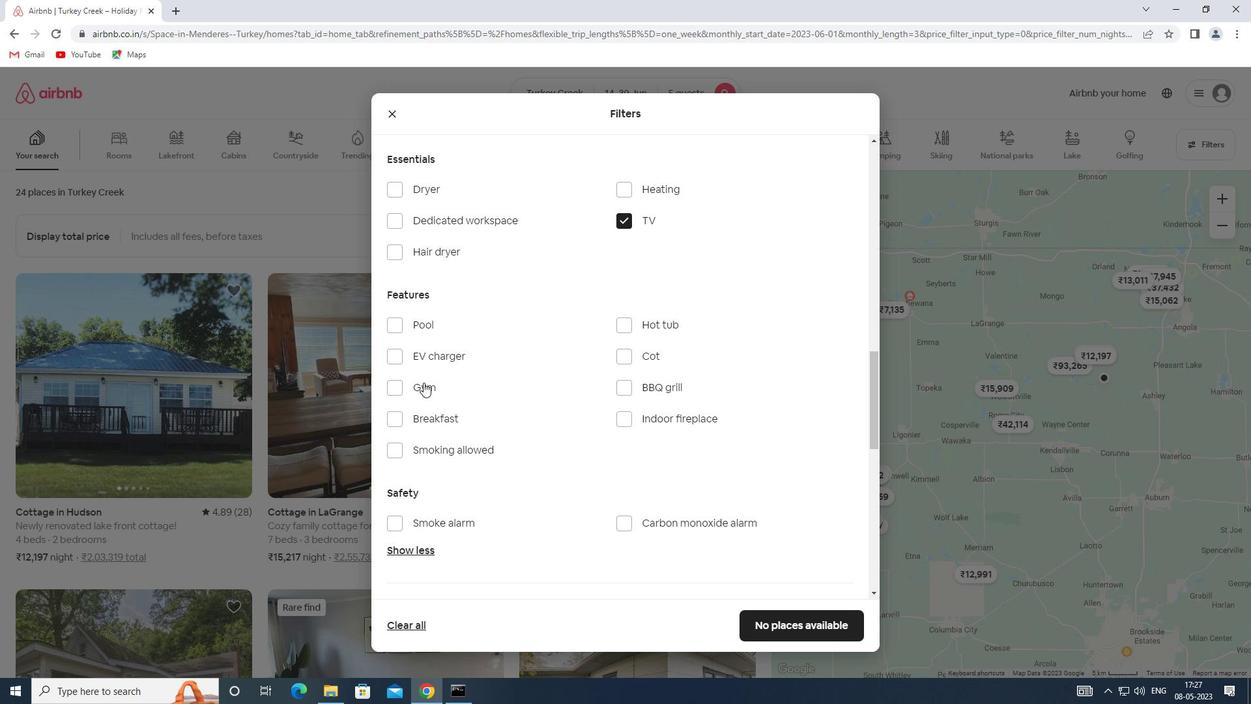 
Action: Mouse pressed left at (424, 384)
Screenshot: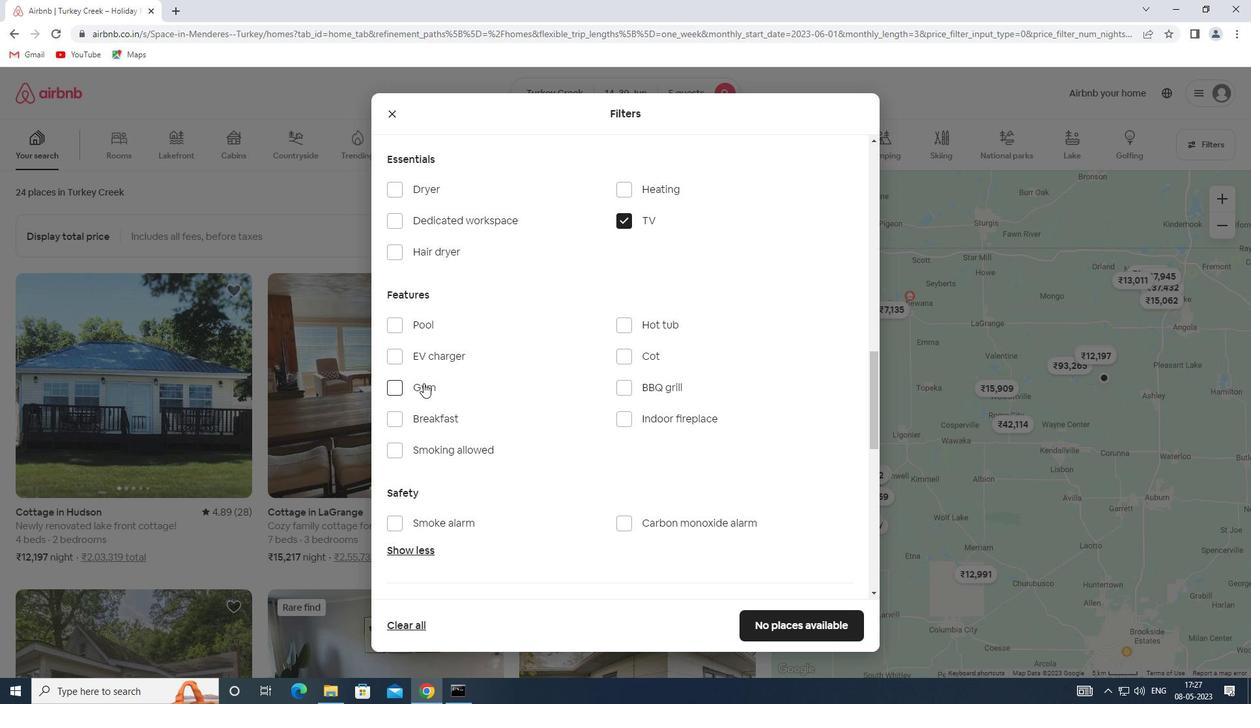 
Action: Mouse moved to (438, 417)
Screenshot: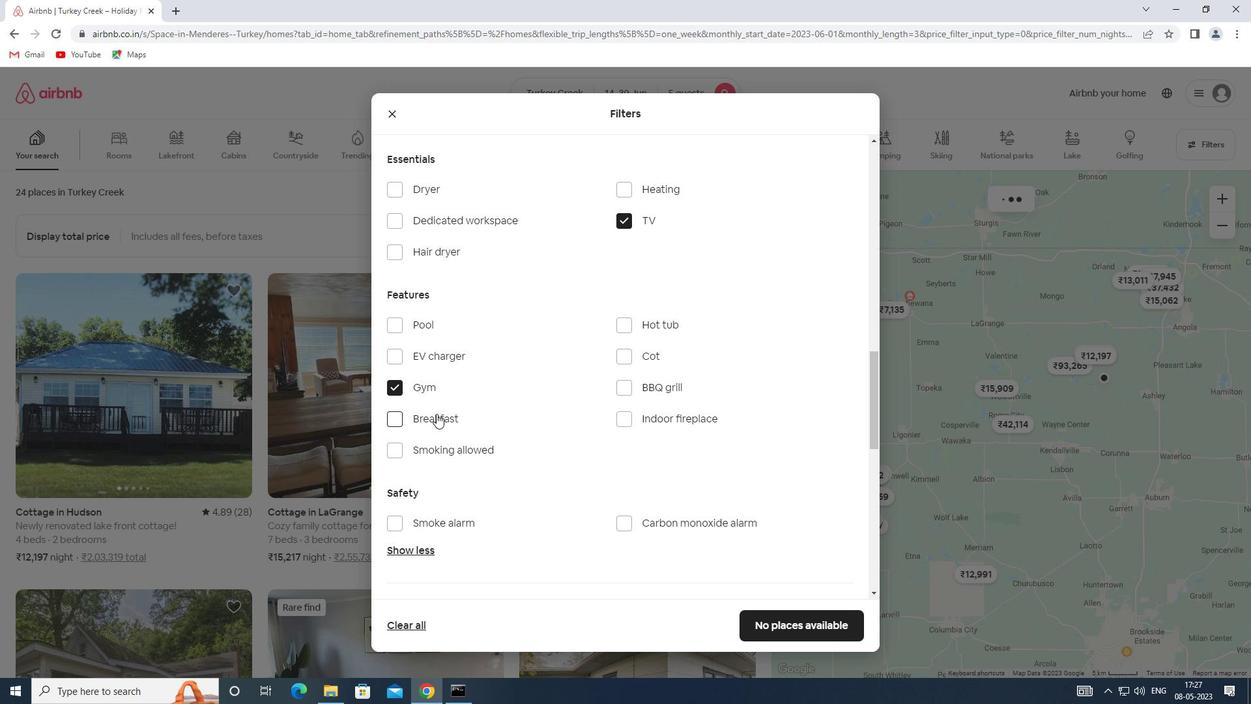 
Action: Mouse pressed left at (438, 417)
Screenshot: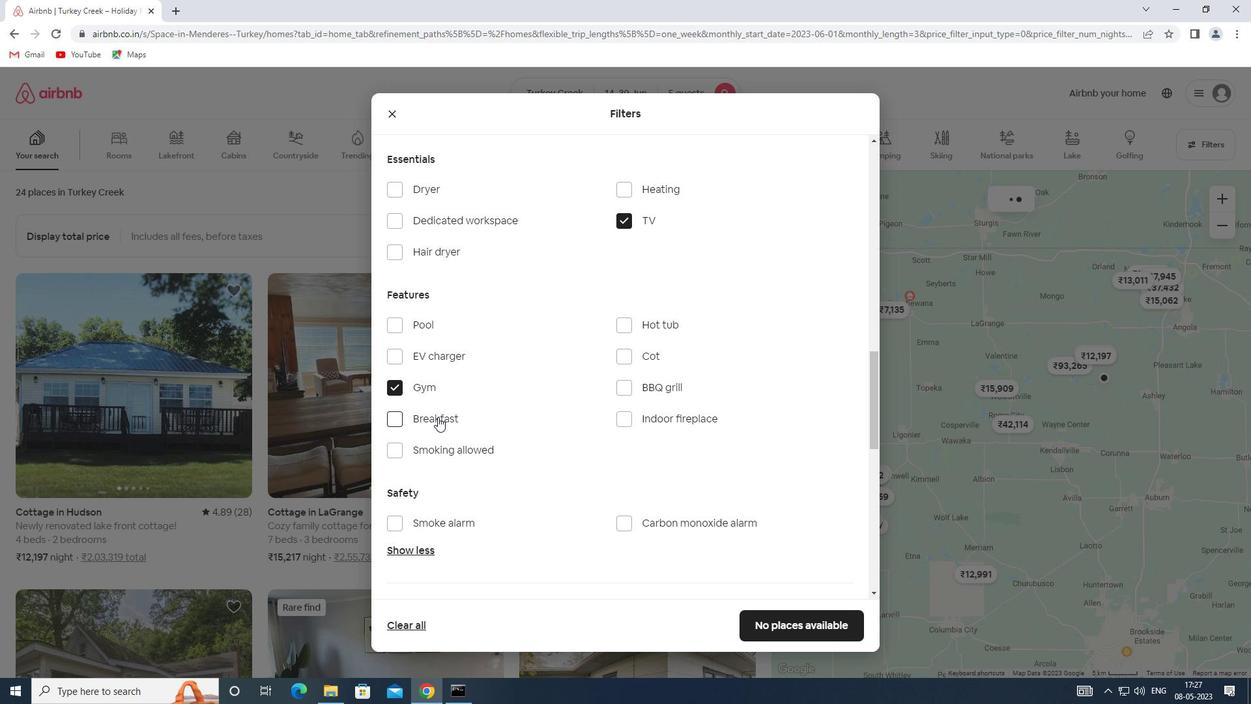 
Action: Mouse moved to (614, 415)
Screenshot: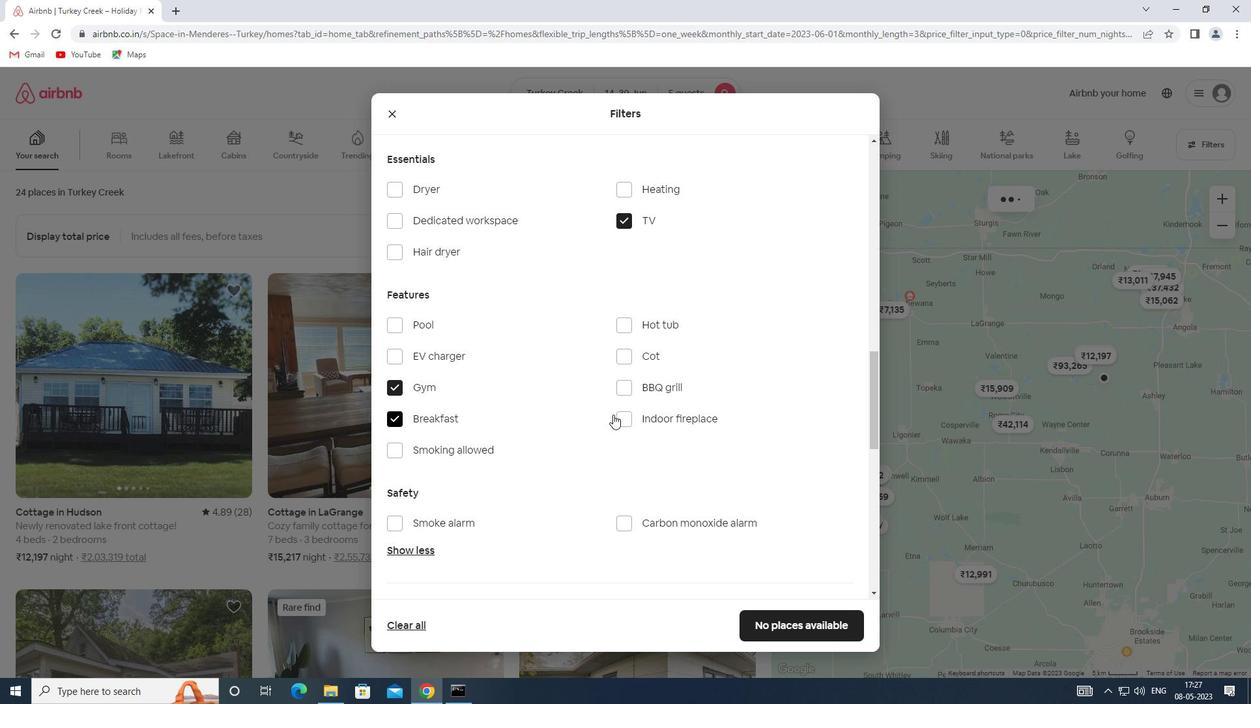 
Action: Mouse scrolled (614, 415) with delta (0, 0)
Screenshot: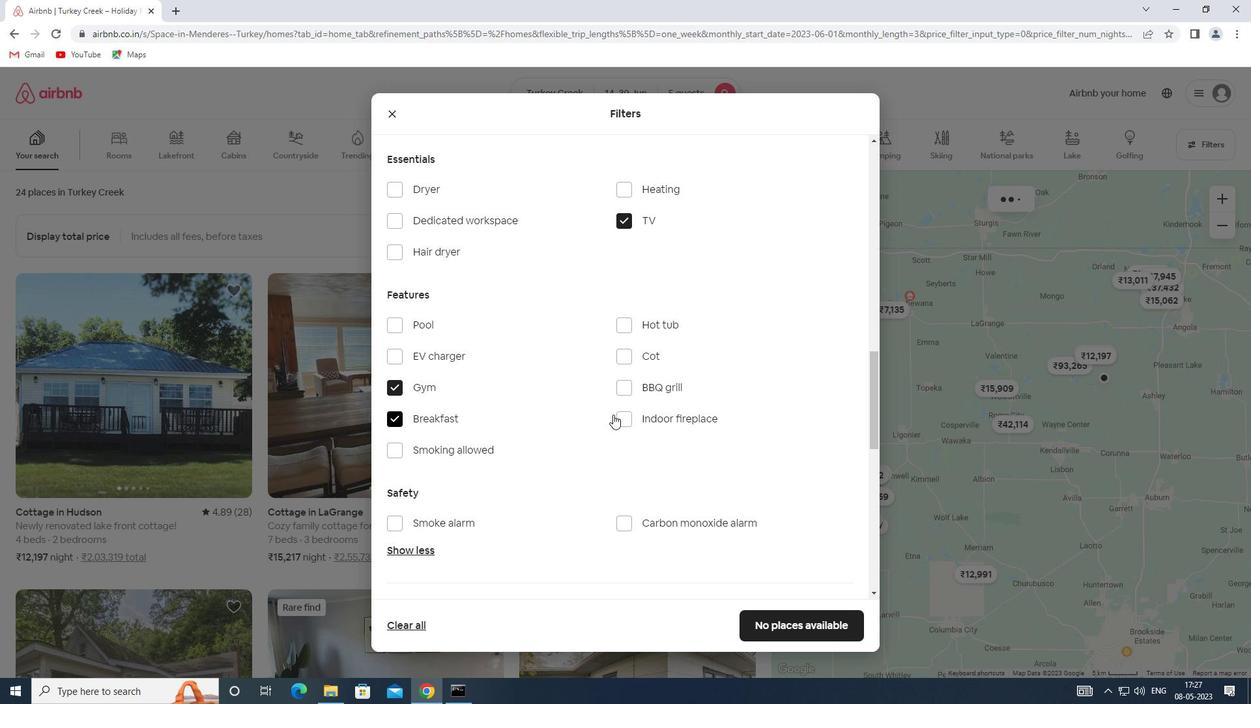 
Action: Mouse moved to (614, 417)
Screenshot: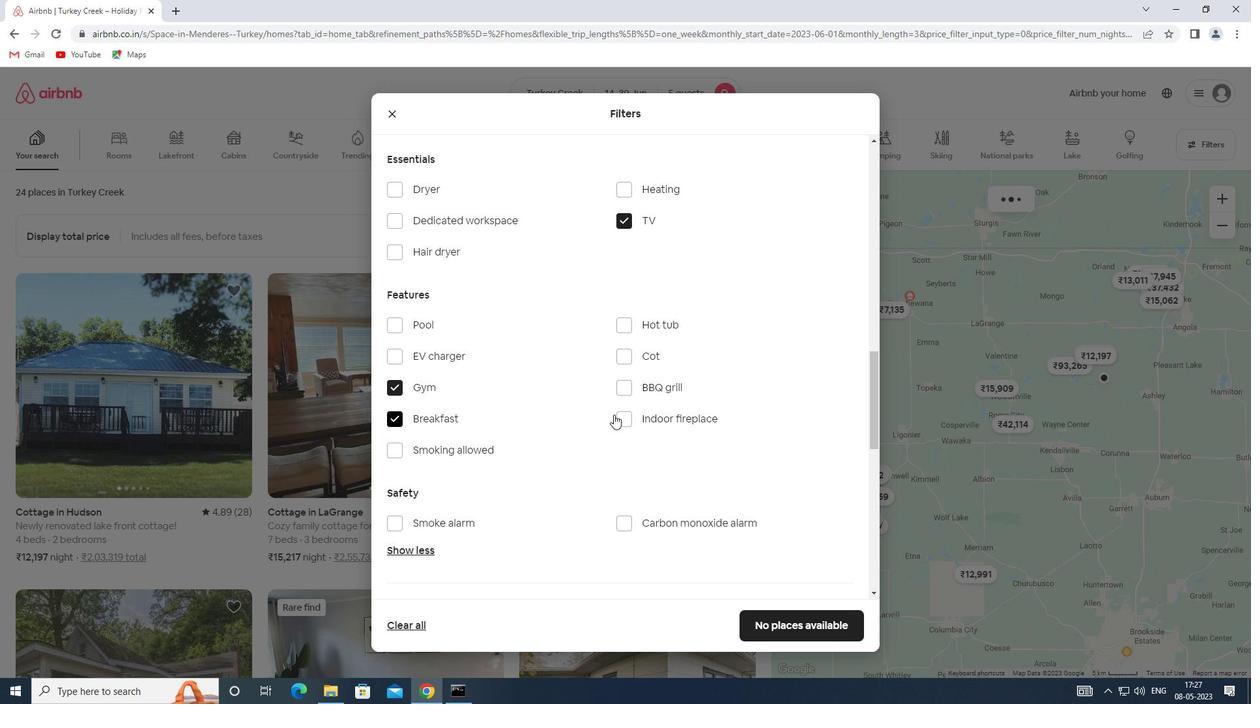 
Action: Mouse scrolled (614, 416) with delta (0, 0)
Screenshot: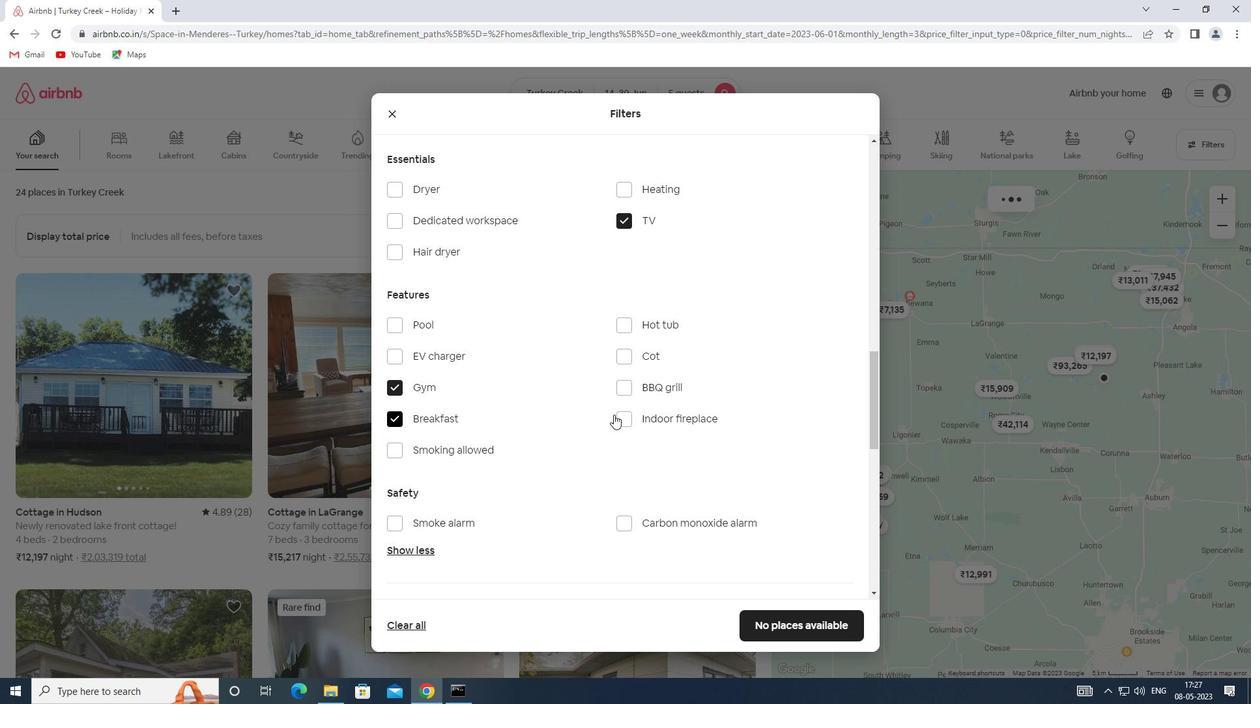 
Action: Mouse moved to (614, 417)
Screenshot: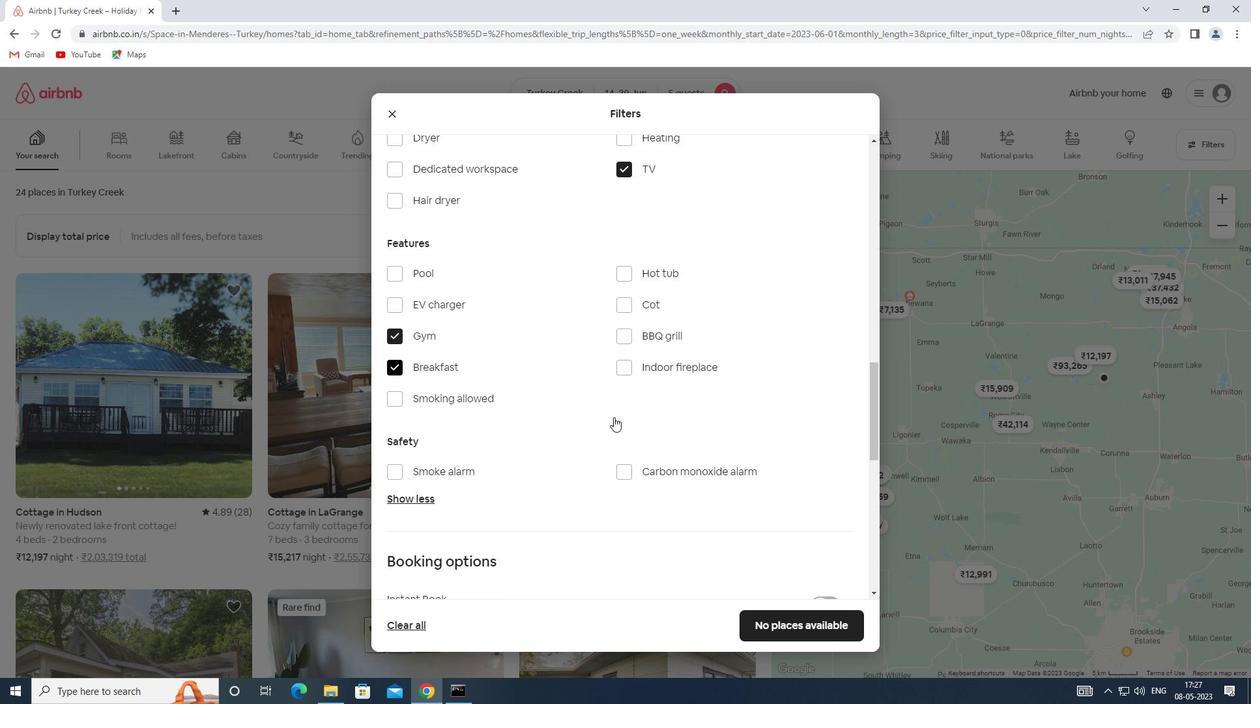 
Action: Mouse scrolled (614, 417) with delta (0, 0)
Screenshot: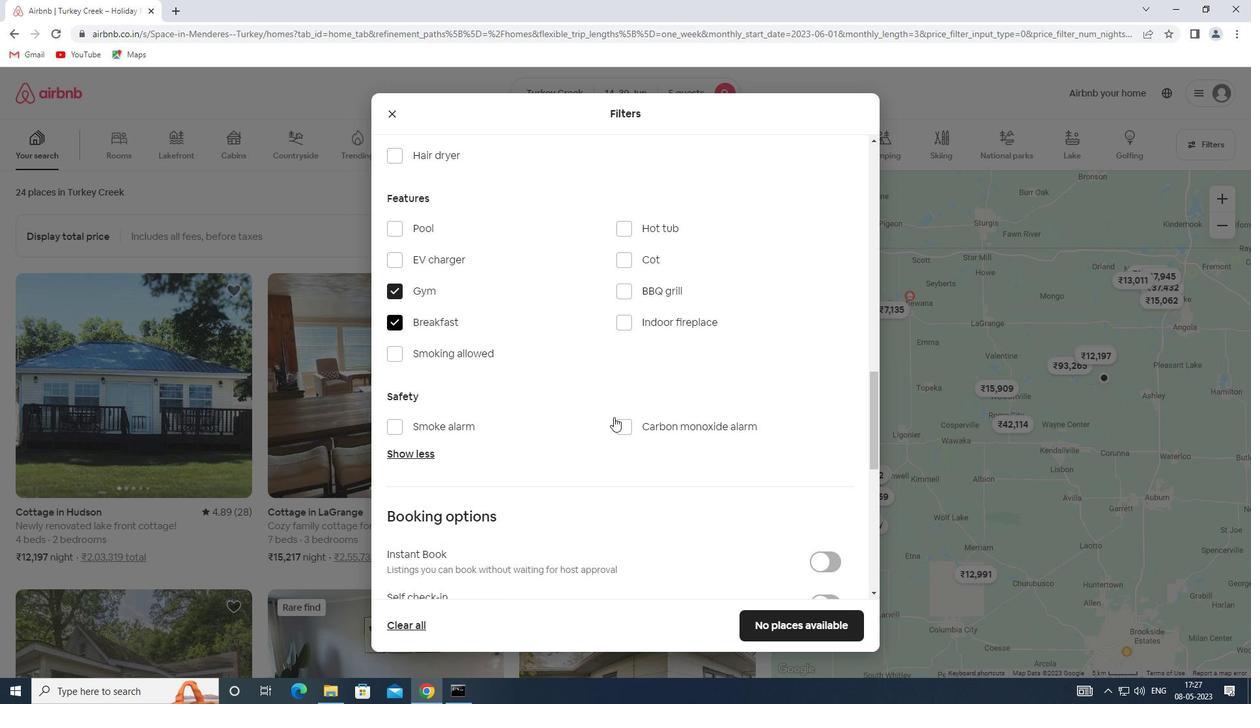 
Action: Mouse scrolled (614, 417) with delta (0, 0)
Screenshot: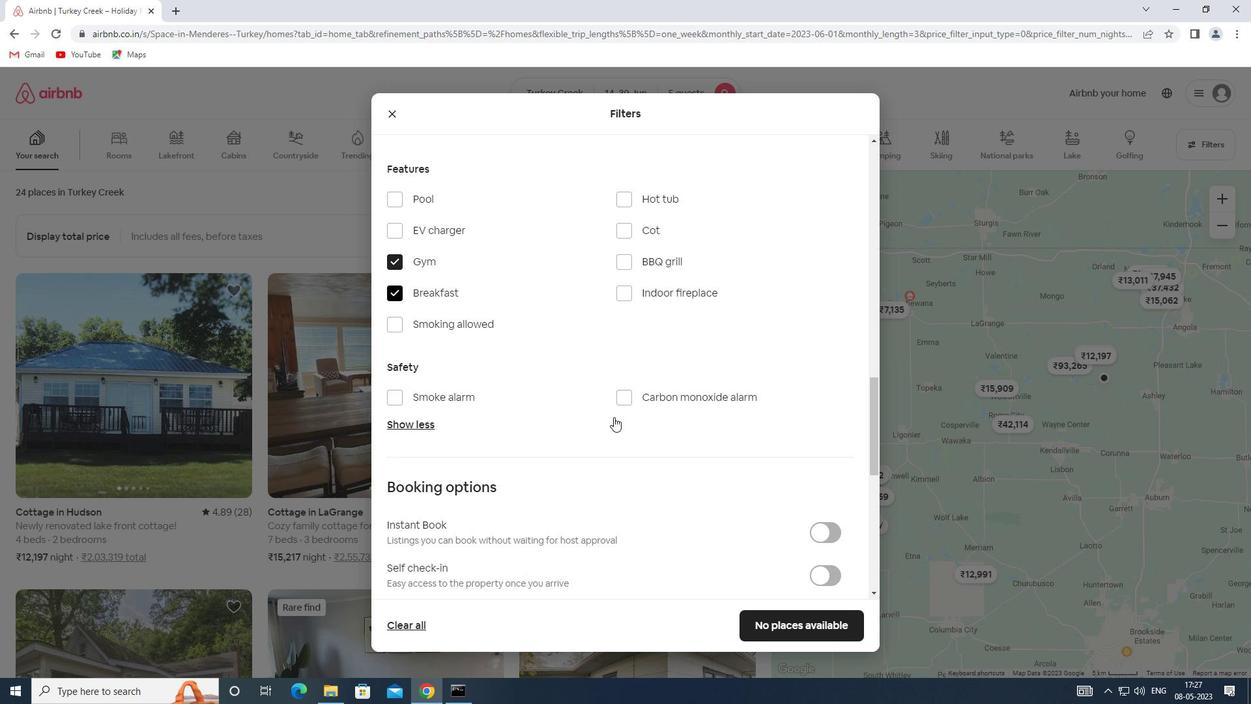 
Action: Mouse moved to (837, 441)
Screenshot: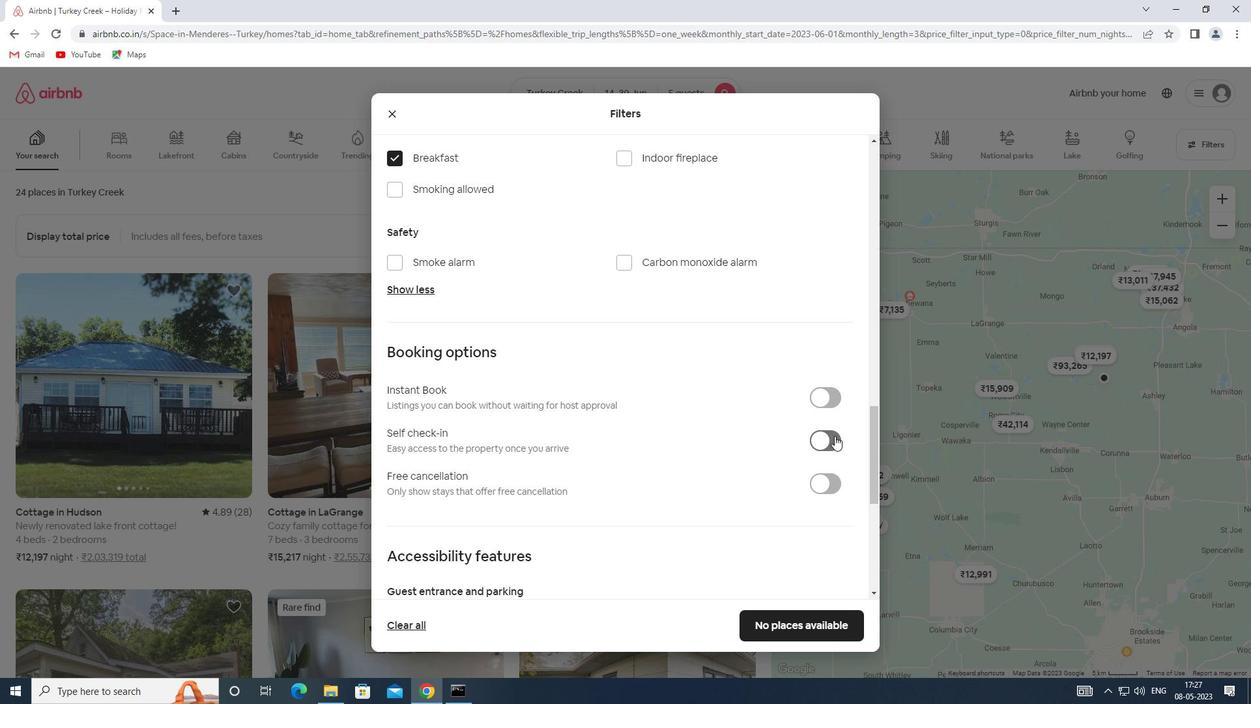 
Action: Mouse pressed left at (837, 441)
Screenshot: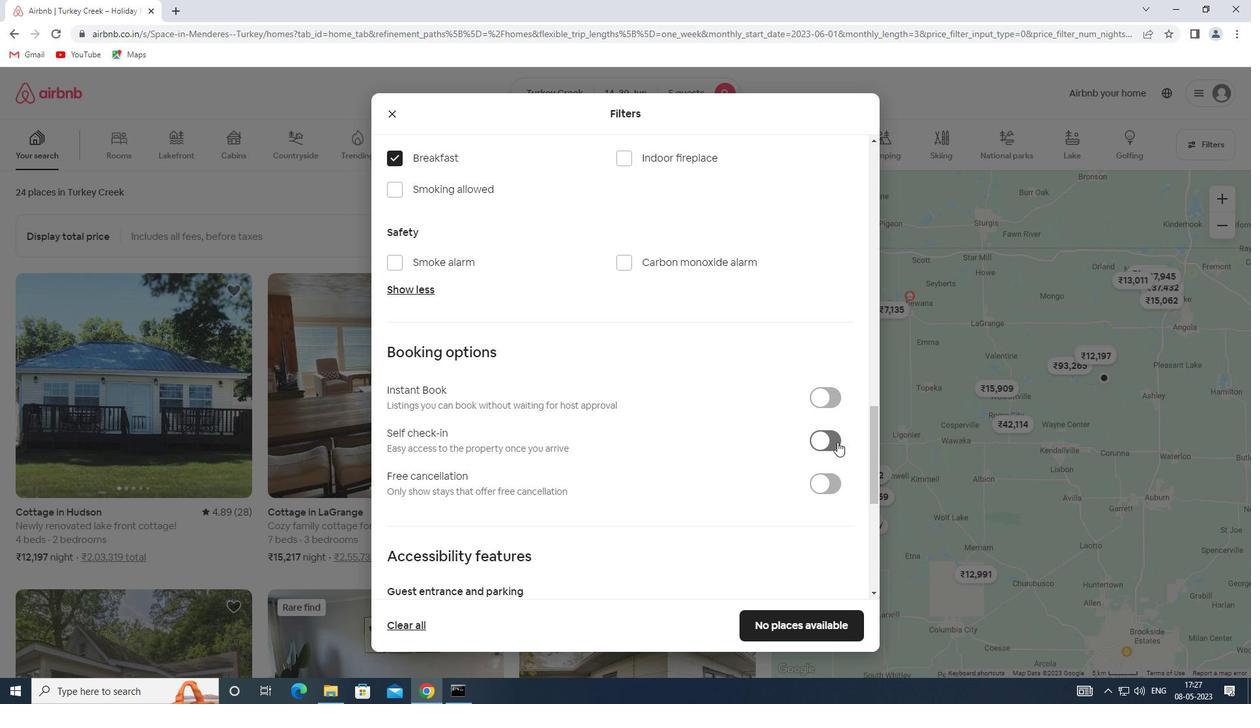 
Action: Mouse moved to (583, 464)
Screenshot: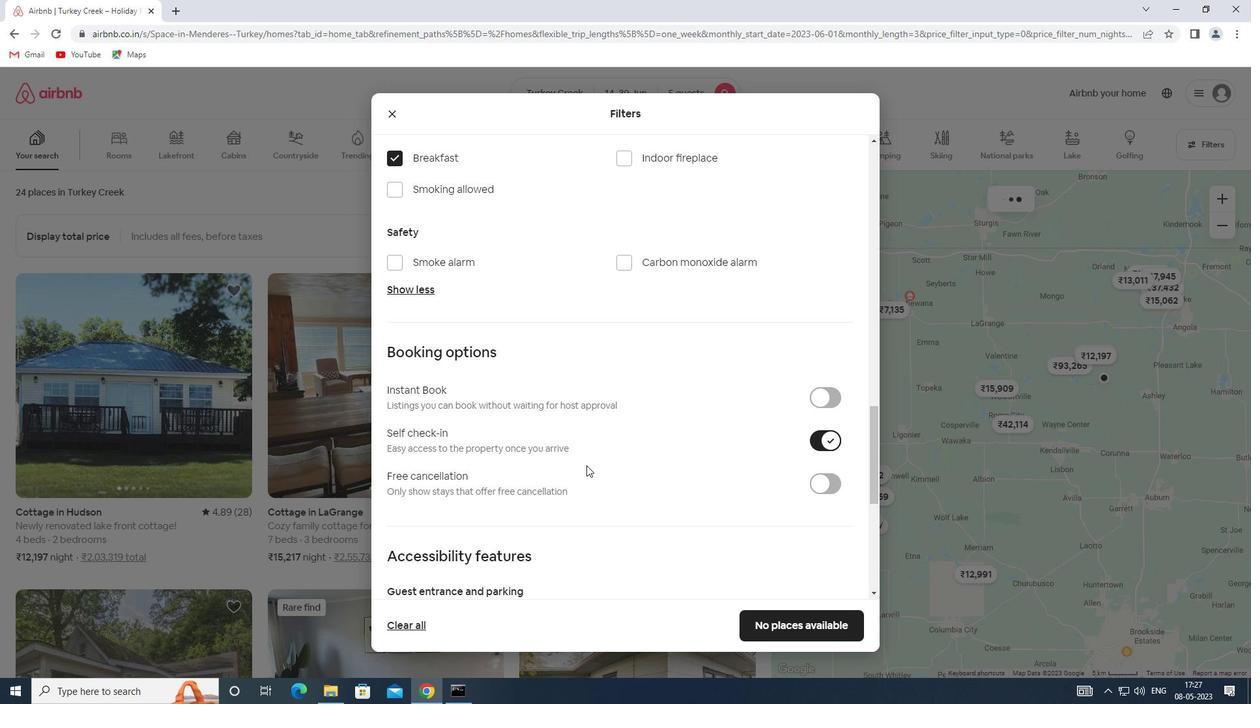
Action: Mouse scrolled (583, 463) with delta (0, 0)
Screenshot: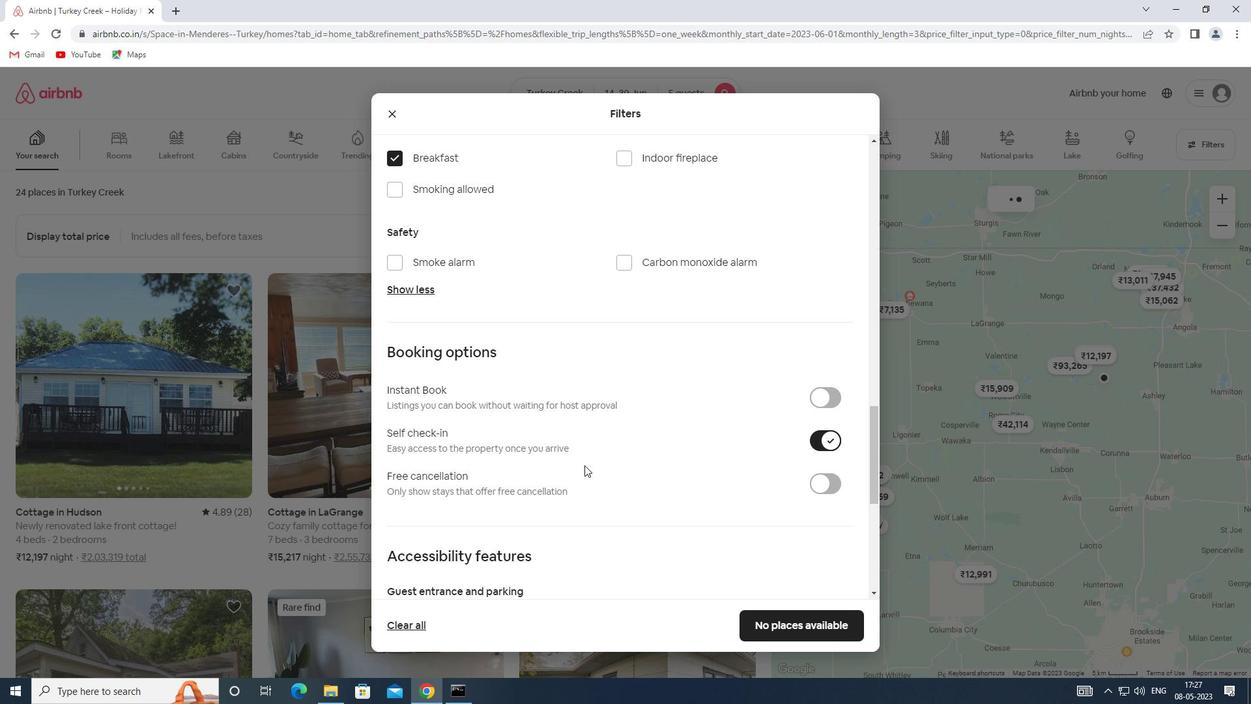 
Action: Mouse scrolled (583, 463) with delta (0, 0)
Screenshot: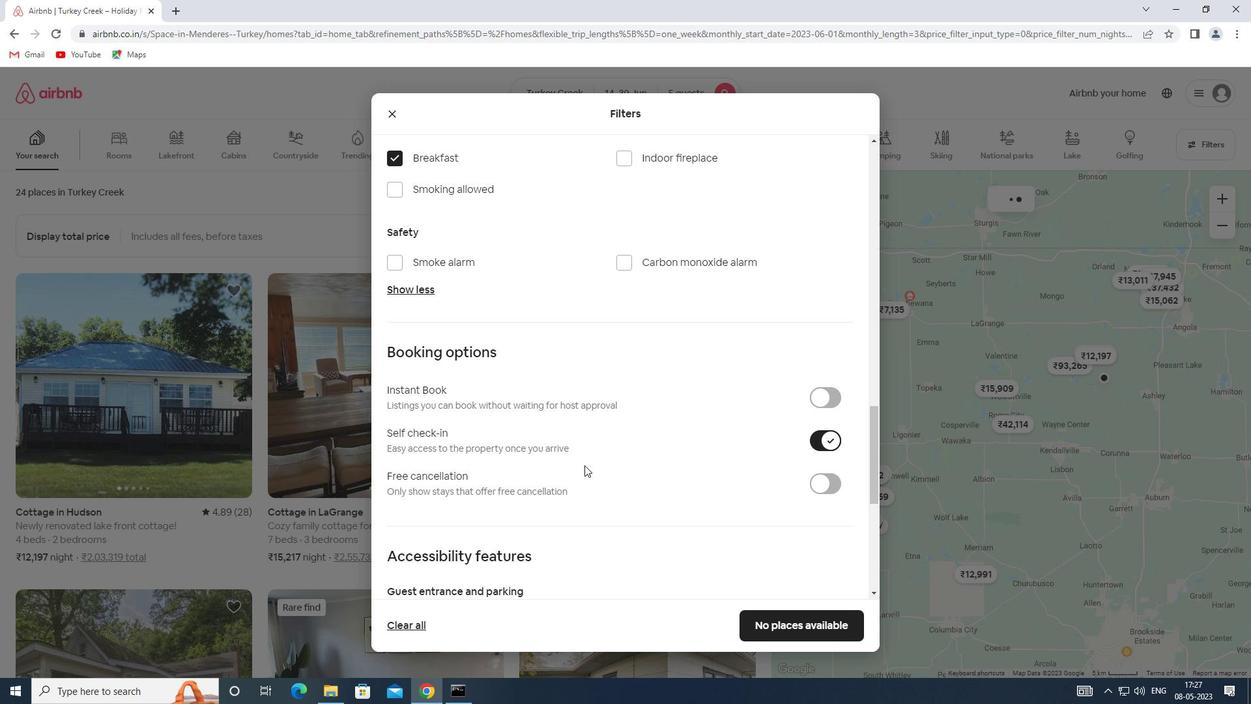 
Action: Mouse scrolled (583, 463) with delta (0, 0)
Screenshot: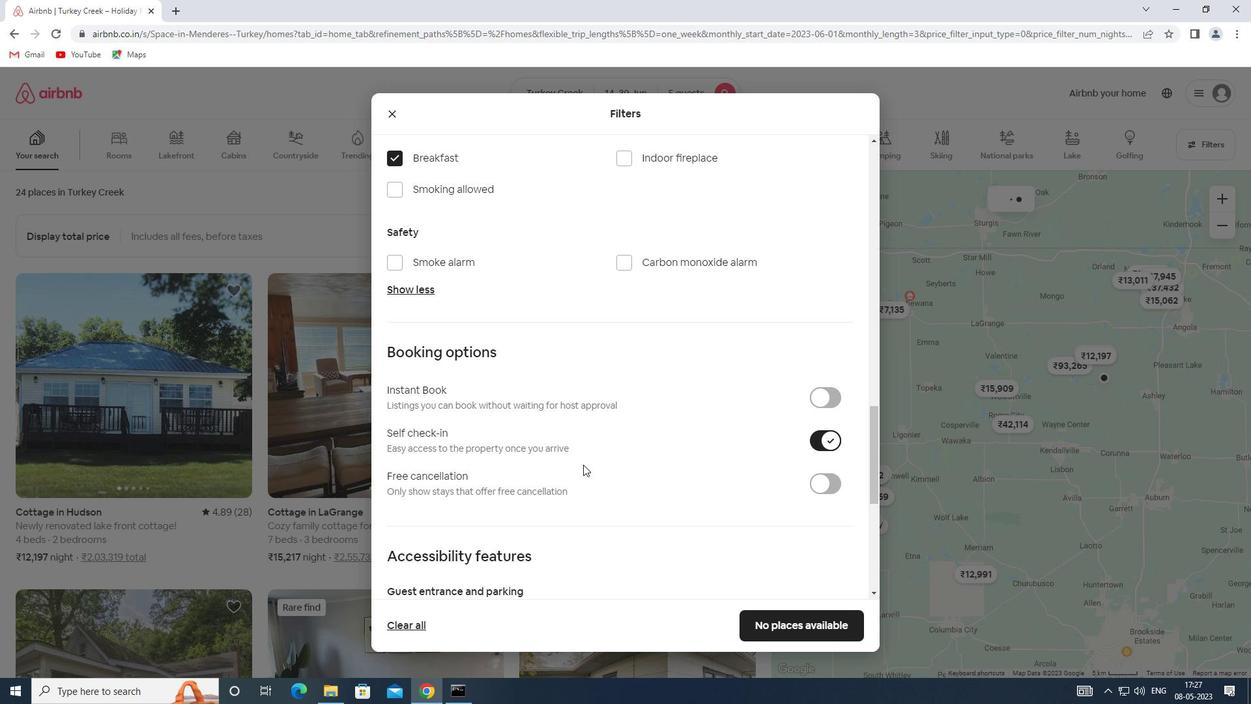 
Action: Mouse moved to (583, 462)
Screenshot: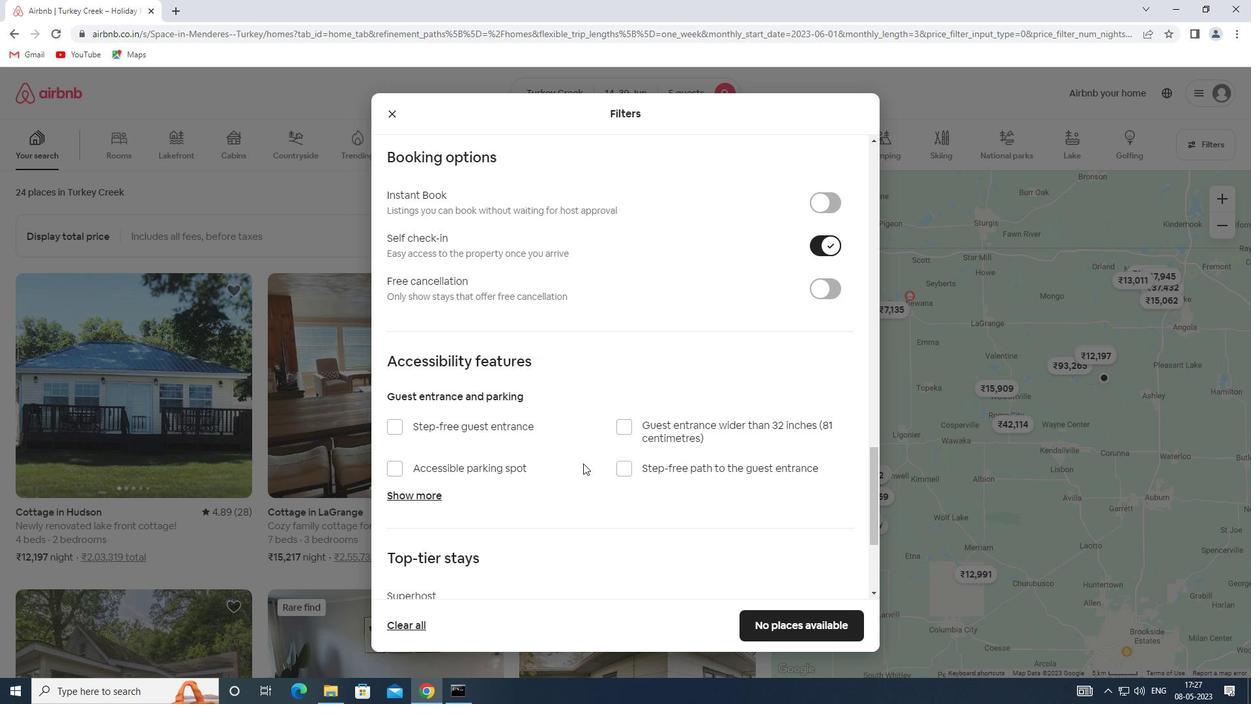 
Action: Mouse scrolled (583, 462) with delta (0, 0)
Screenshot: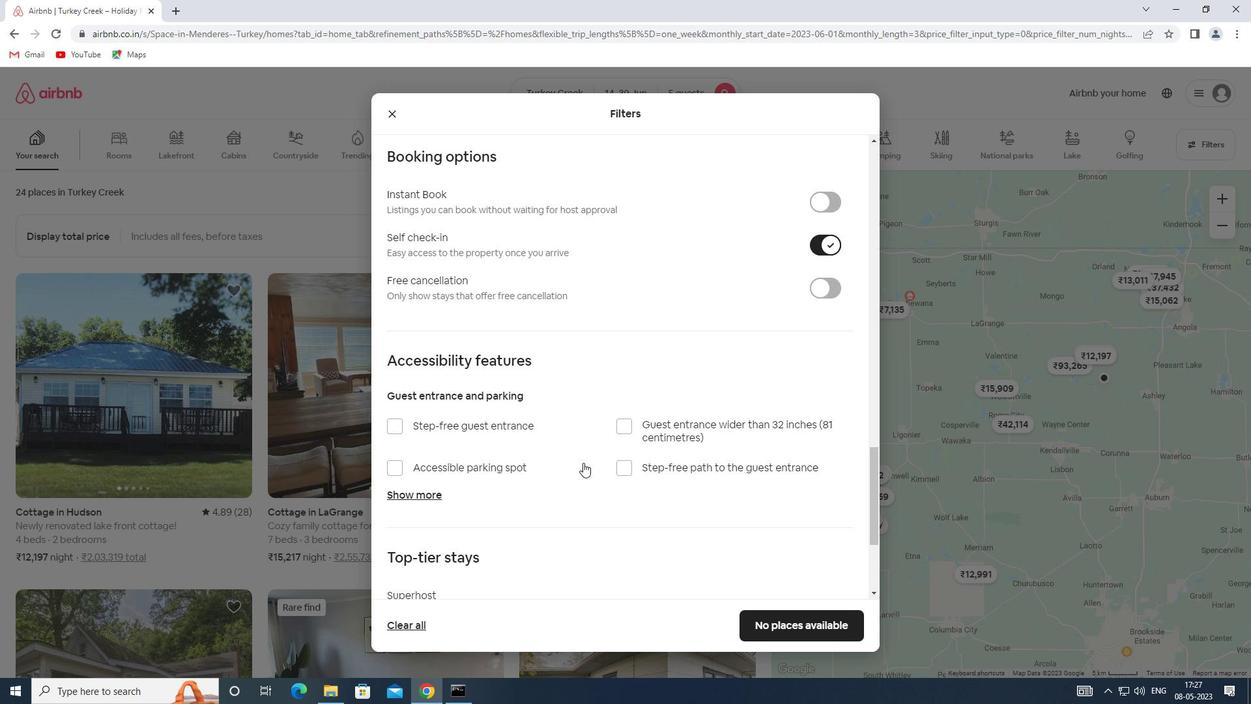 
Action: Mouse scrolled (583, 462) with delta (0, 0)
Screenshot: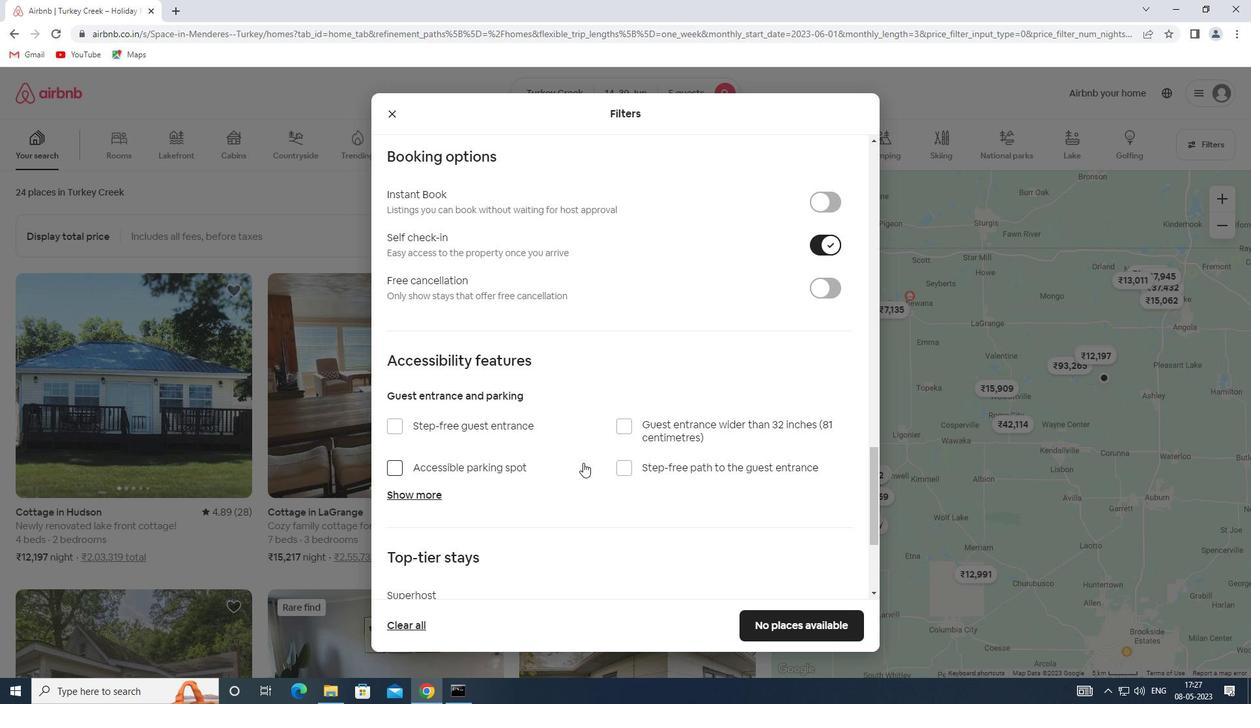 
Action: Mouse scrolled (583, 462) with delta (0, 0)
Screenshot: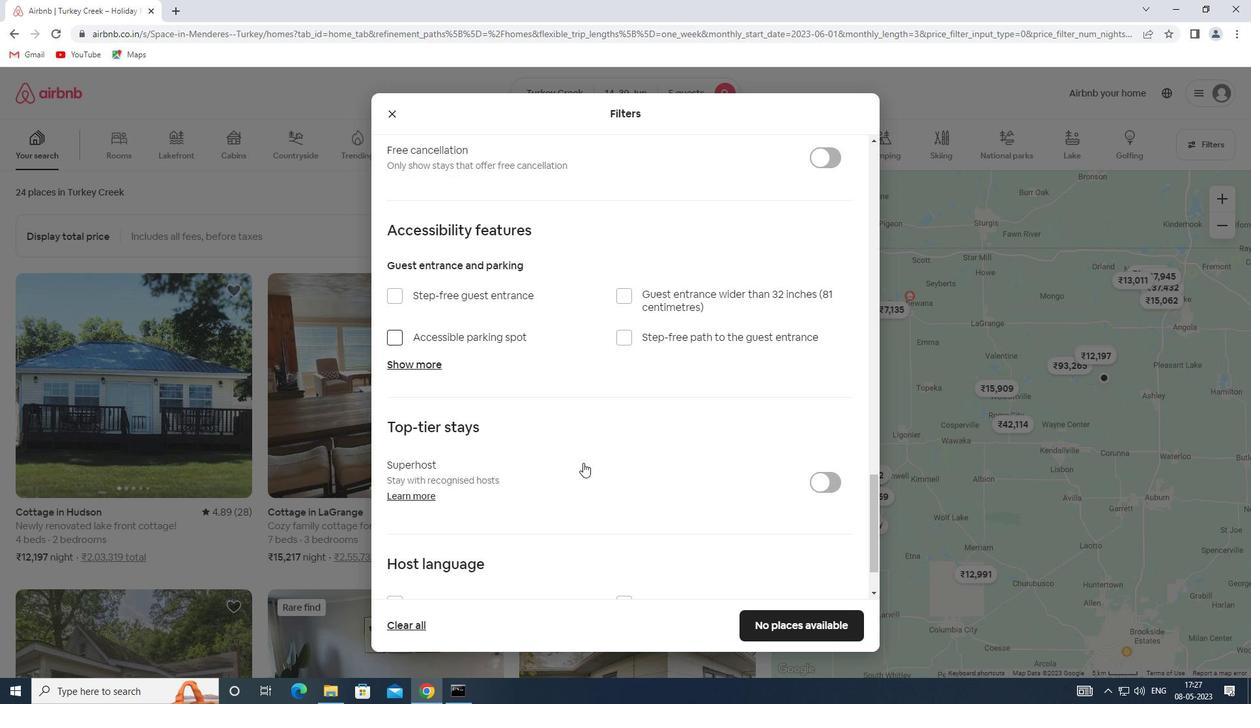 
Action: Mouse scrolled (583, 462) with delta (0, 0)
Screenshot: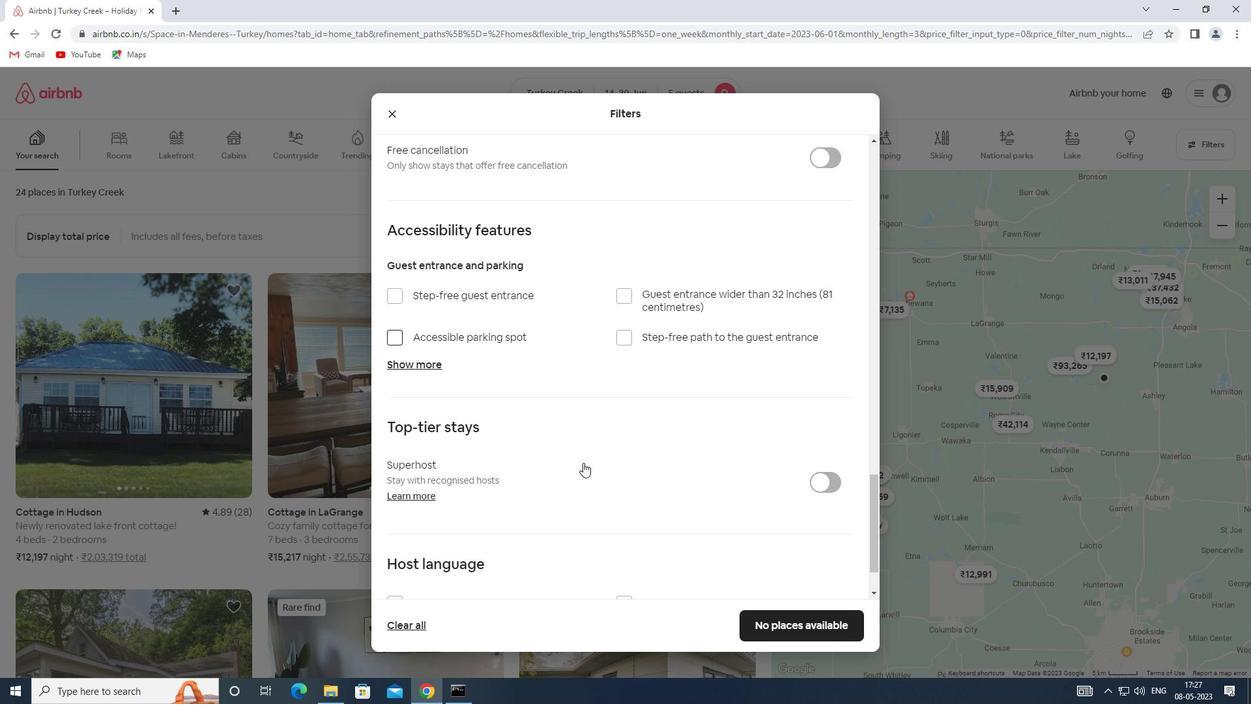 
Action: Mouse scrolled (583, 462) with delta (0, 0)
Screenshot: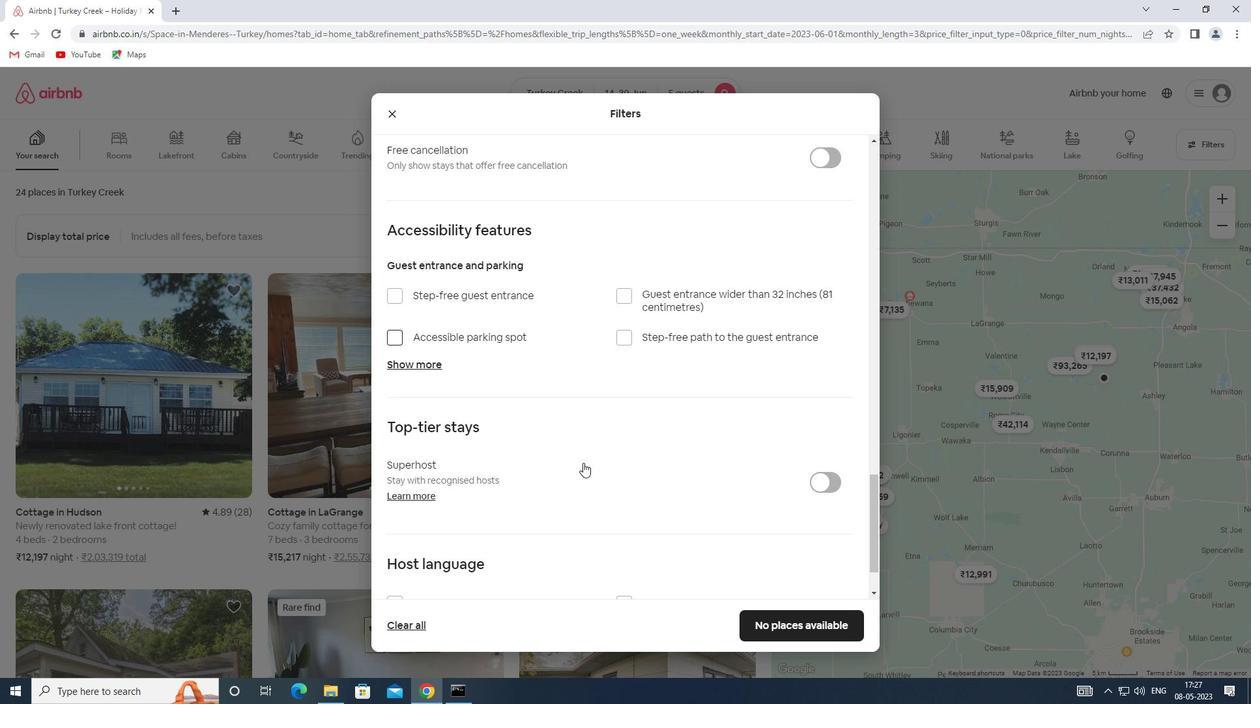 
Action: Mouse scrolled (583, 462) with delta (0, 0)
Screenshot: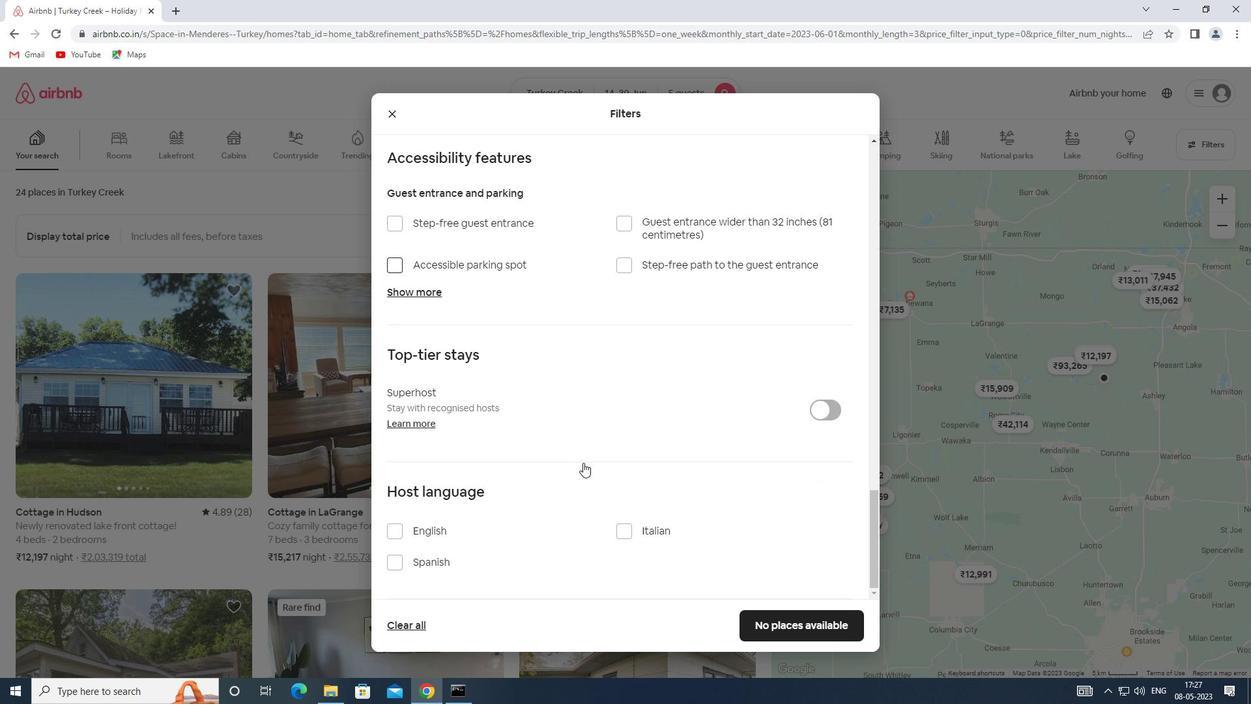 
Action: Mouse scrolled (583, 462) with delta (0, 0)
Screenshot: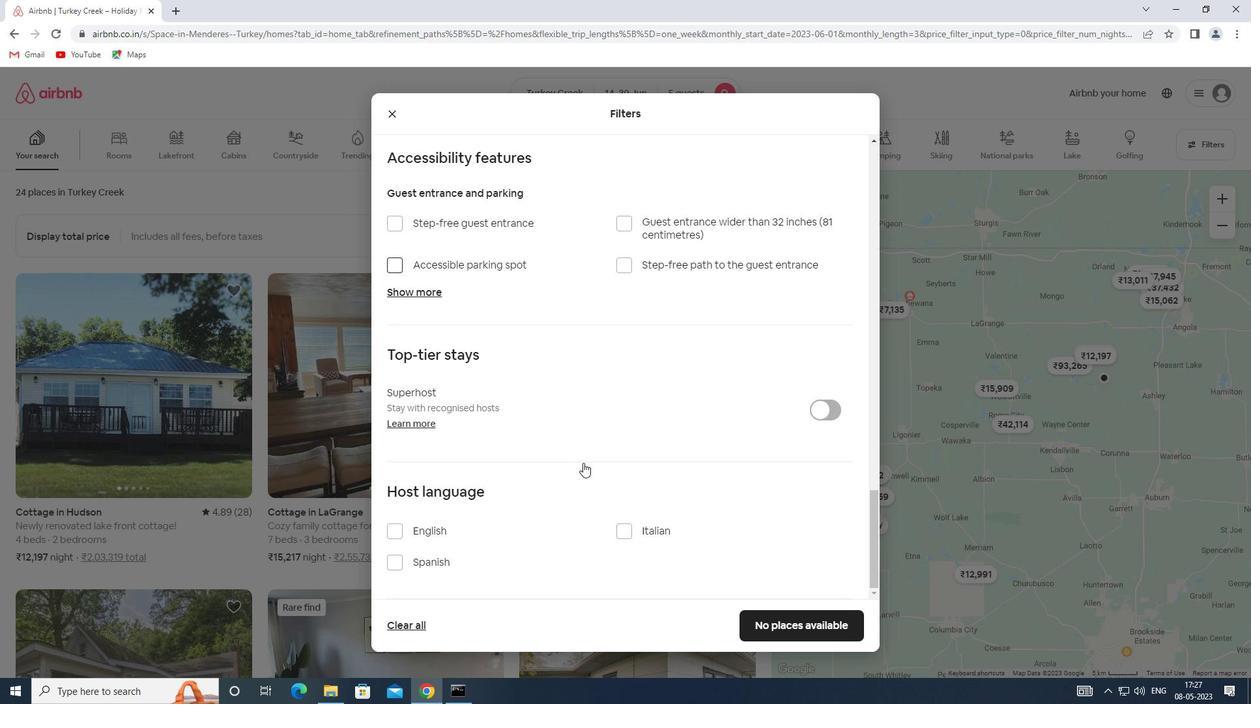 
Action: Mouse moved to (443, 529)
Screenshot: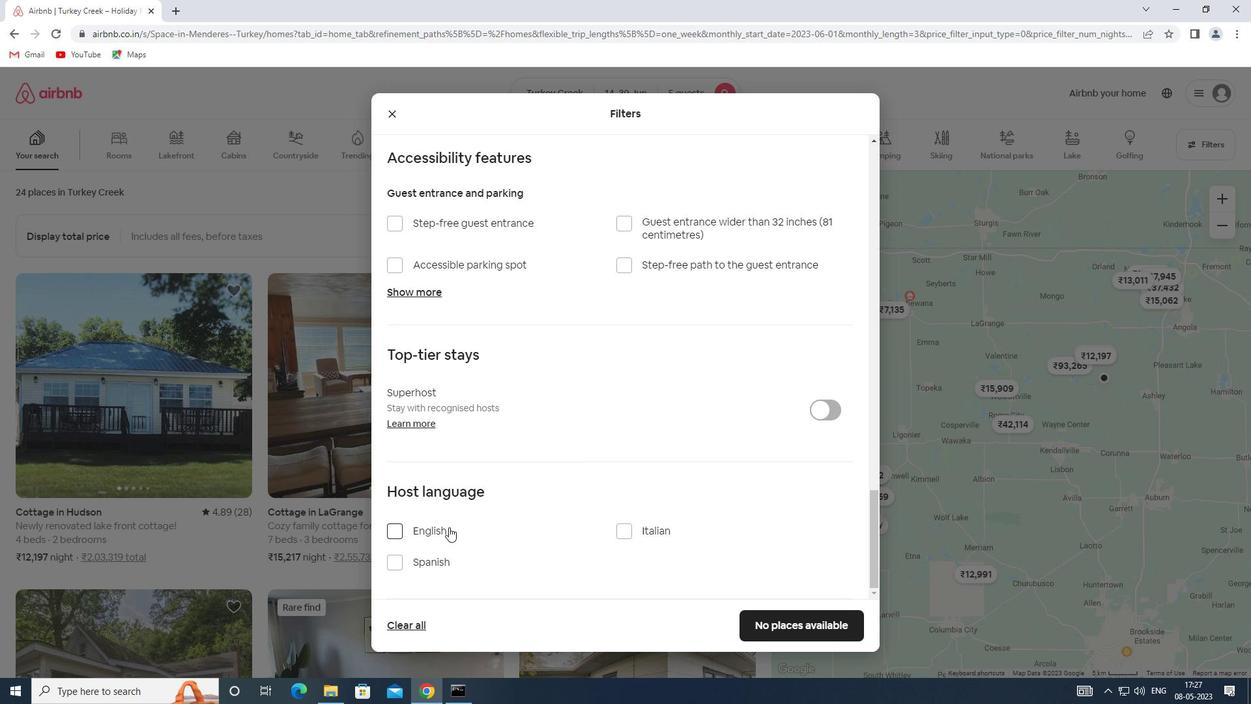 
Action: Mouse pressed left at (443, 529)
Screenshot: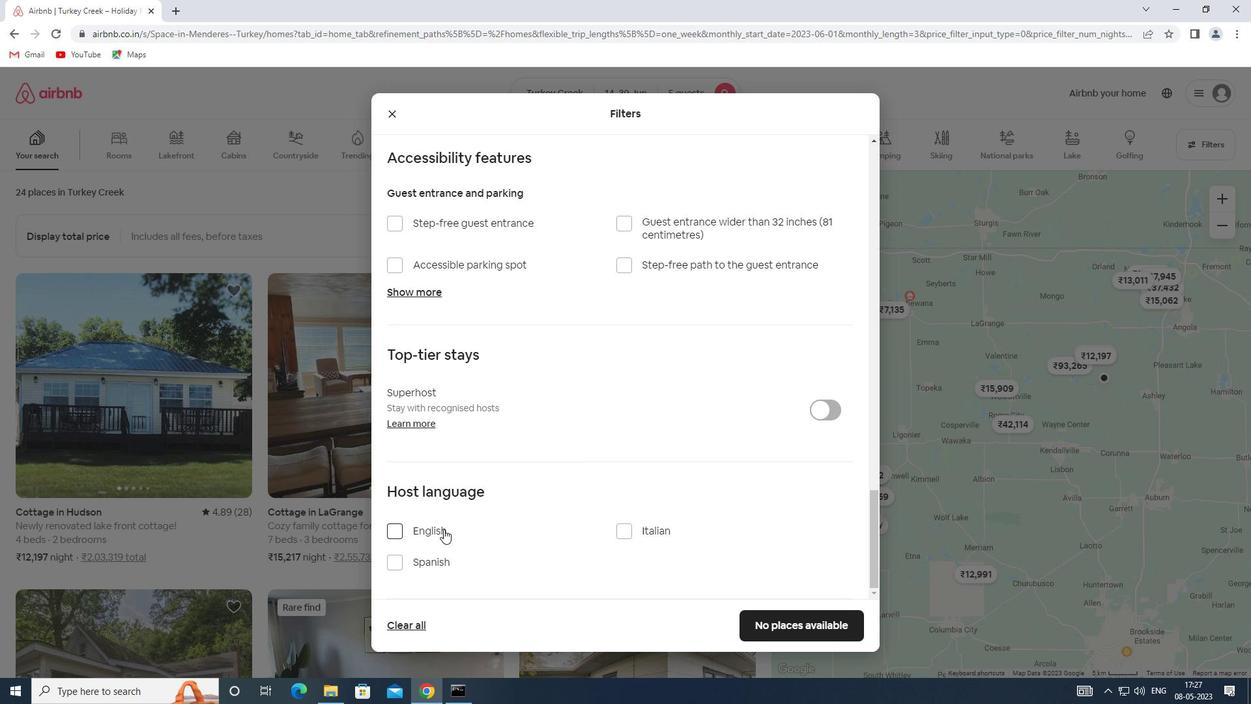 
Action: Mouse moved to (780, 617)
Screenshot: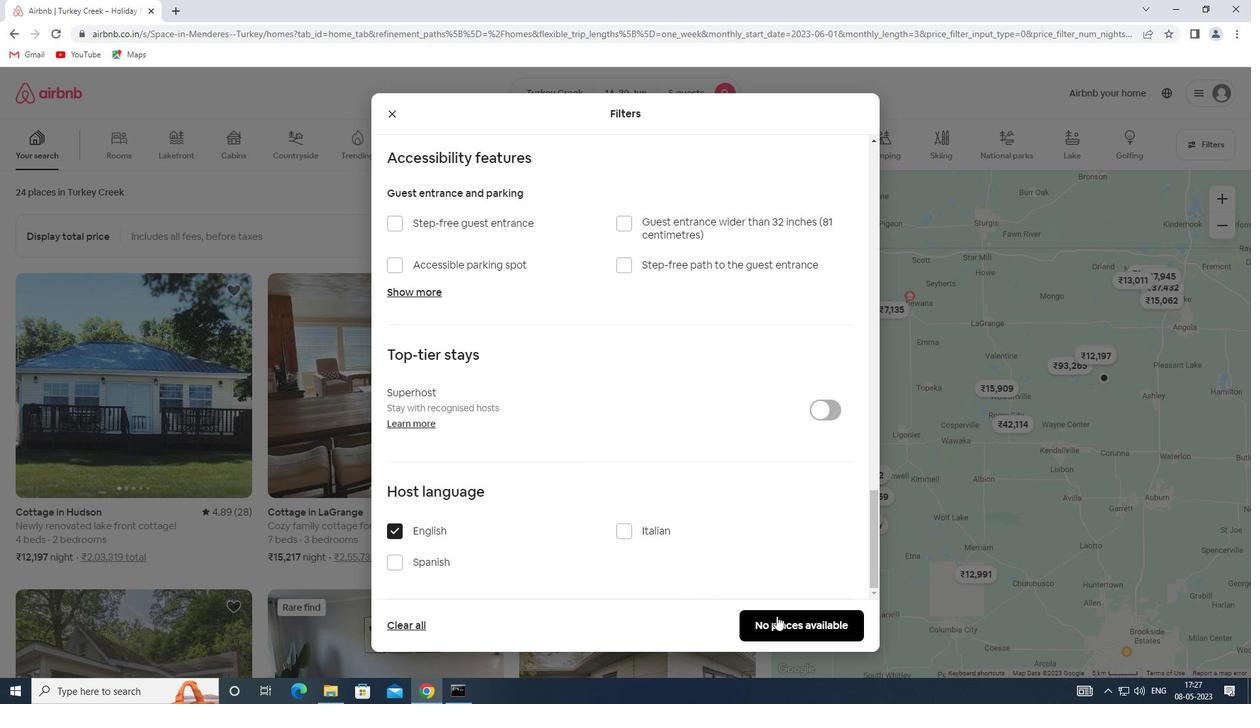 
Action: Mouse pressed left at (780, 617)
Screenshot: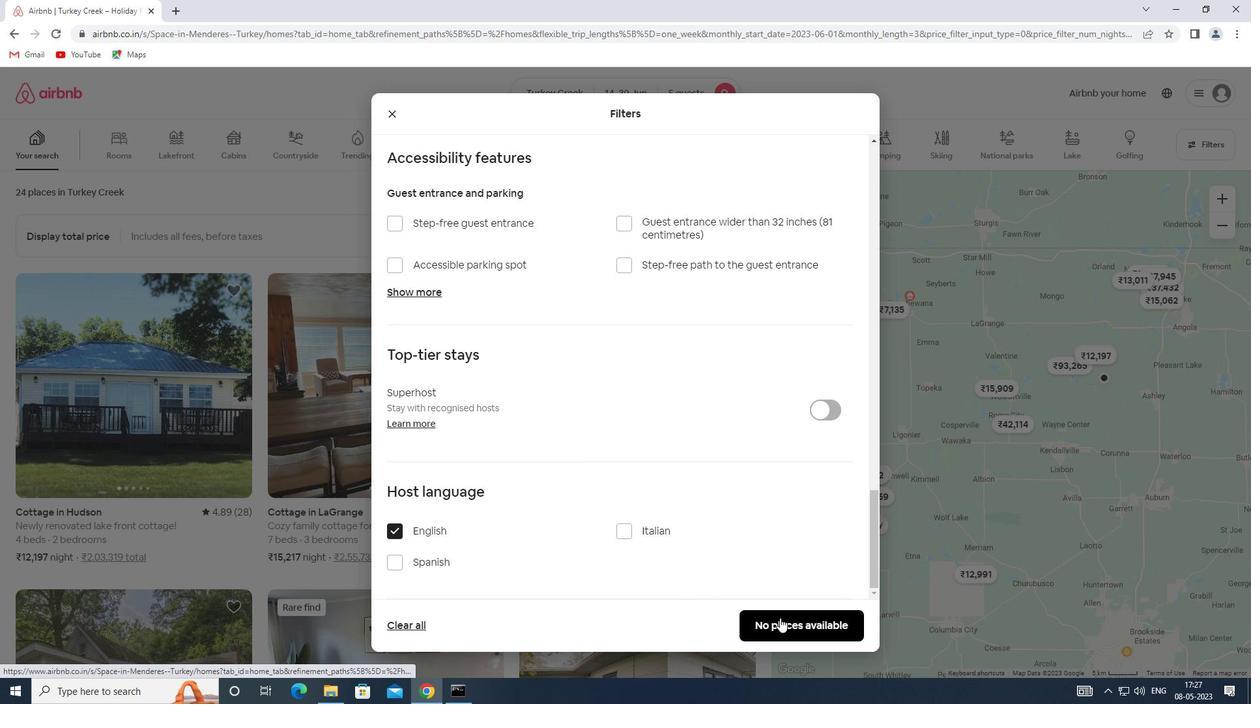 
Action: Mouse moved to (162, 146)
Screenshot: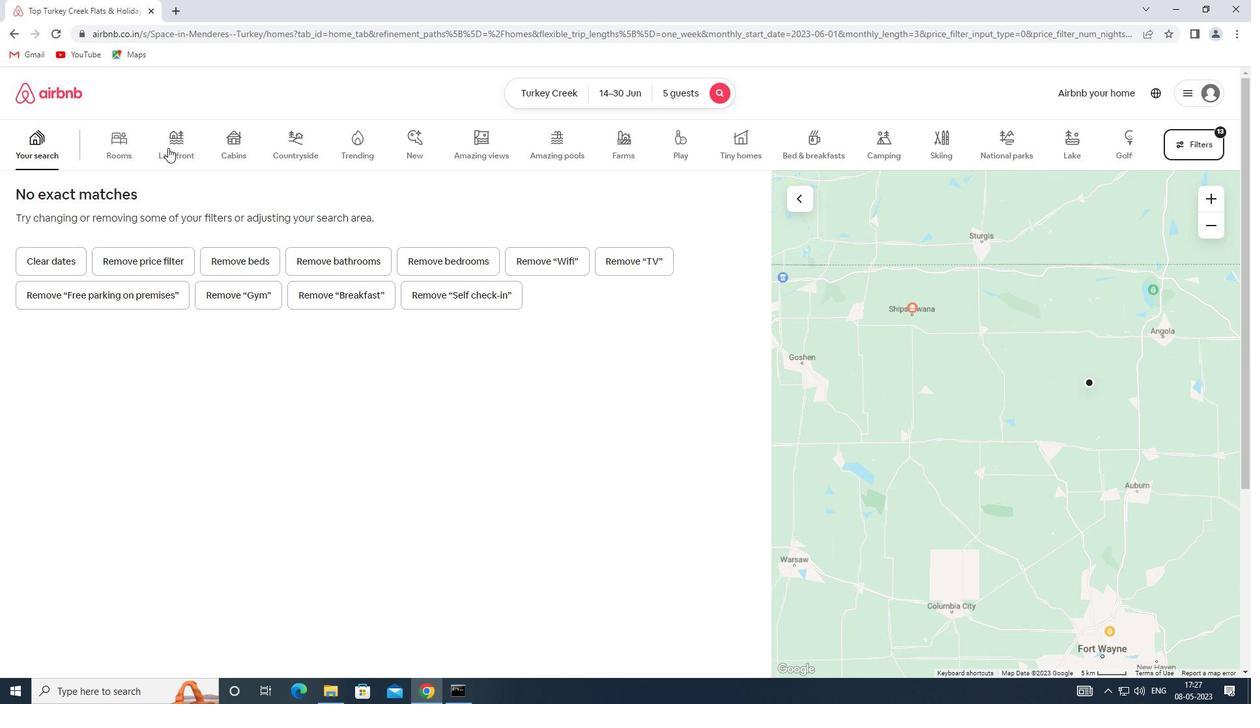 
